 Task: Find connections with filter location Maspalomas with filter topic #SMMwith filter profile language German with filter current company Cognizant with filter school Samrat Ashok Technological Institute with filter industry Wholesale Recyclable Materials with filter service category Editing with filter keywords title Customer Service Manager
Action: Mouse moved to (614, 80)
Screenshot: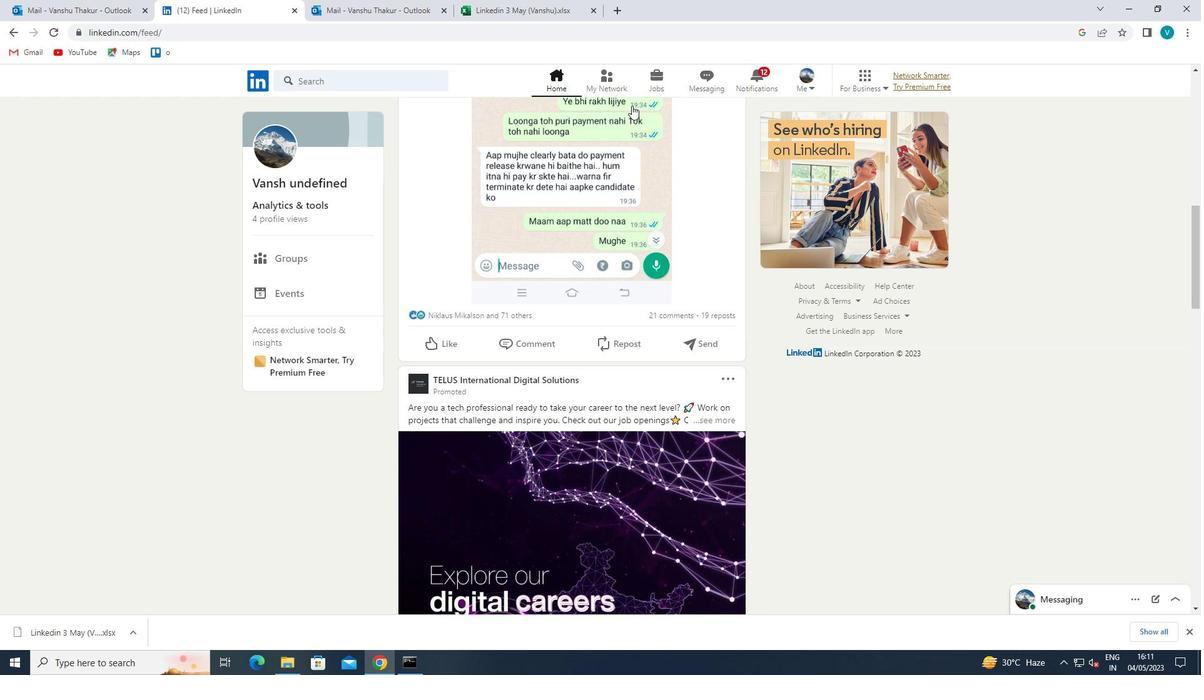 
Action: Mouse pressed left at (614, 80)
Screenshot: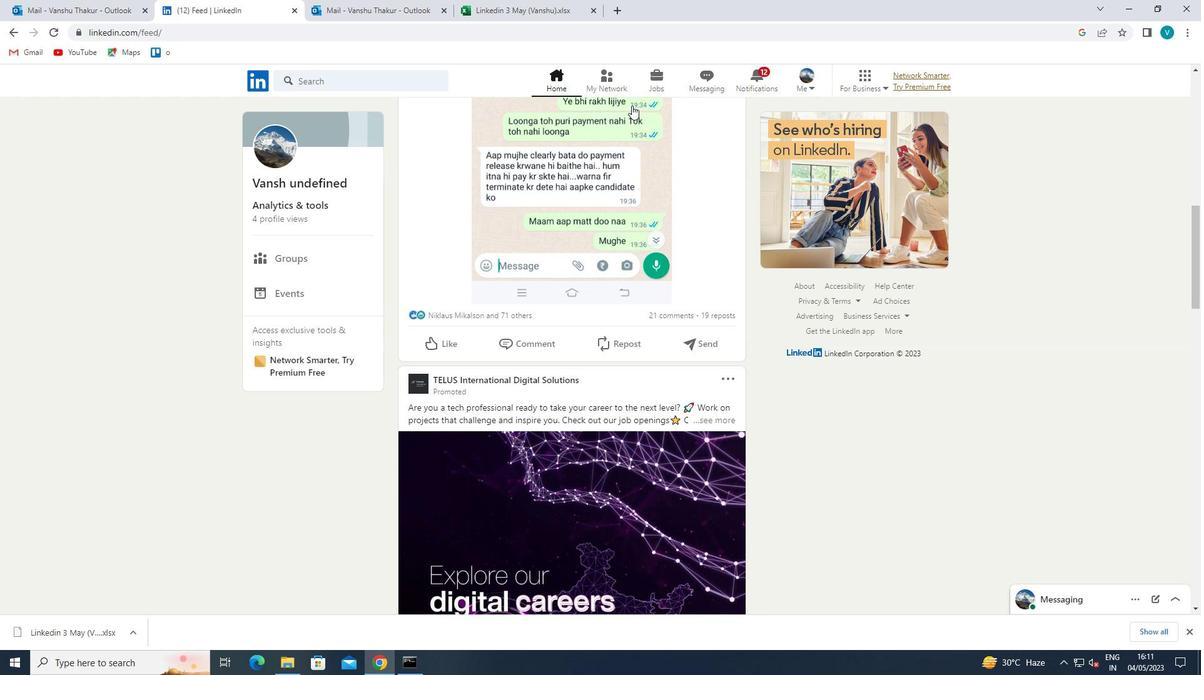 
Action: Mouse moved to (365, 143)
Screenshot: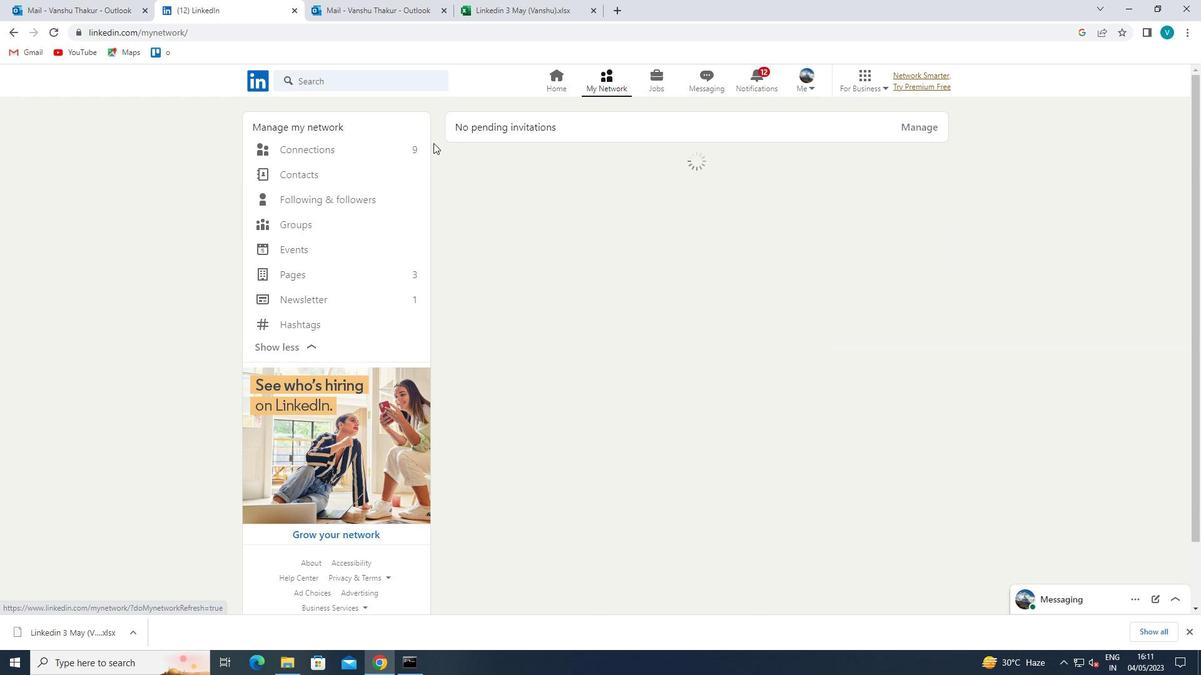 
Action: Mouse pressed left at (365, 143)
Screenshot: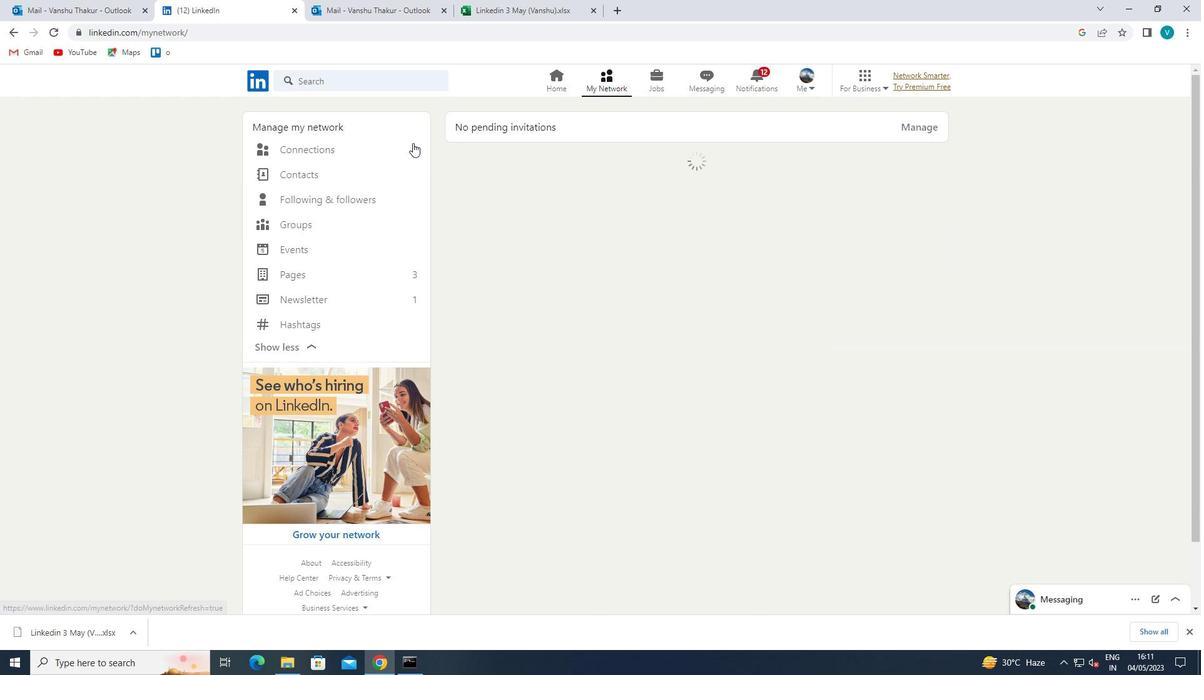 
Action: Mouse moved to (696, 147)
Screenshot: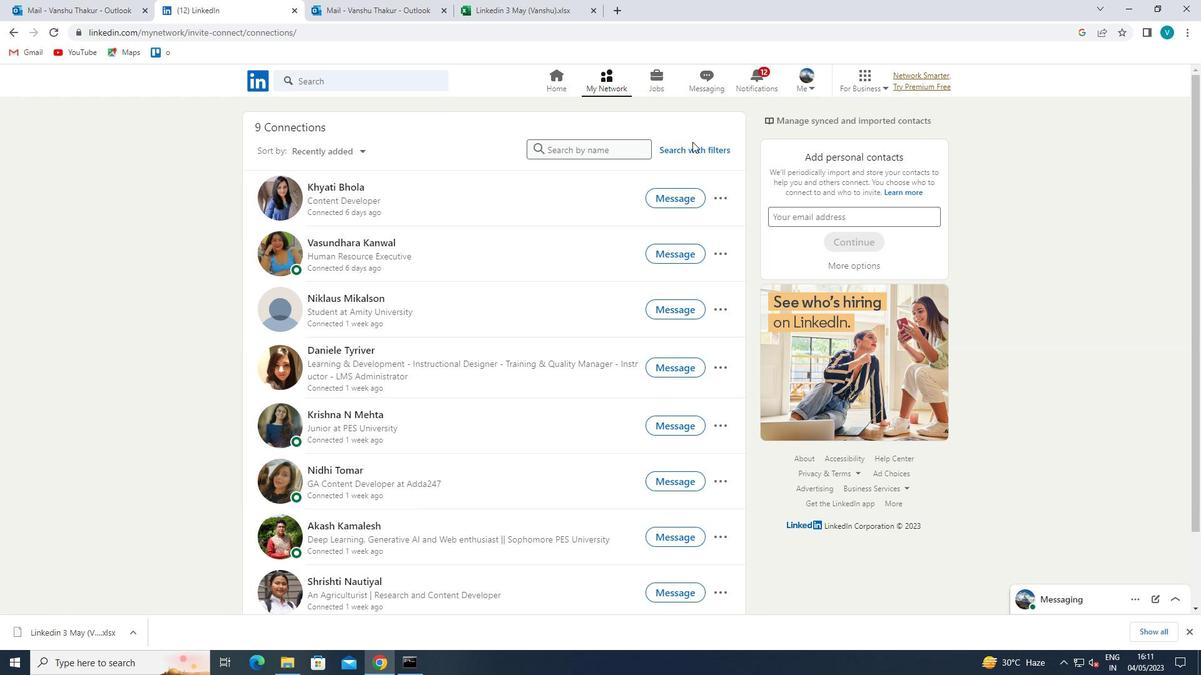 
Action: Mouse pressed left at (696, 147)
Screenshot: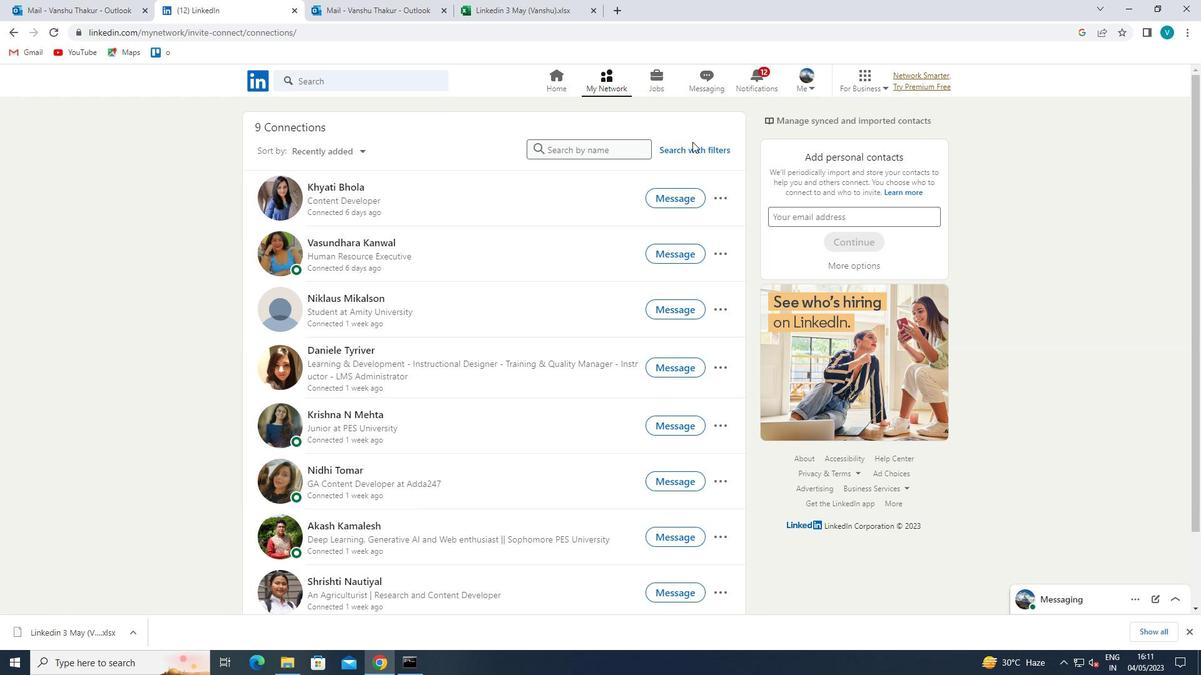 
Action: Mouse moved to (598, 114)
Screenshot: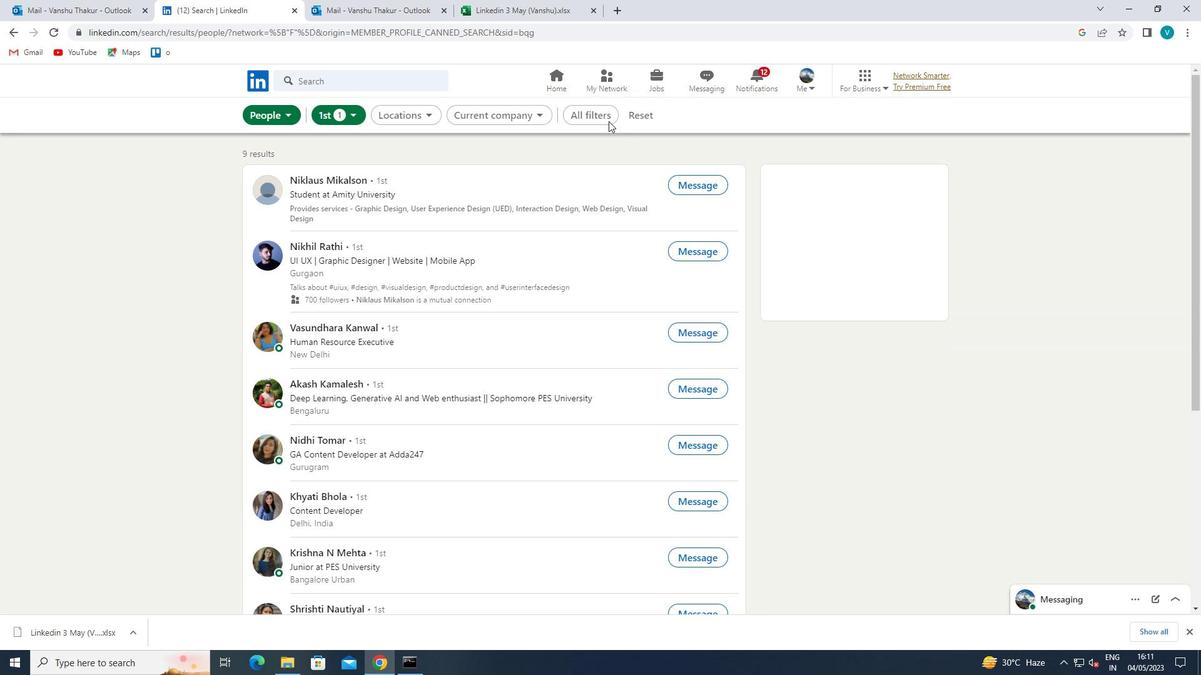 
Action: Mouse pressed left at (598, 114)
Screenshot: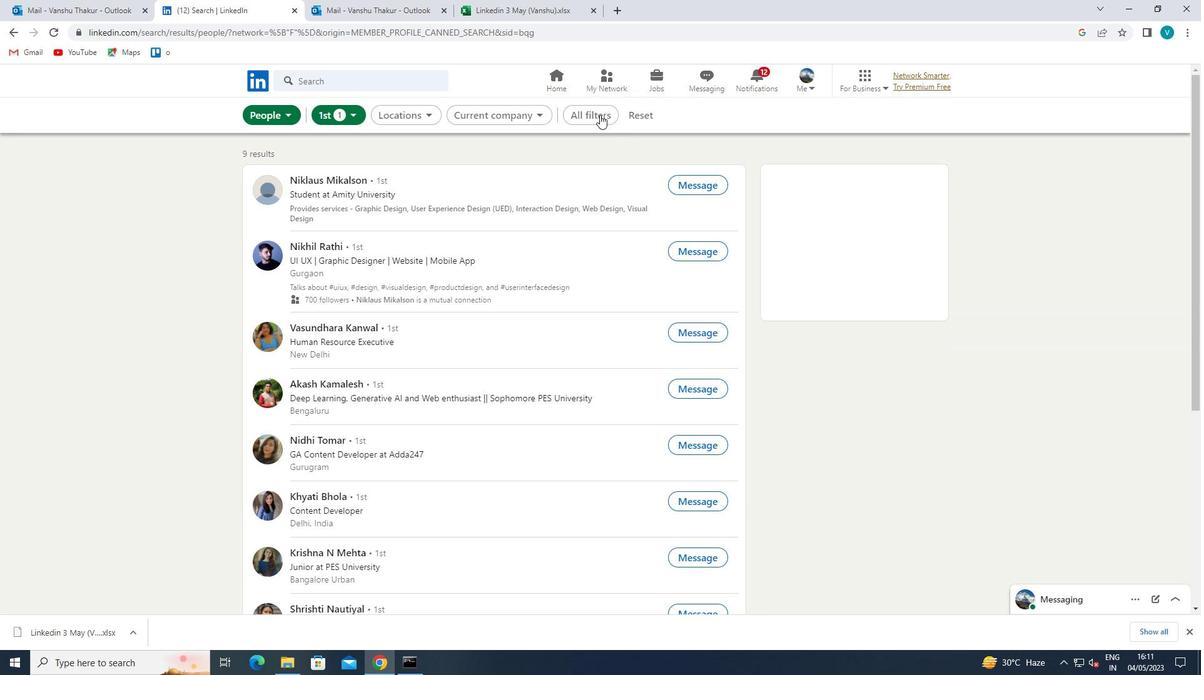 
Action: Mouse moved to (1004, 261)
Screenshot: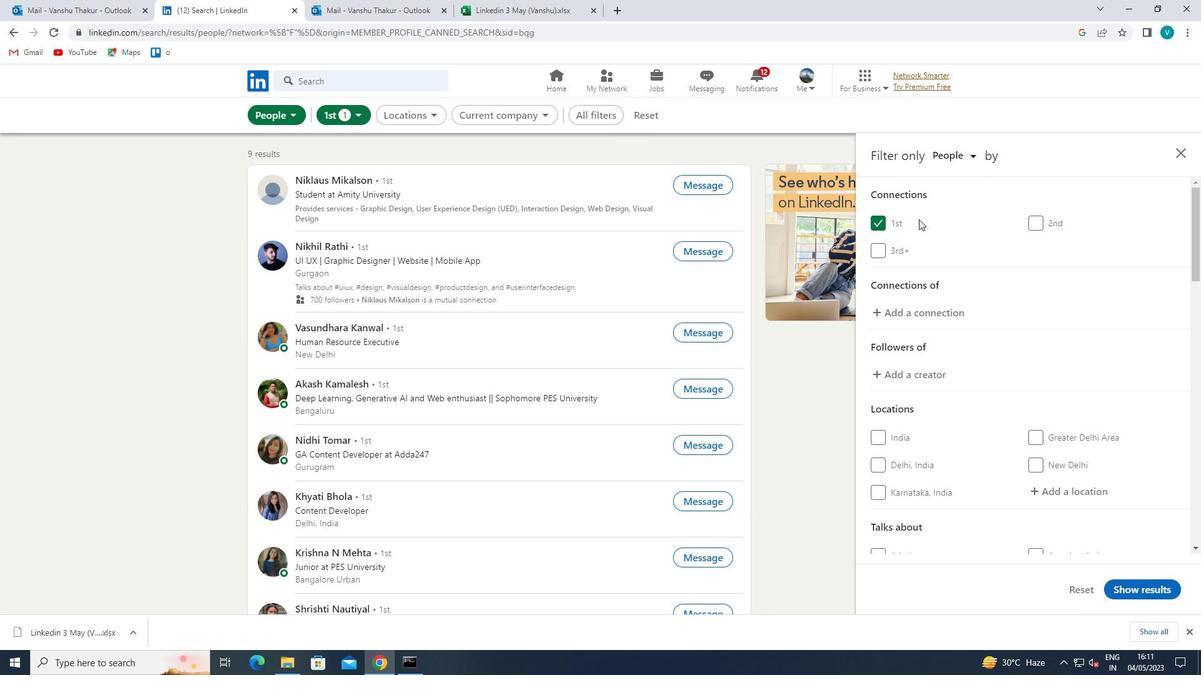 
Action: Mouse scrolled (1004, 260) with delta (0, 0)
Screenshot: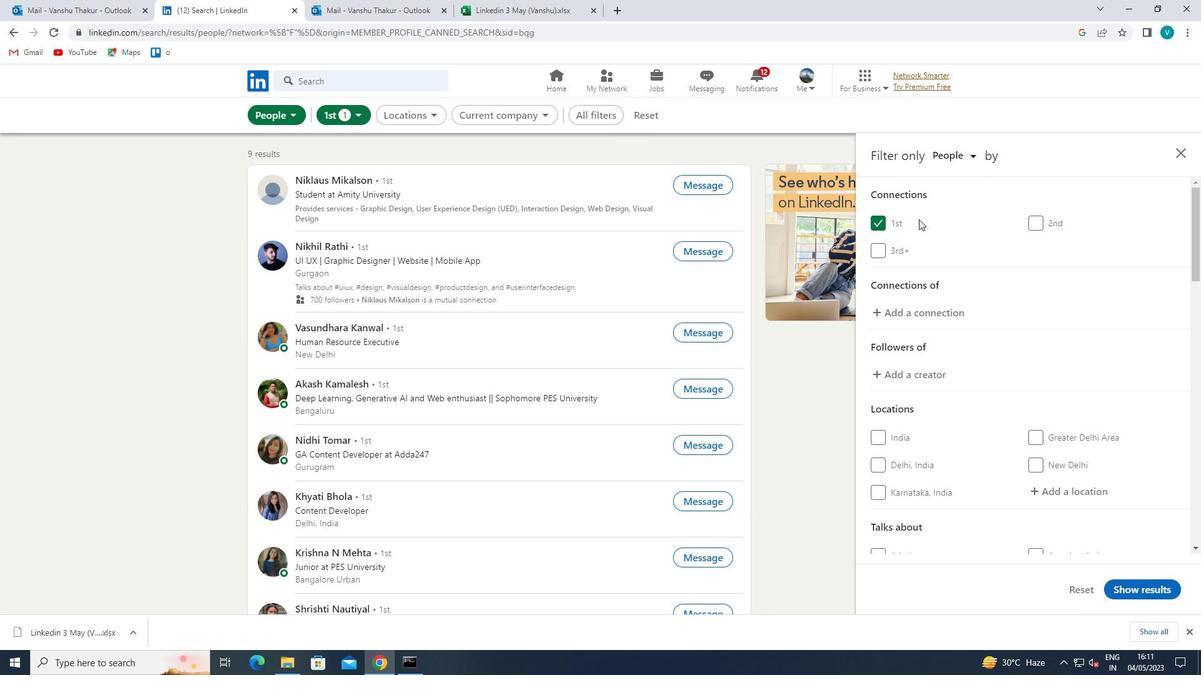 
Action: Mouse moved to (1014, 267)
Screenshot: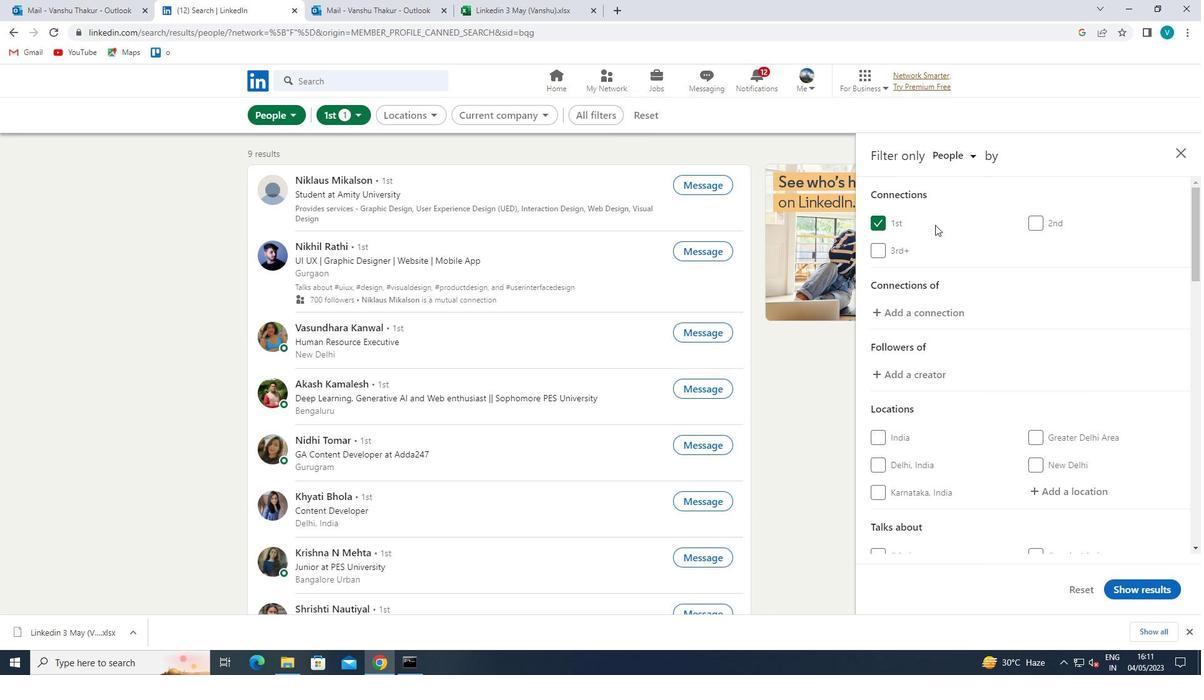 
Action: Mouse scrolled (1014, 267) with delta (0, 0)
Screenshot: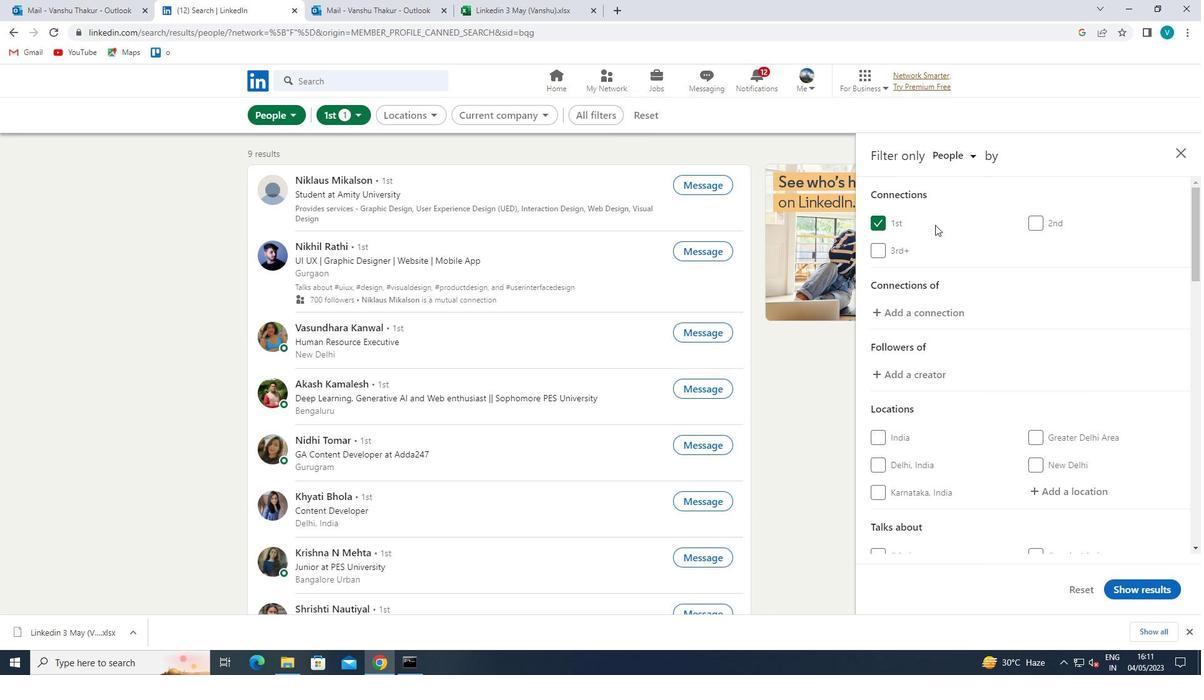 
Action: Mouse moved to (1067, 369)
Screenshot: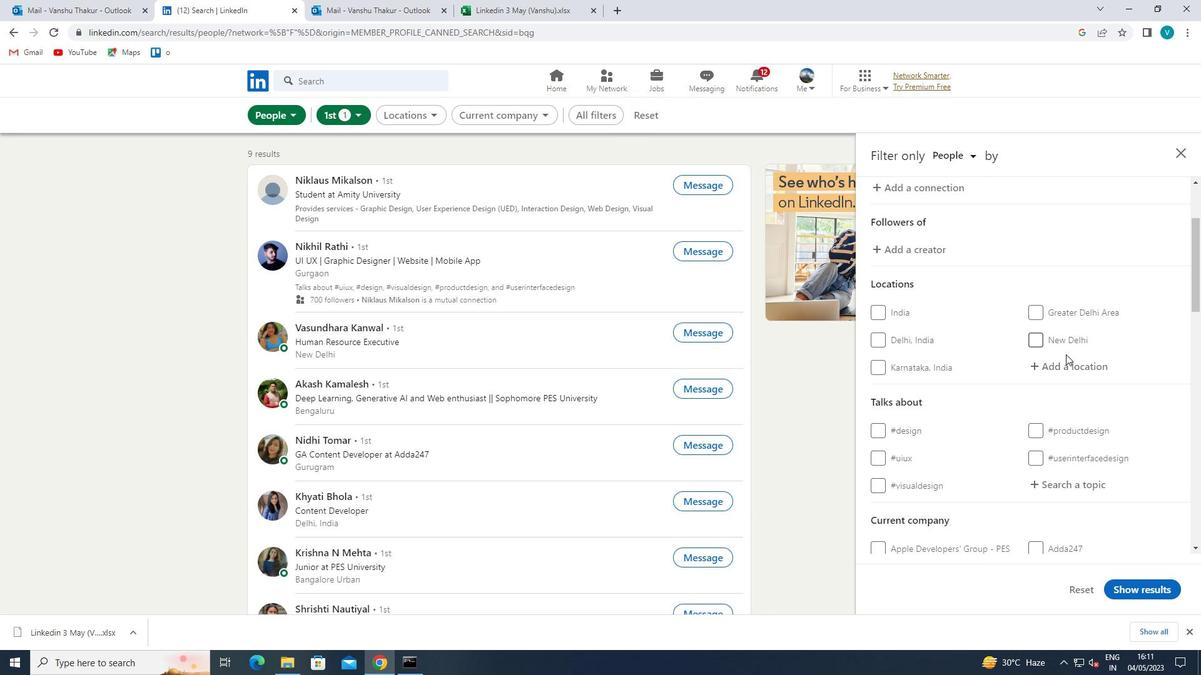 
Action: Mouse pressed left at (1067, 369)
Screenshot: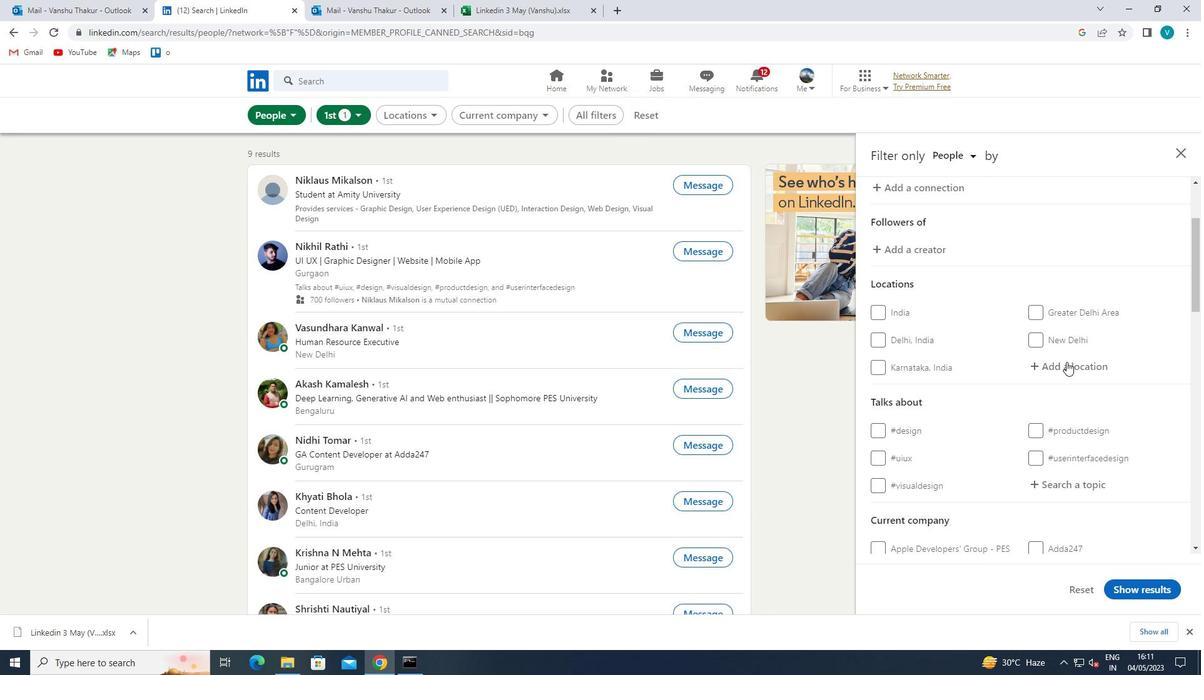 
Action: Mouse moved to (855, 243)
Screenshot: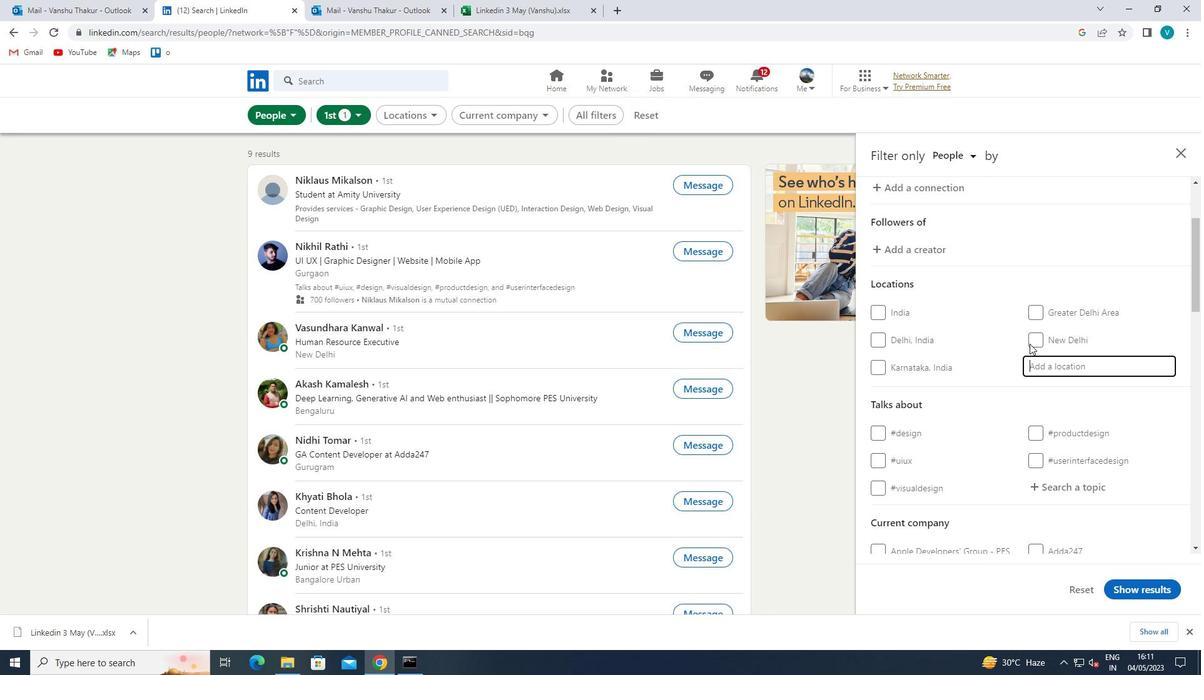 
Action: Key pressed <Key.shift>MASPAL
Screenshot: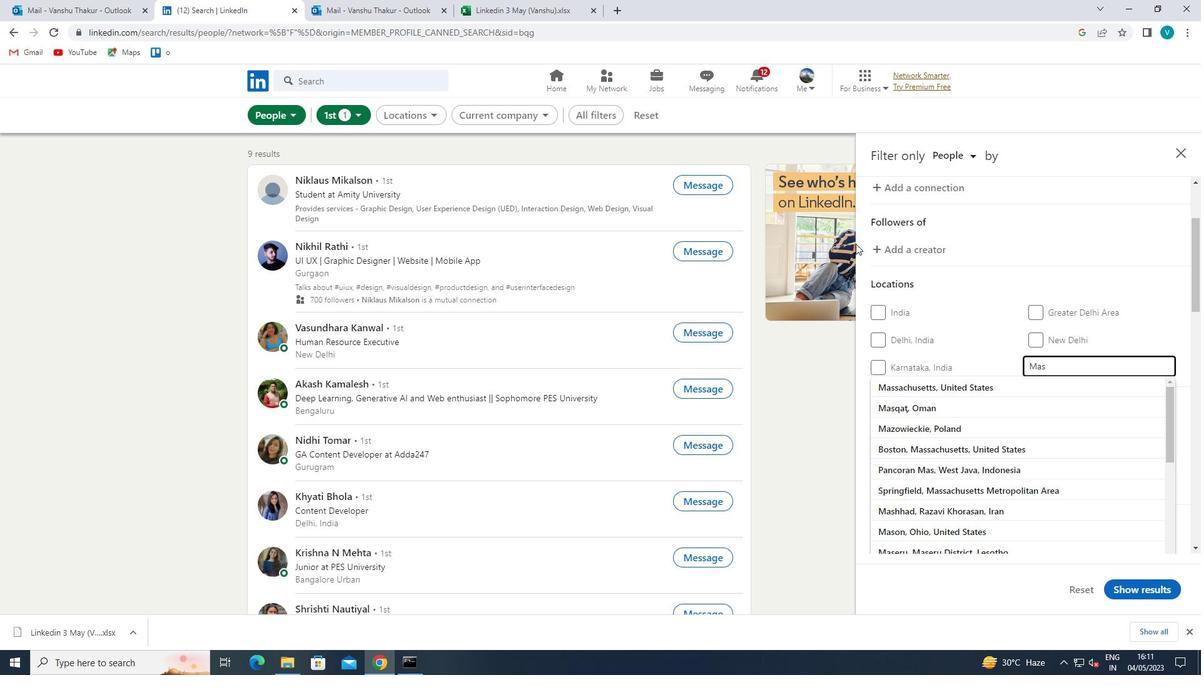 
Action: Mouse moved to (851, 252)
Screenshot: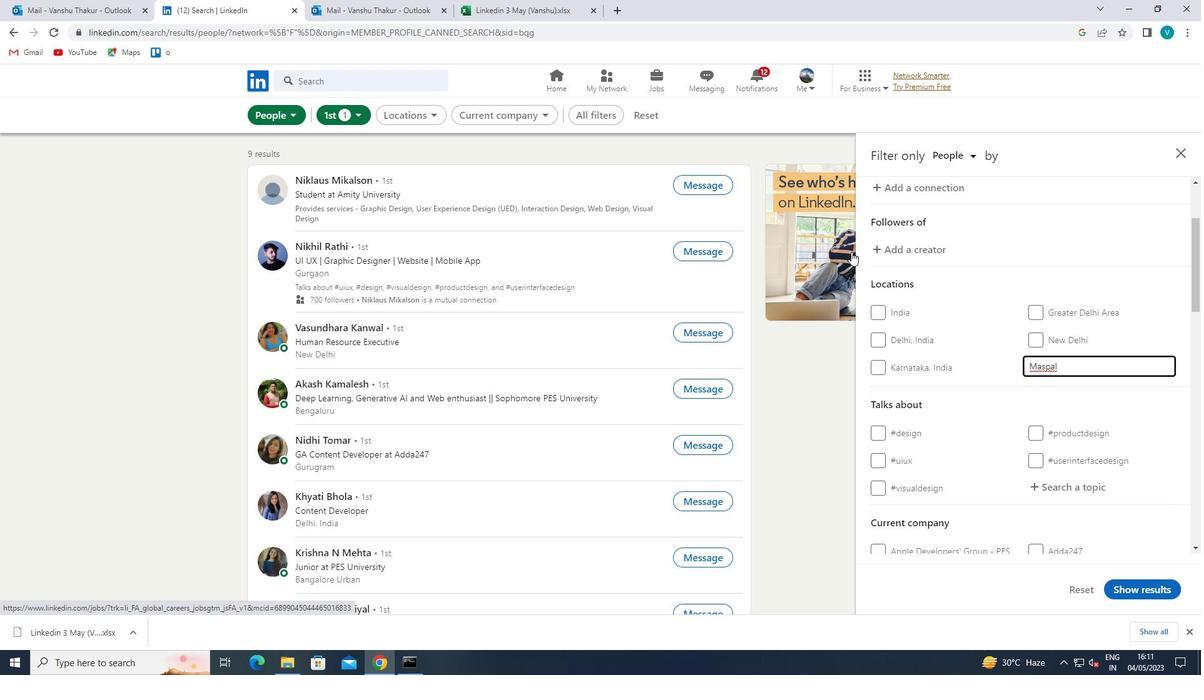 
Action: Key pressed OMAS
Screenshot: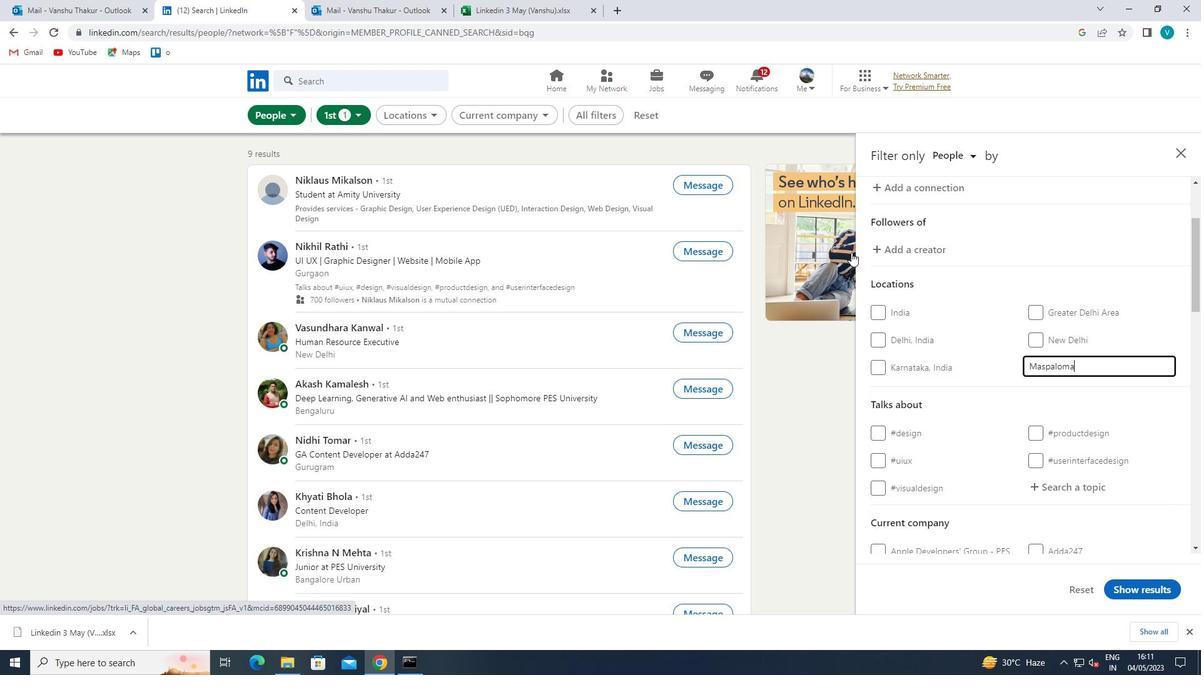 
Action: Mouse moved to (986, 362)
Screenshot: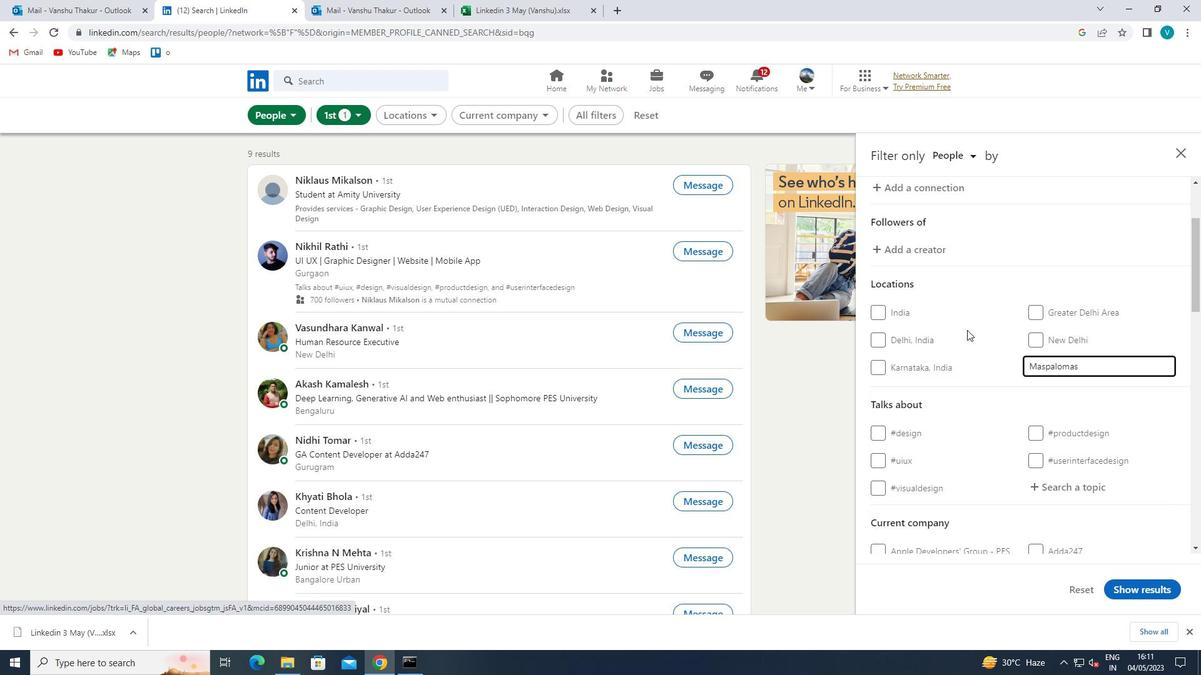 
Action: Mouse pressed left at (986, 362)
Screenshot: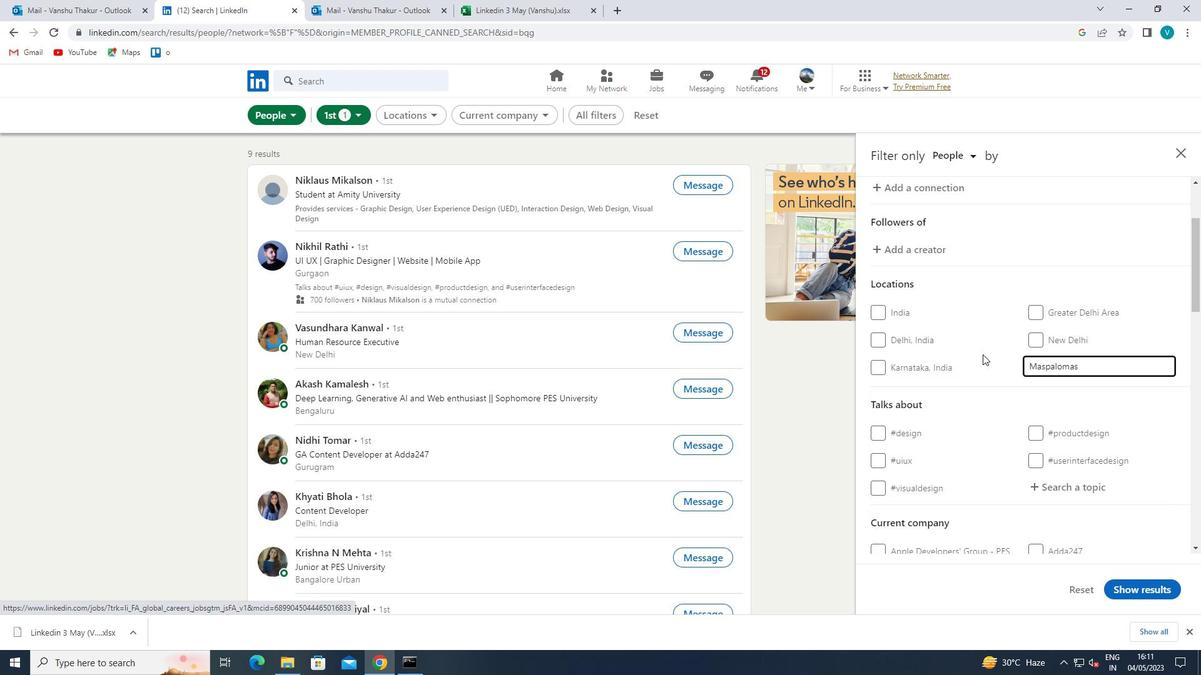 
Action: Mouse moved to (1013, 395)
Screenshot: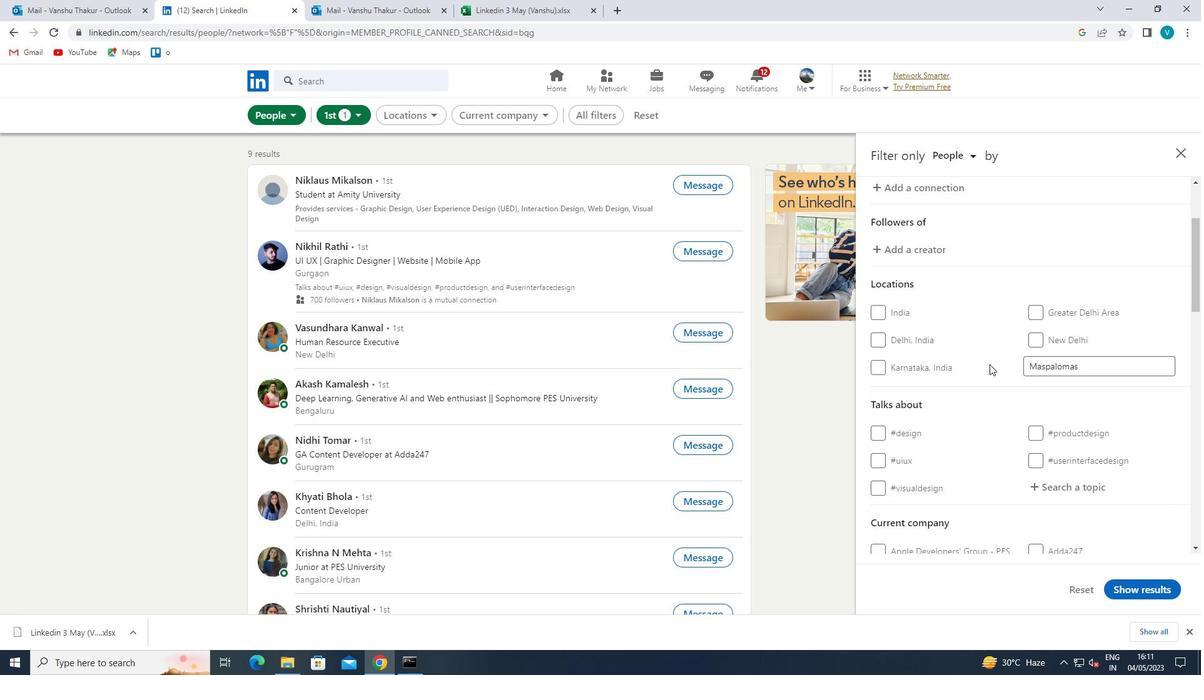 
Action: Mouse scrolled (1013, 394) with delta (0, 0)
Screenshot: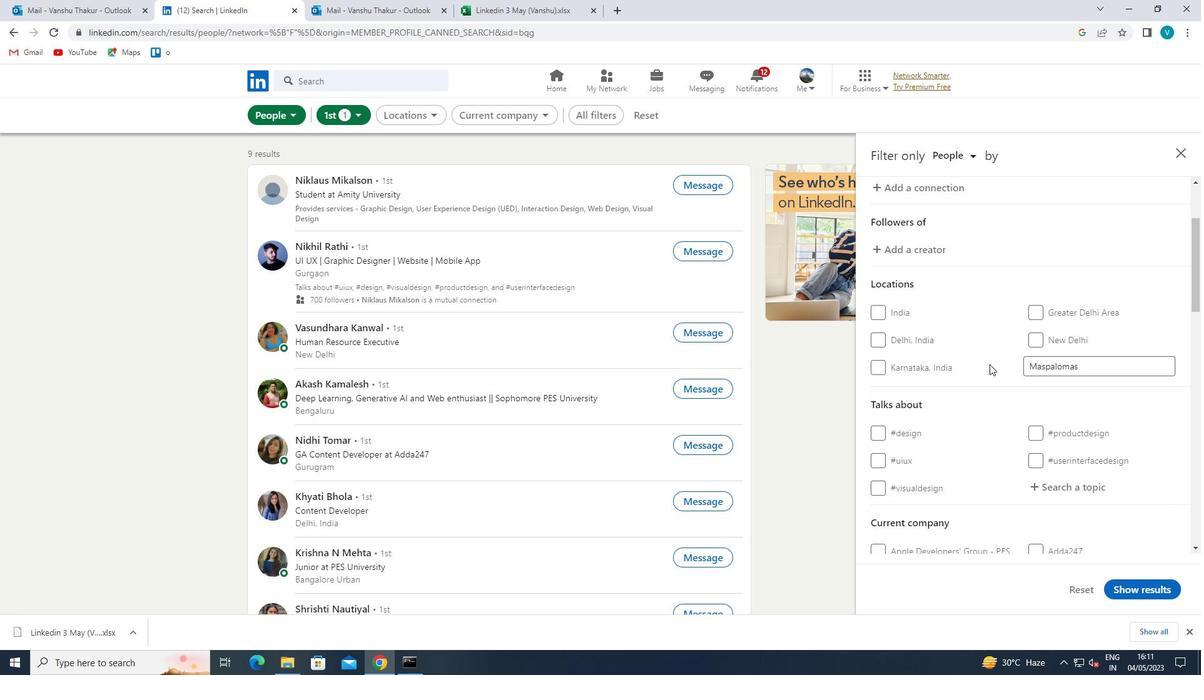 
Action: Mouse moved to (1023, 406)
Screenshot: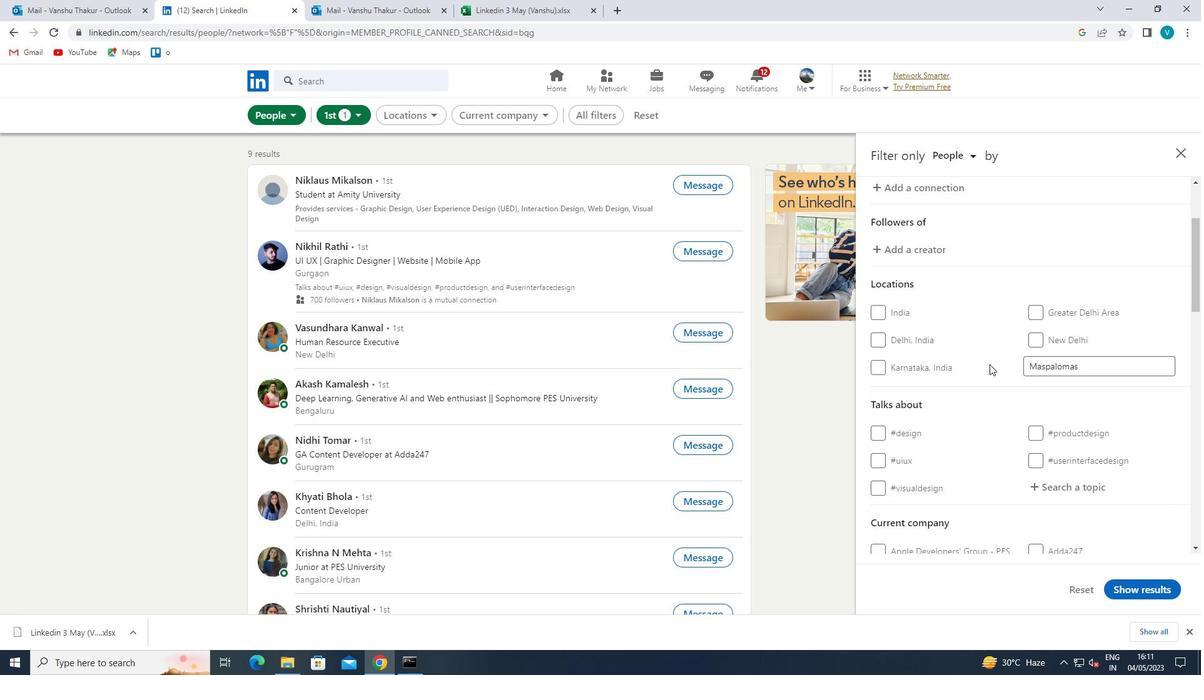 
Action: Mouse scrolled (1023, 405) with delta (0, 0)
Screenshot: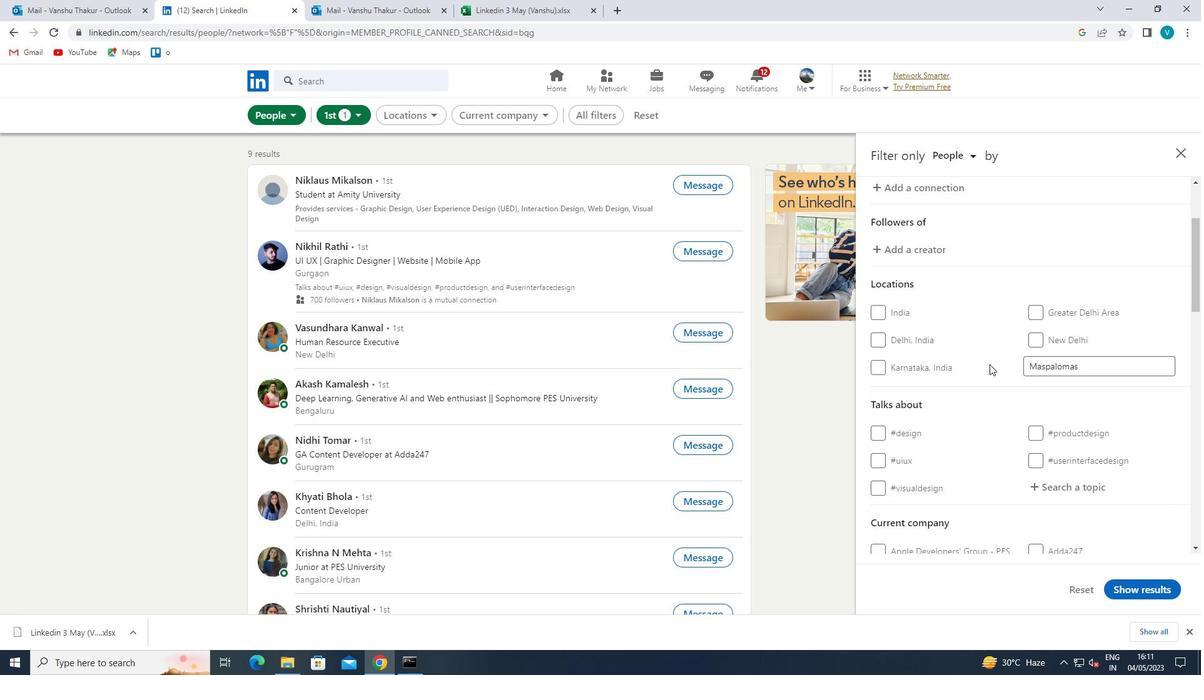 
Action: Mouse moved to (1065, 354)
Screenshot: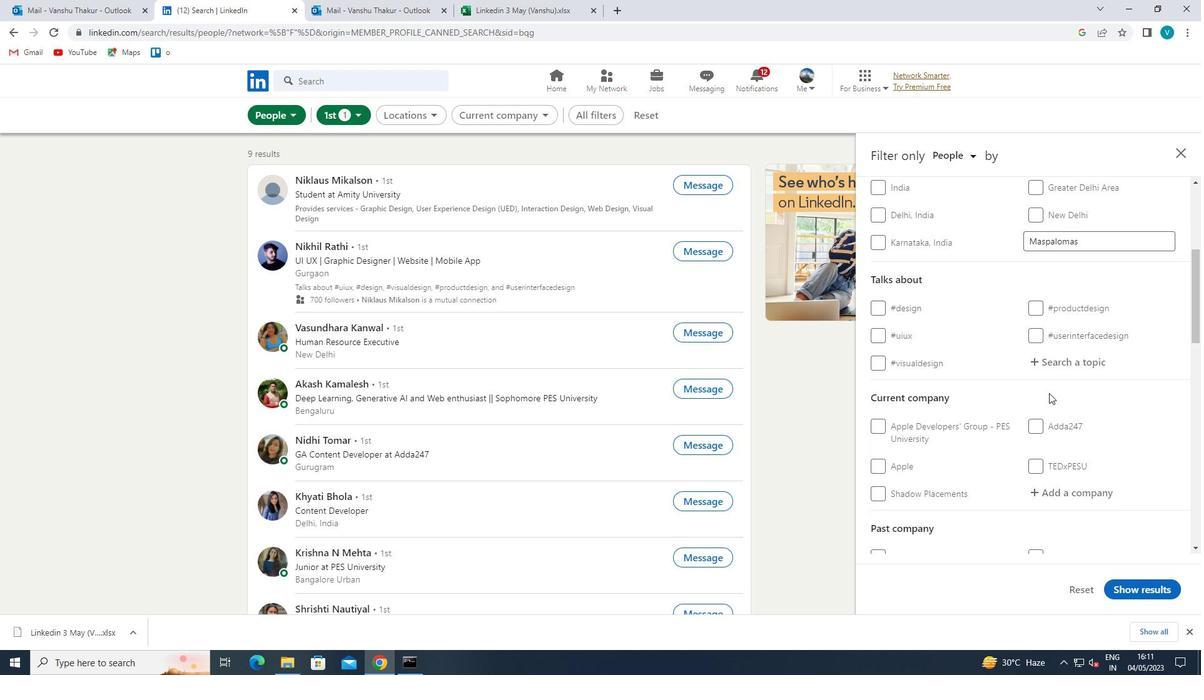 
Action: Mouse pressed left at (1065, 354)
Screenshot: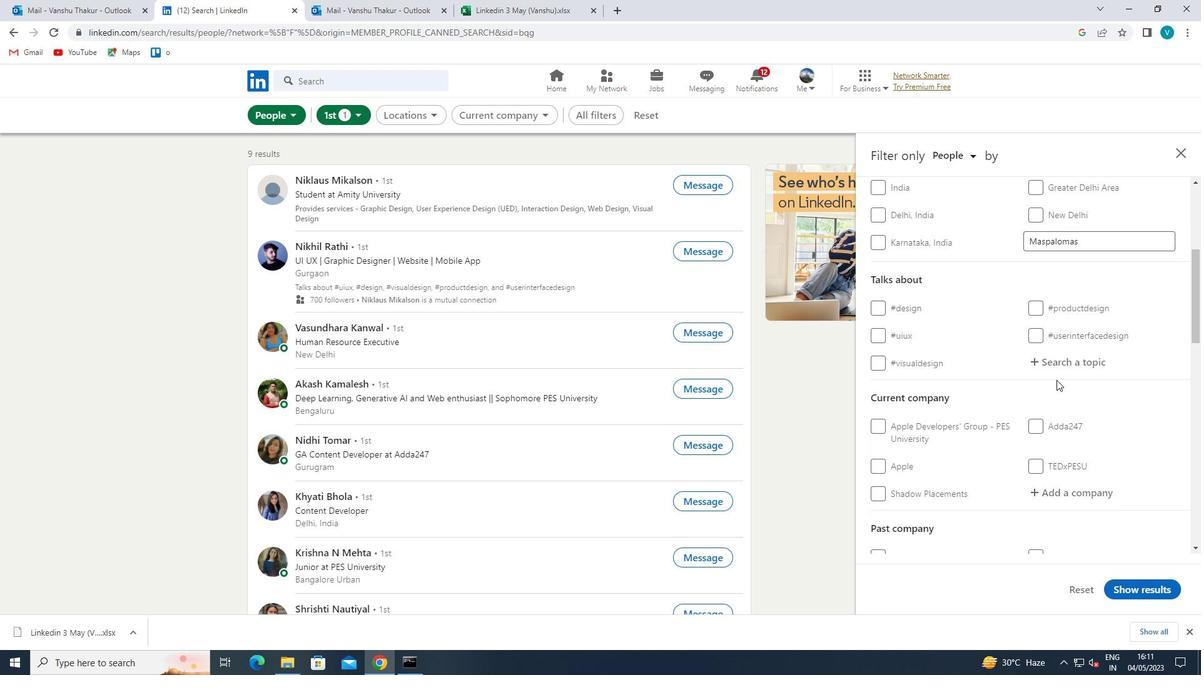 
Action: Mouse moved to (924, 270)
Screenshot: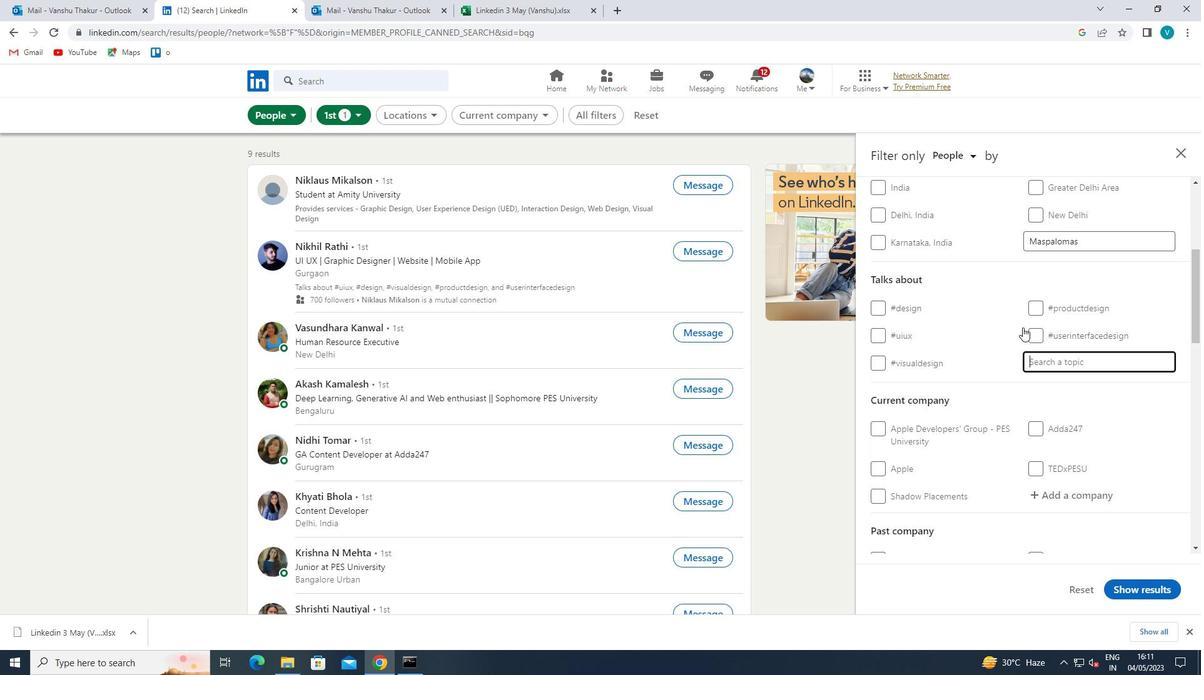 
Action: Key pressed <Key.shift>SMM
Screenshot: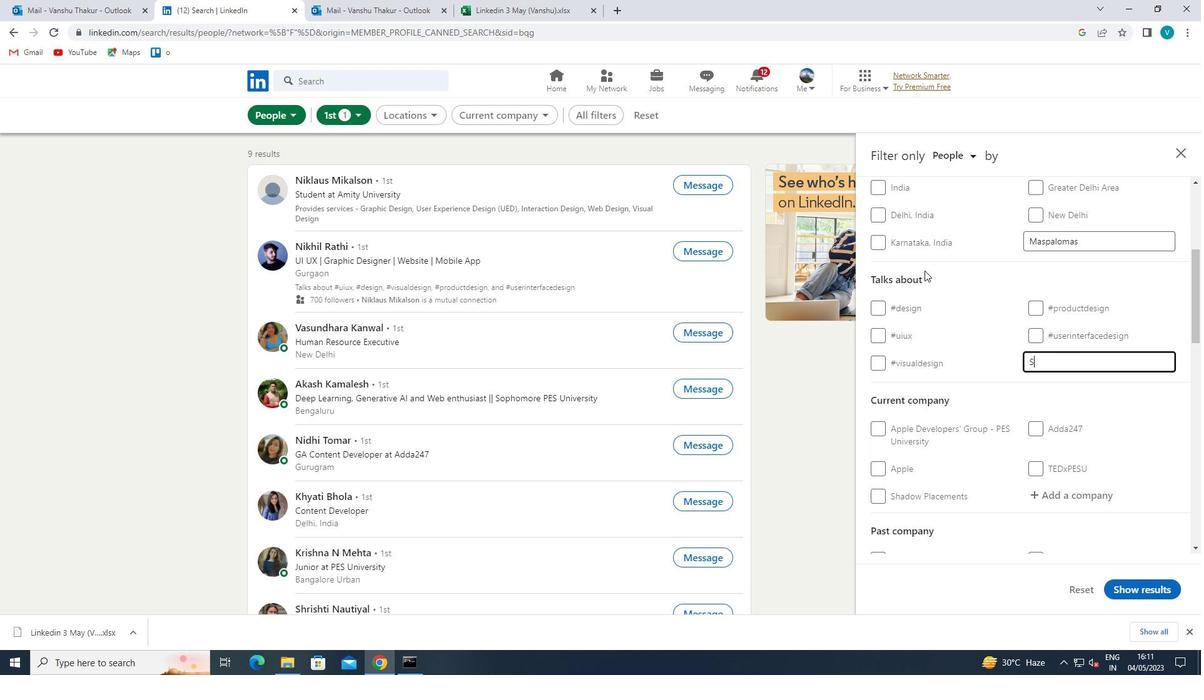 
Action: Mouse moved to (923, 375)
Screenshot: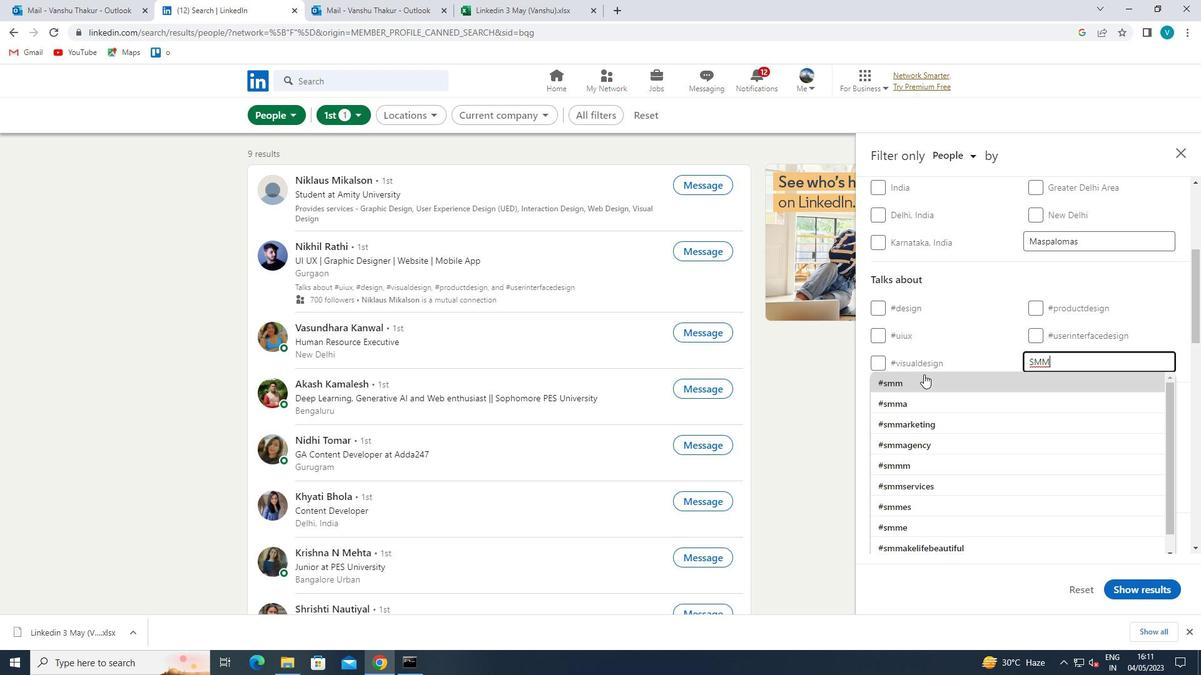 
Action: Mouse pressed left at (923, 375)
Screenshot: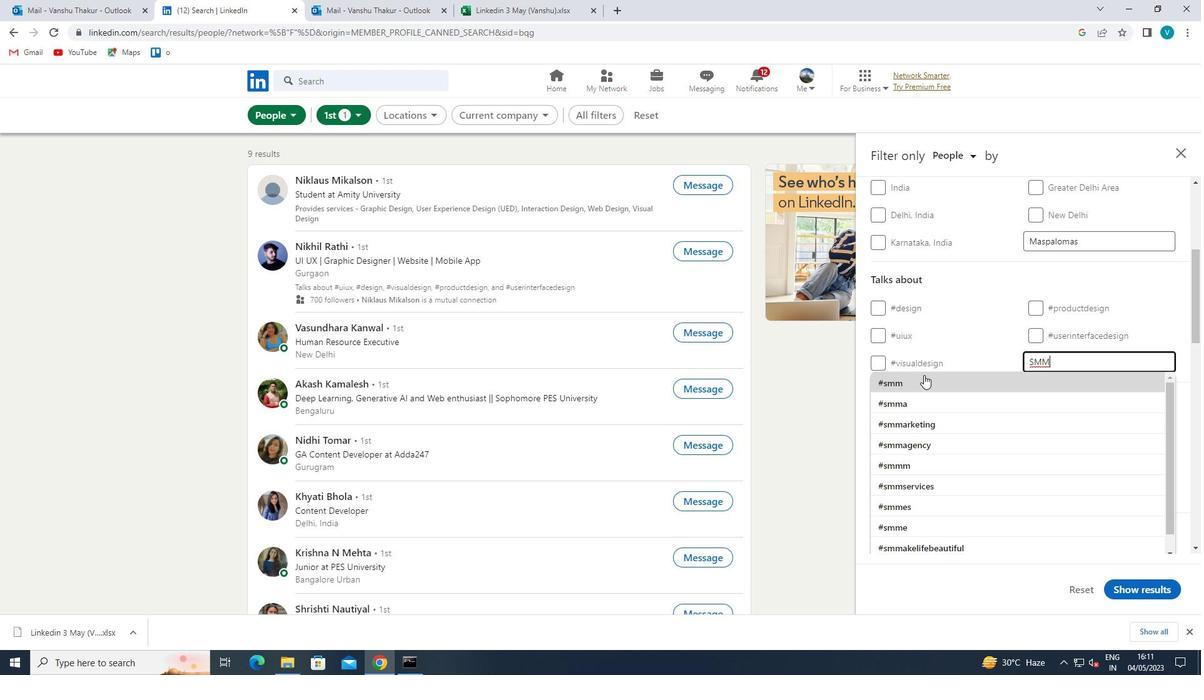 
Action: Mouse moved to (990, 370)
Screenshot: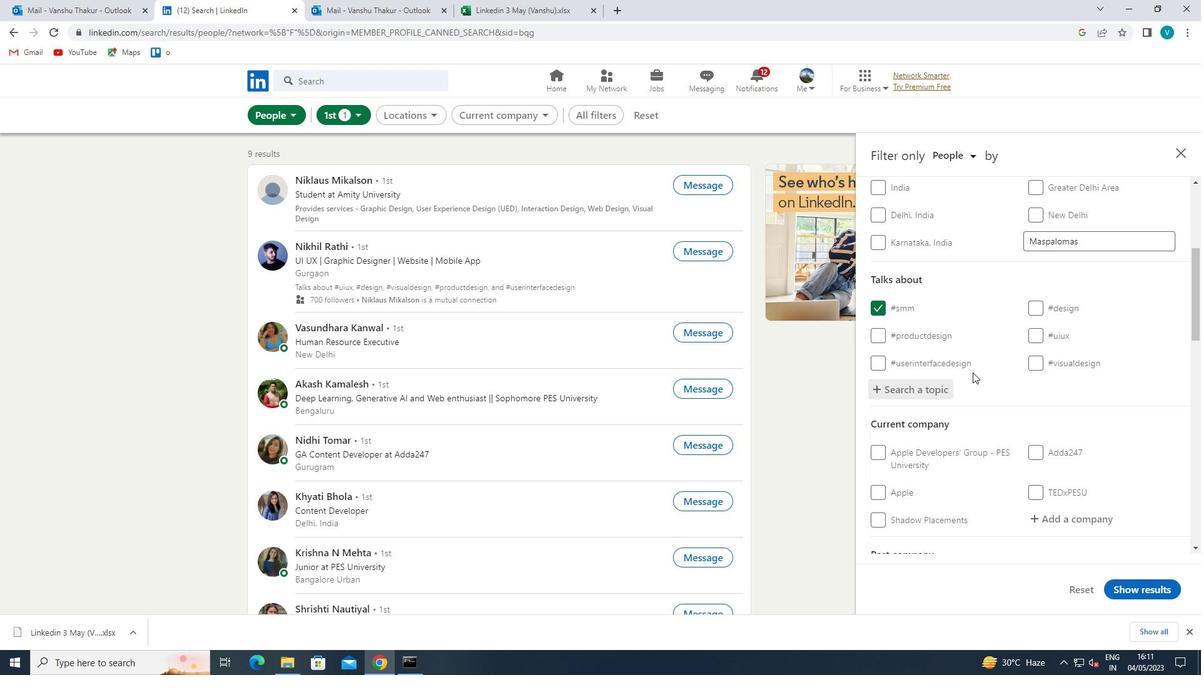 
Action: Mouse scrolled (990, 369) with delta (0, 0)
Screenshot: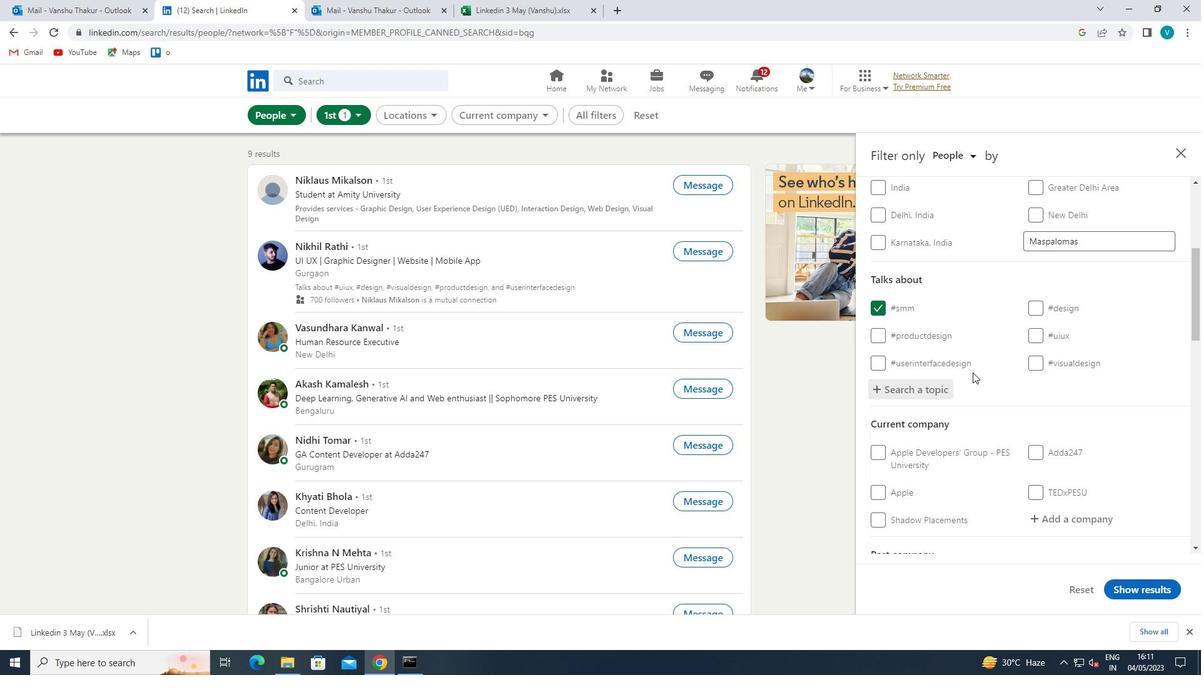 
Action: Mouse moved to (993, 369)
Screenshot: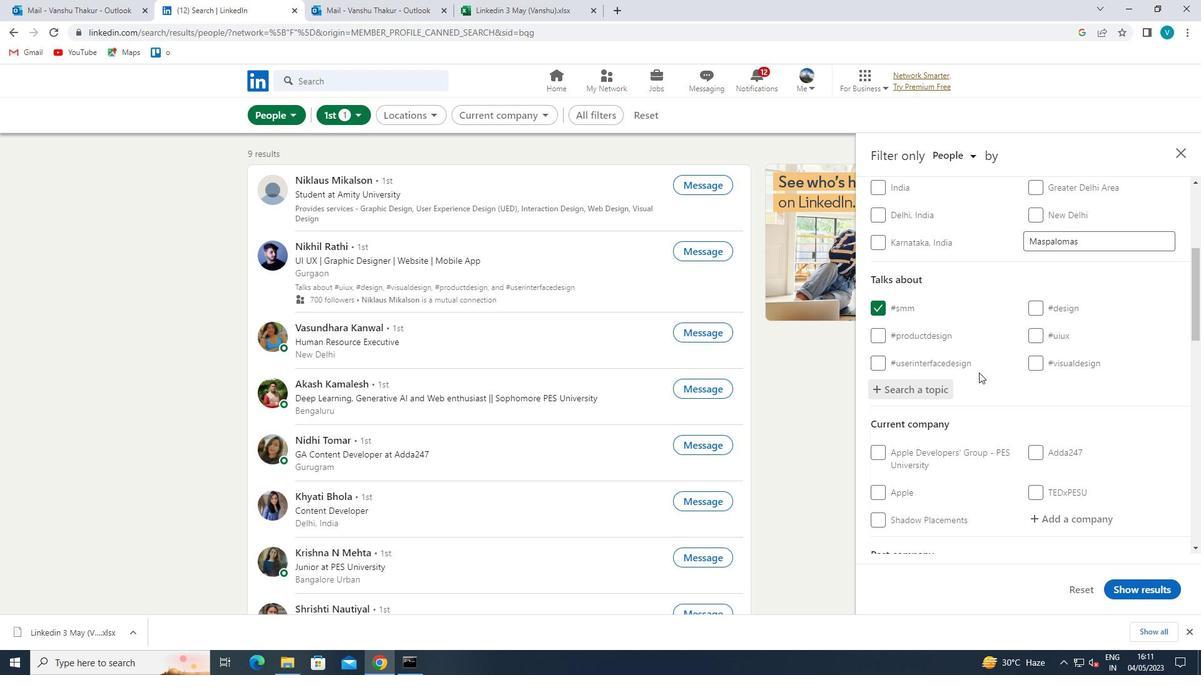 
Action: Mouse scrolled (993, 368) with delta (0, 0)
Screenshot: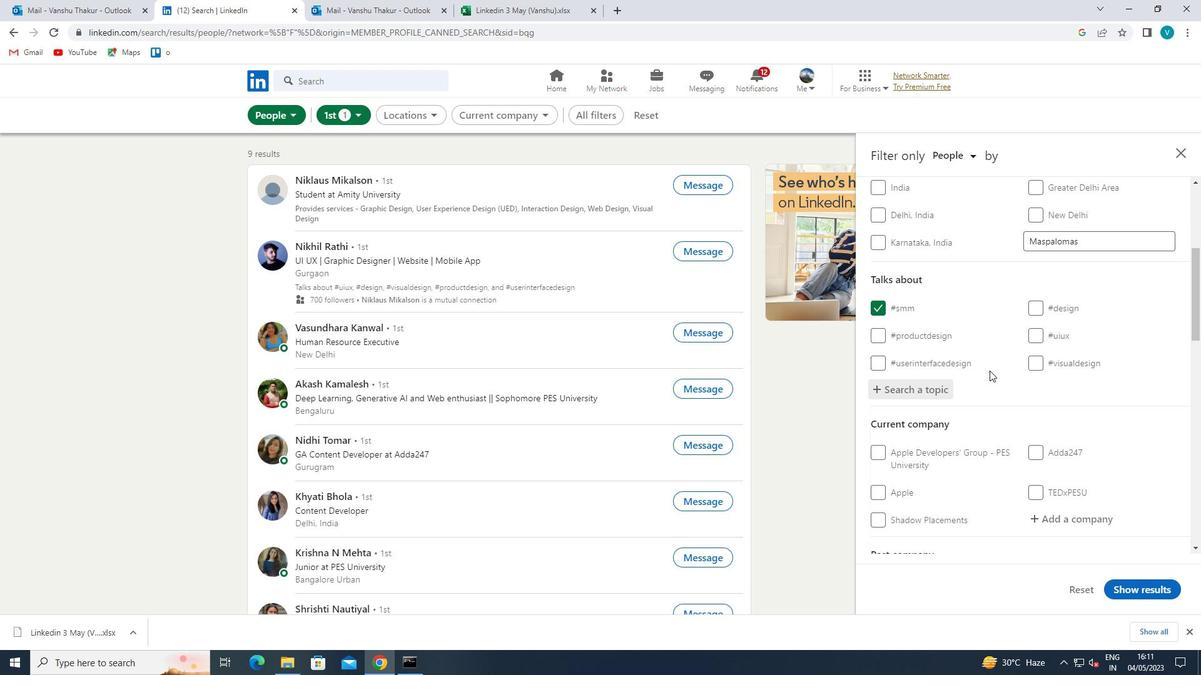 
Action: Mouse moved to (993, 369)
Screenshot: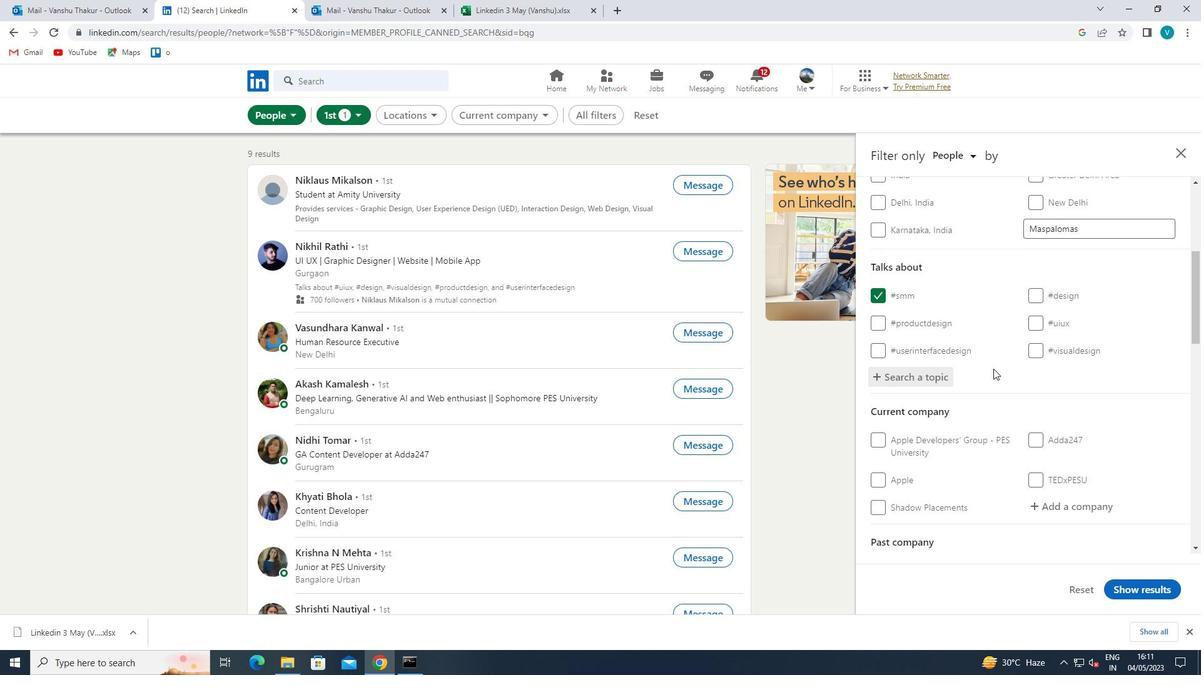 
Action: Mouse scrolled (993, 368) with delta (0, 0)
Screenshot: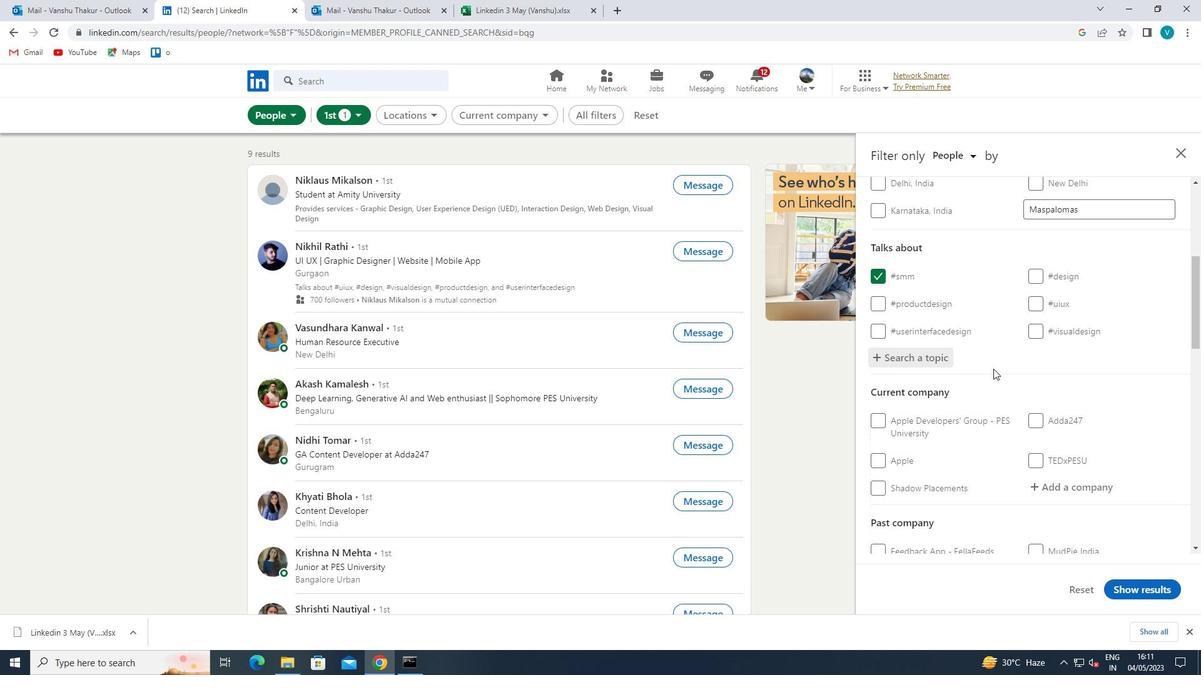 
Action: Mouse moved to (1058, 338)
Screenshot: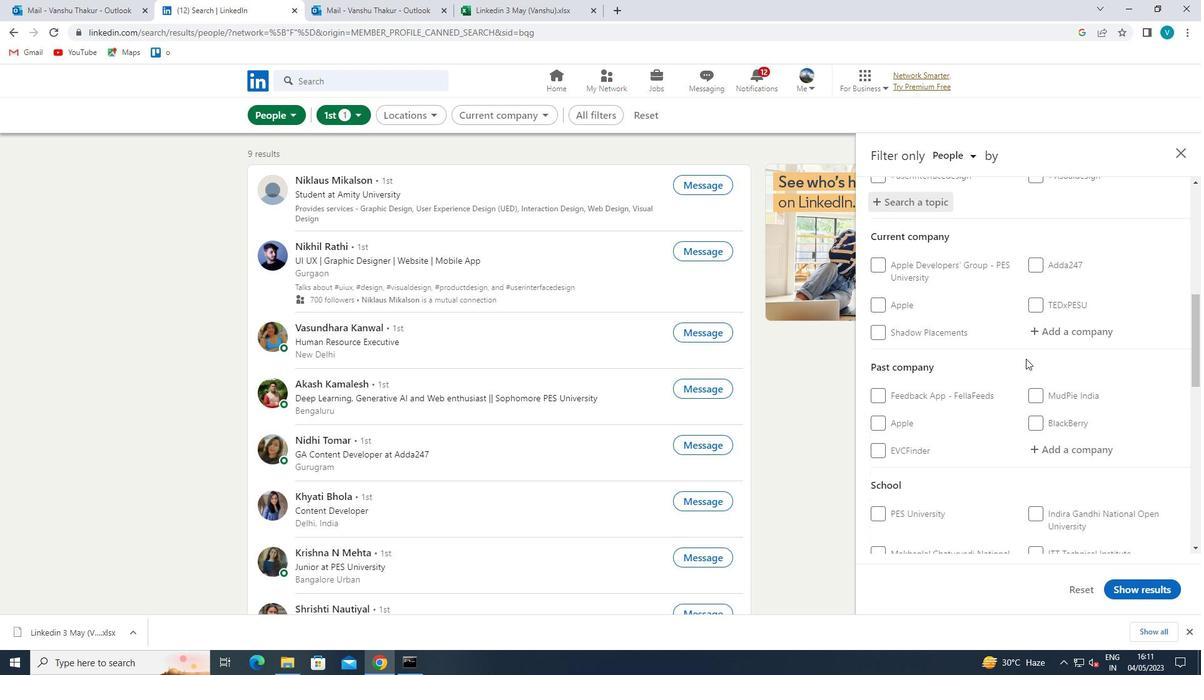 
Action: Mouse pressed left at (1058, 338)
Screenshot: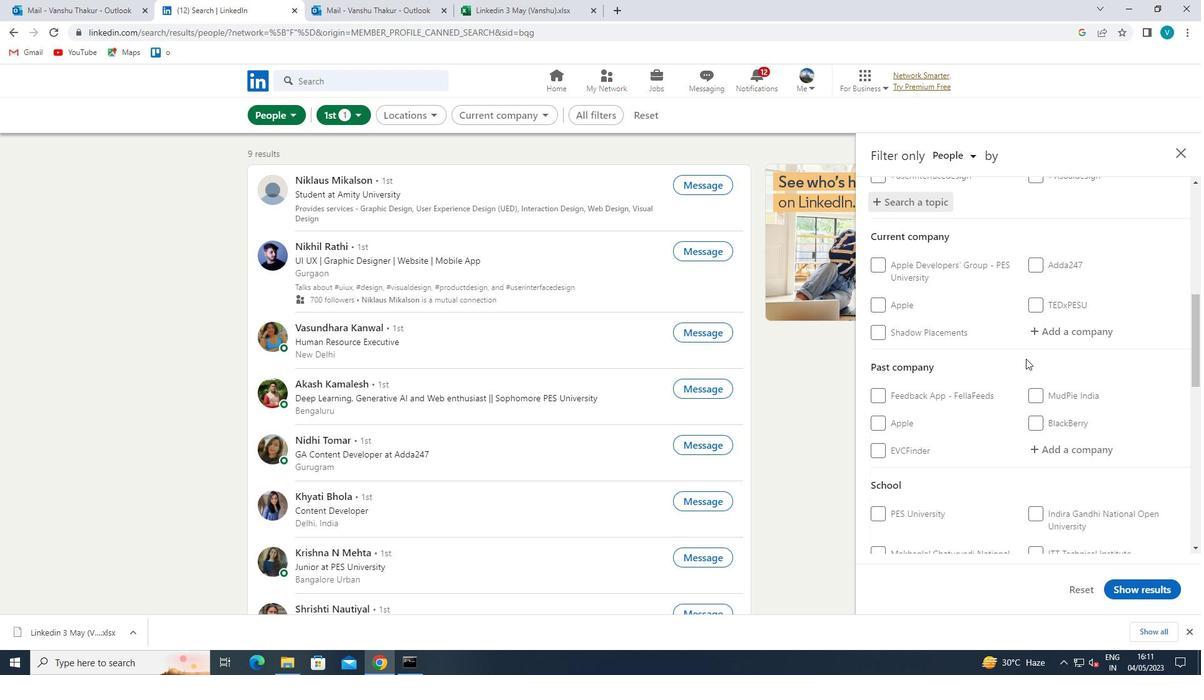 
Action: Mouse moved to (973, 287)
Screenshot: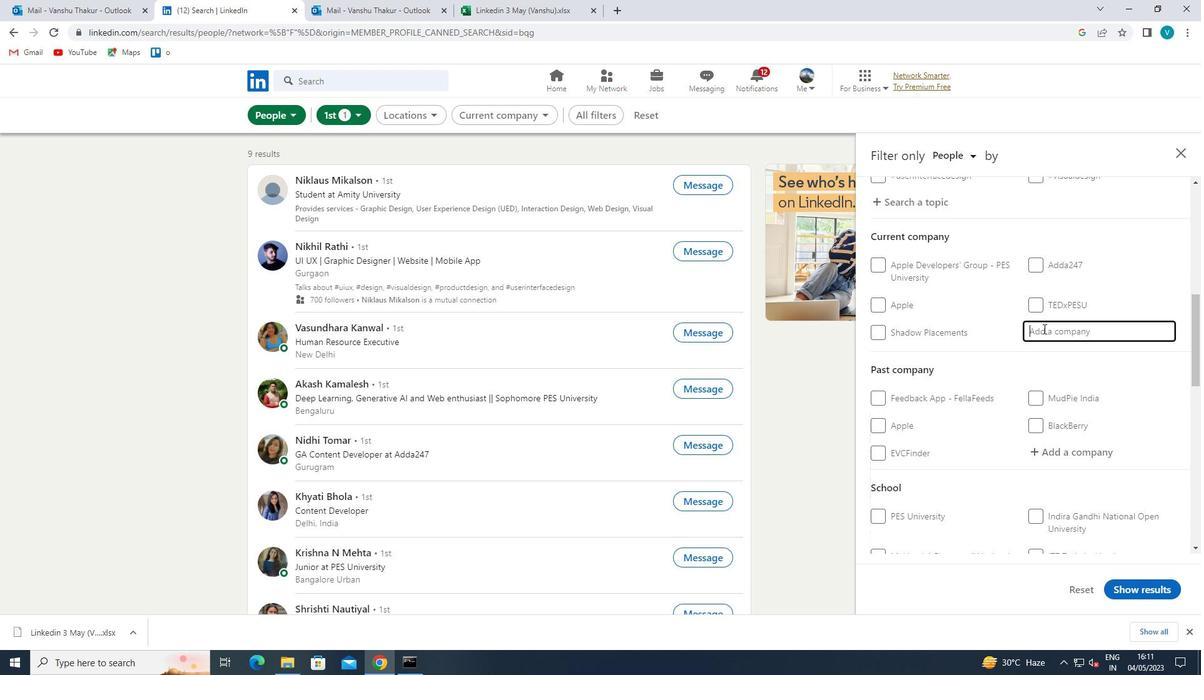 
Action: Key pressed <Key.shift><Key.shift><Key.shift><Key.shift><Key.shift><Key.shift><Key.shift><Key.shift><Key.shift><Key.shift><Key.shift><Key.shift><Key.shift><Key.shift><Key.shift><Key.shift><Key.shift><Key.shift><Key.shift><Key.shift><Key.shift><Key.shift><Key.shift><Key.shift><Key.shift><Key.shift><Key.shift><Key.shift><Key.shift><Key.shift><Key.shift><Key.shift><Key.shift><Key.shift><Key.shift><Key.shift><Key.shift><Key.shift><Key.shift><Key.shift>COGNIZANT<Key.space>
Screenshot: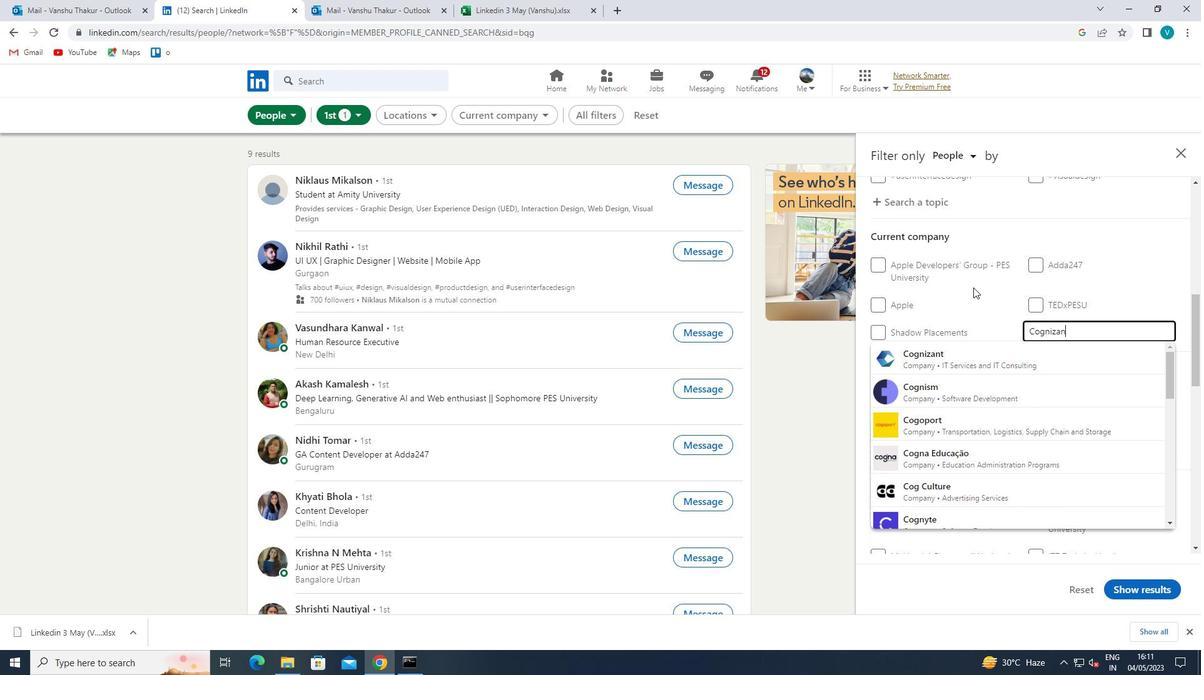 
Action: Mouse moved to (972, 344)
Screenshot: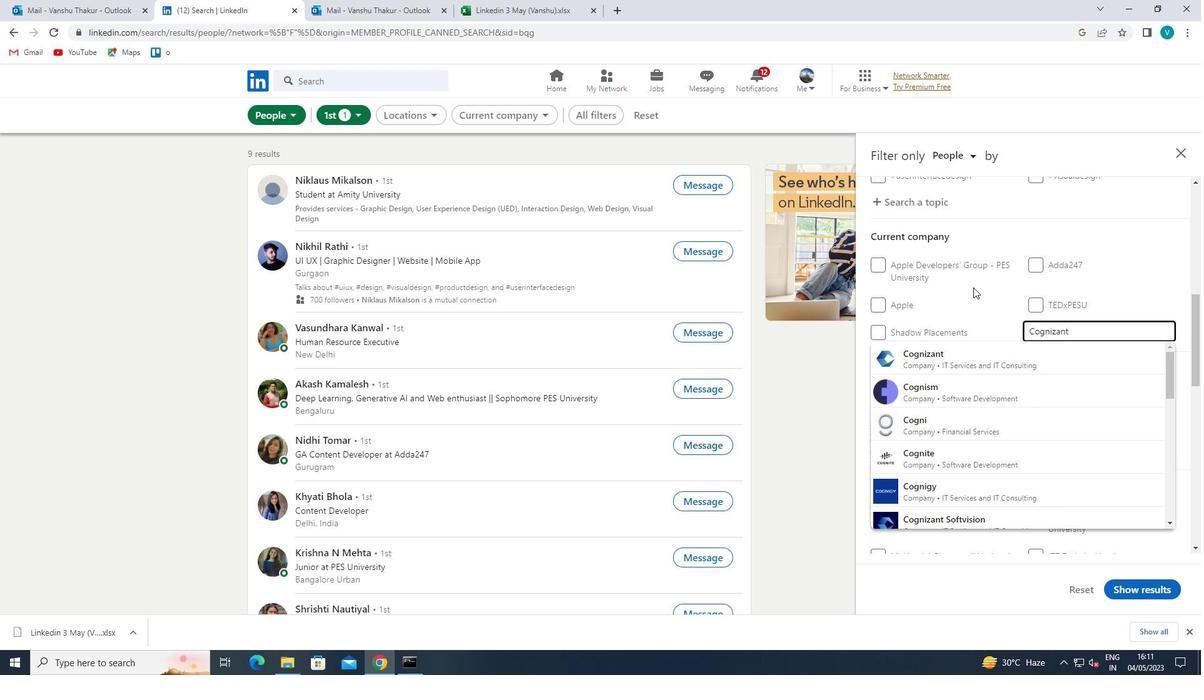 
Action: Mouse pressed left at (972, 344)
Screenshot: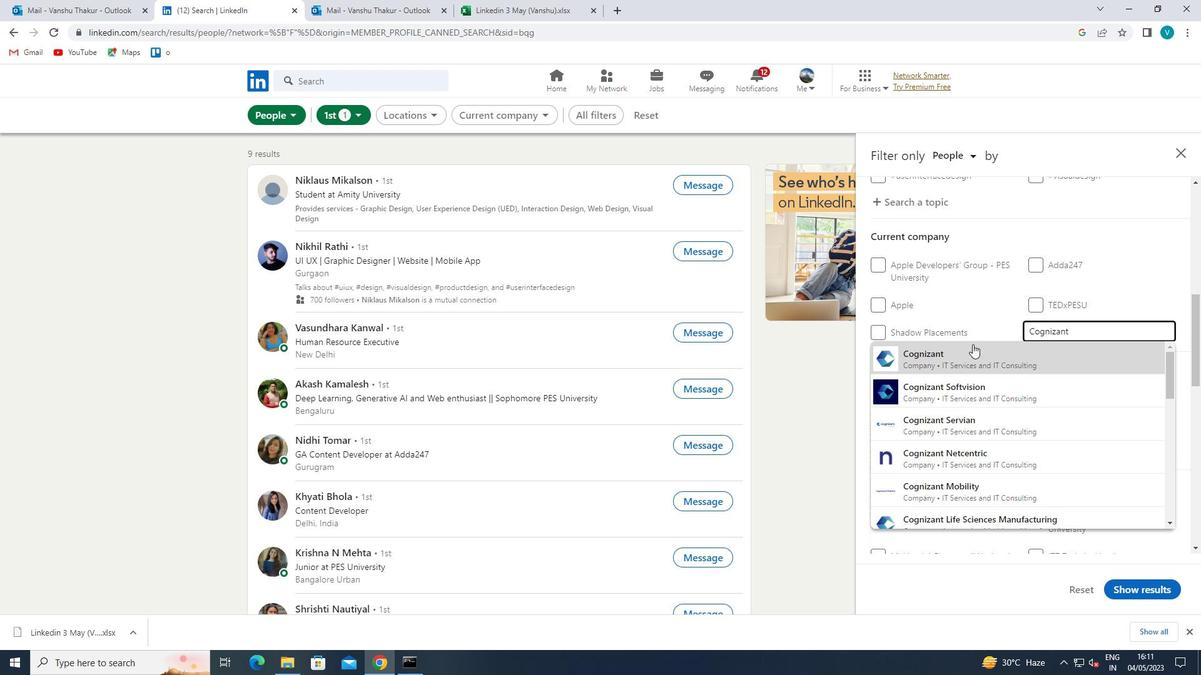 
Action: Mouse scrolled (972, 344) with delta (0, 0)
Screenshot: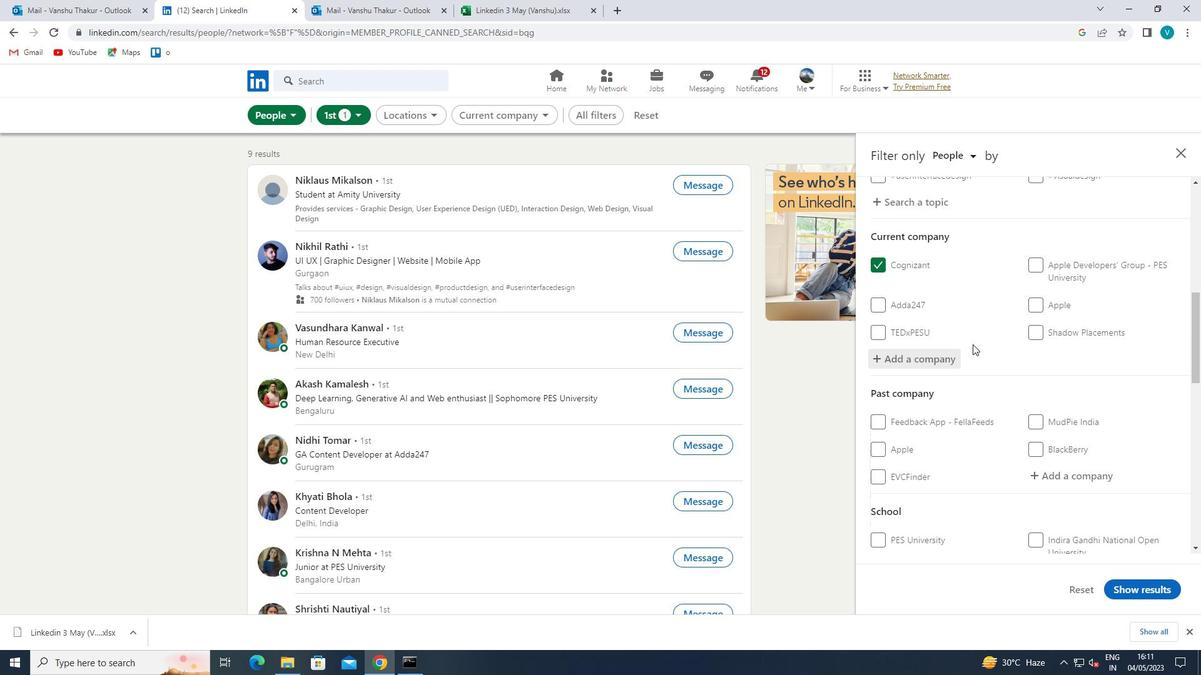
Action: Mouse scrolled (972, 344) with delta (0, 0)
Screenshot: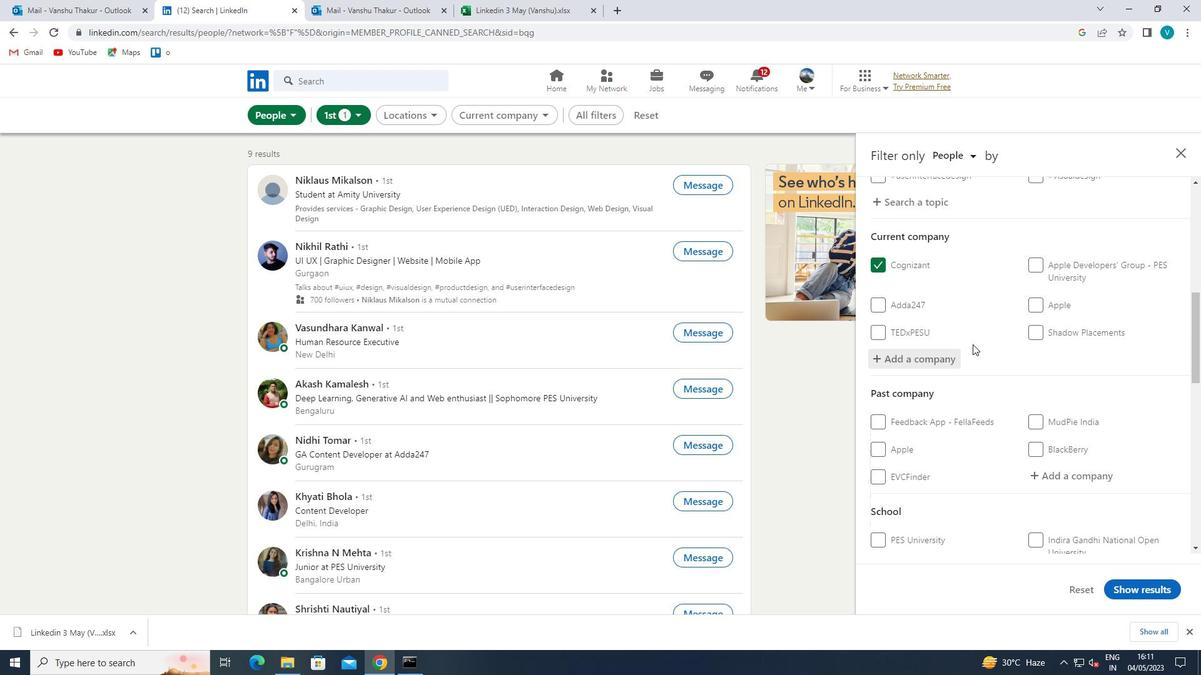 
Action: Mouse scrolled (972, 344) with delta (0, 0)
Screenshot: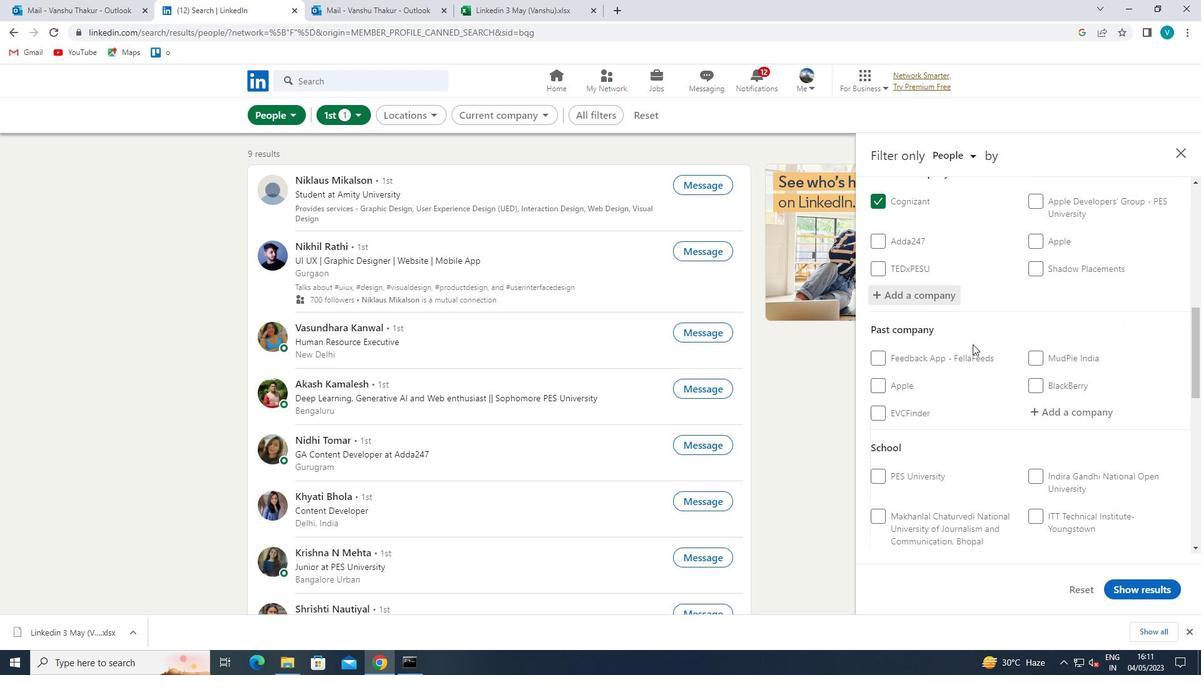 
Action: Mouse moved to (973, 355)
Screenshot: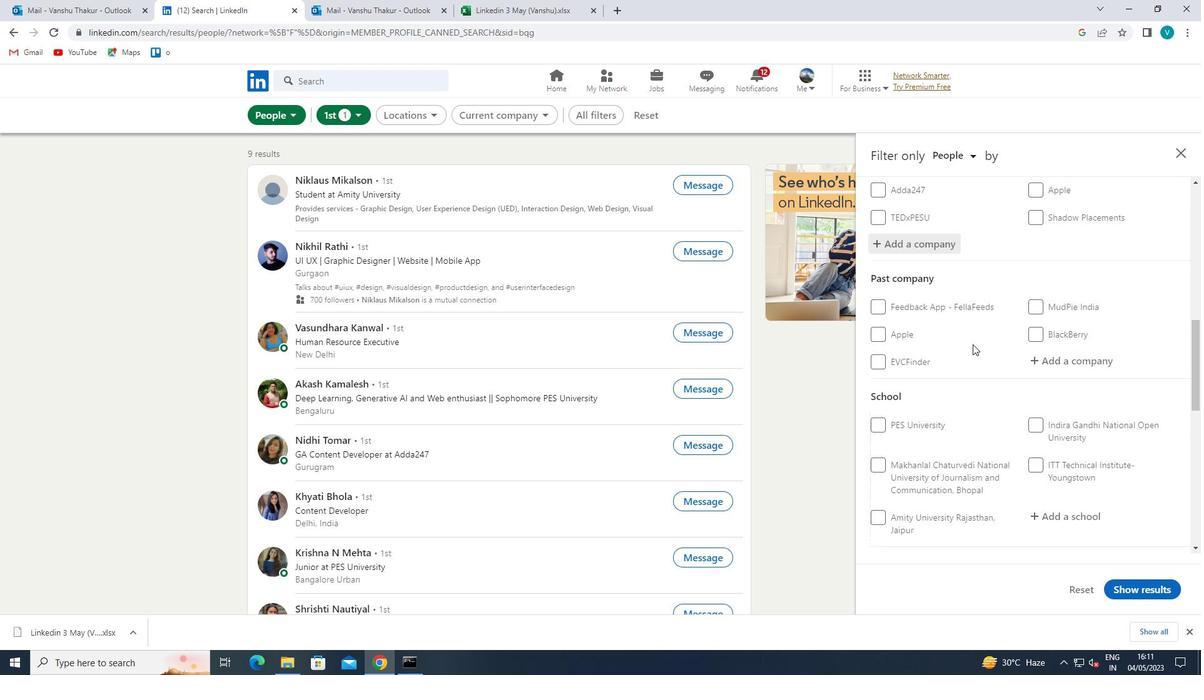 
Action: Mouse scrolled (973, 355) with delta (0, 0)
Screenshot: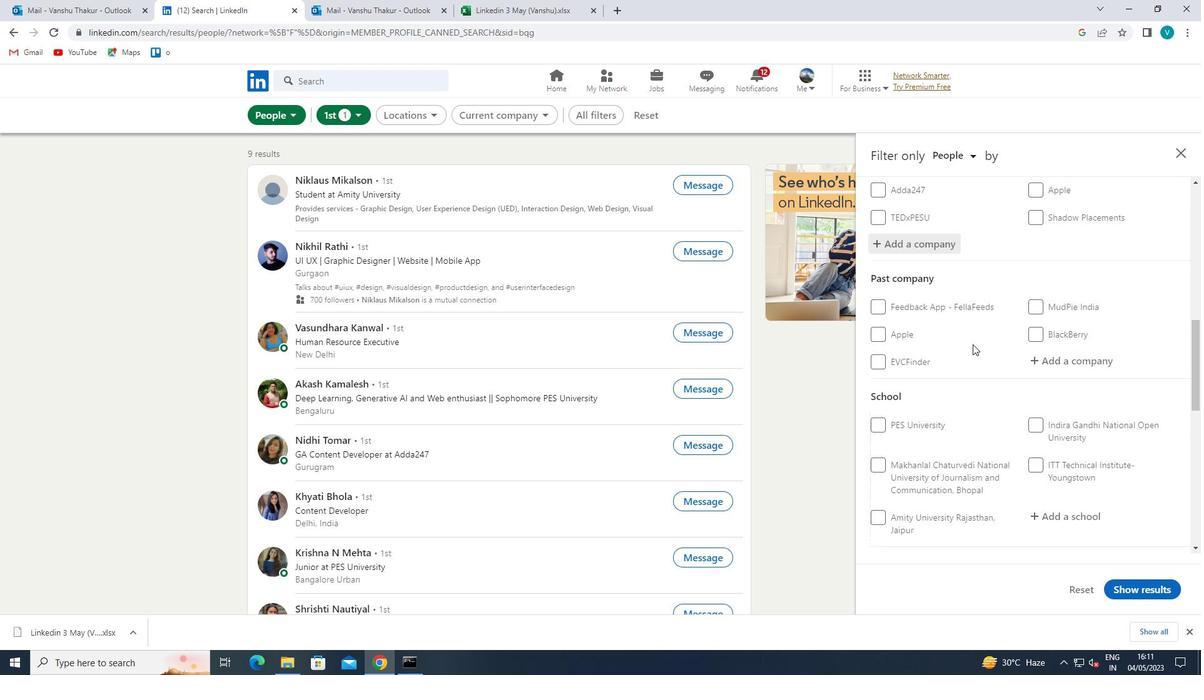 
Action: Mouse moved to (1058, 378)
Screenshot: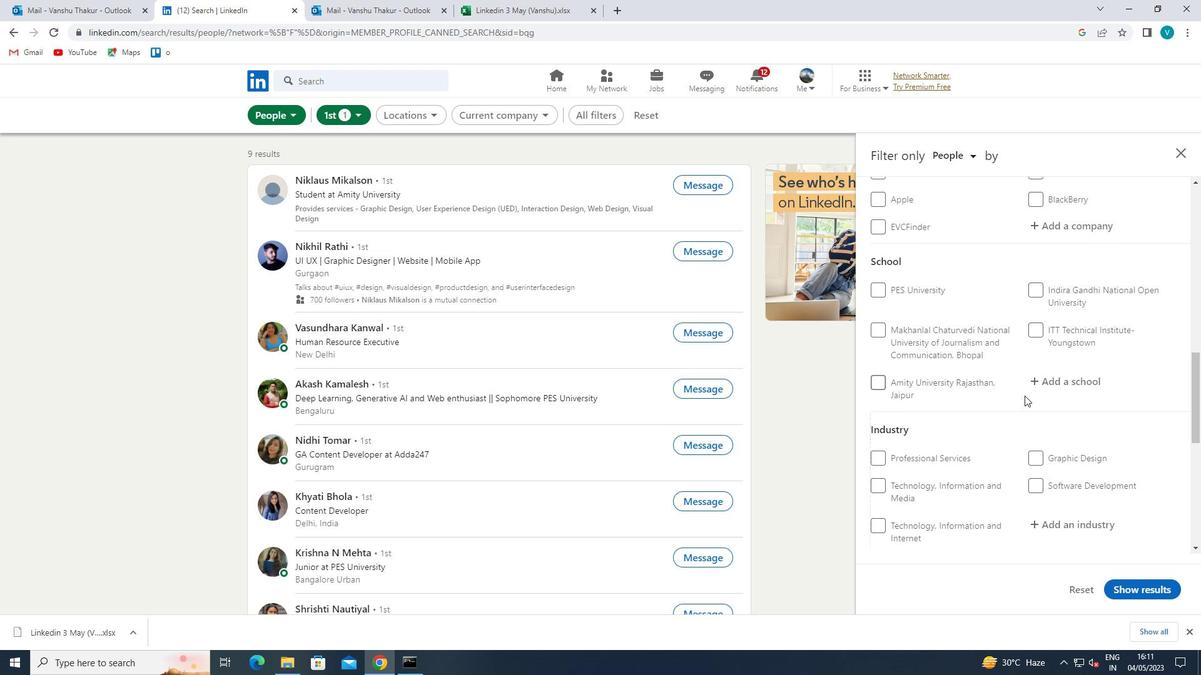 
Action: Mouse pressed left at (1058, 378)
Screenshot: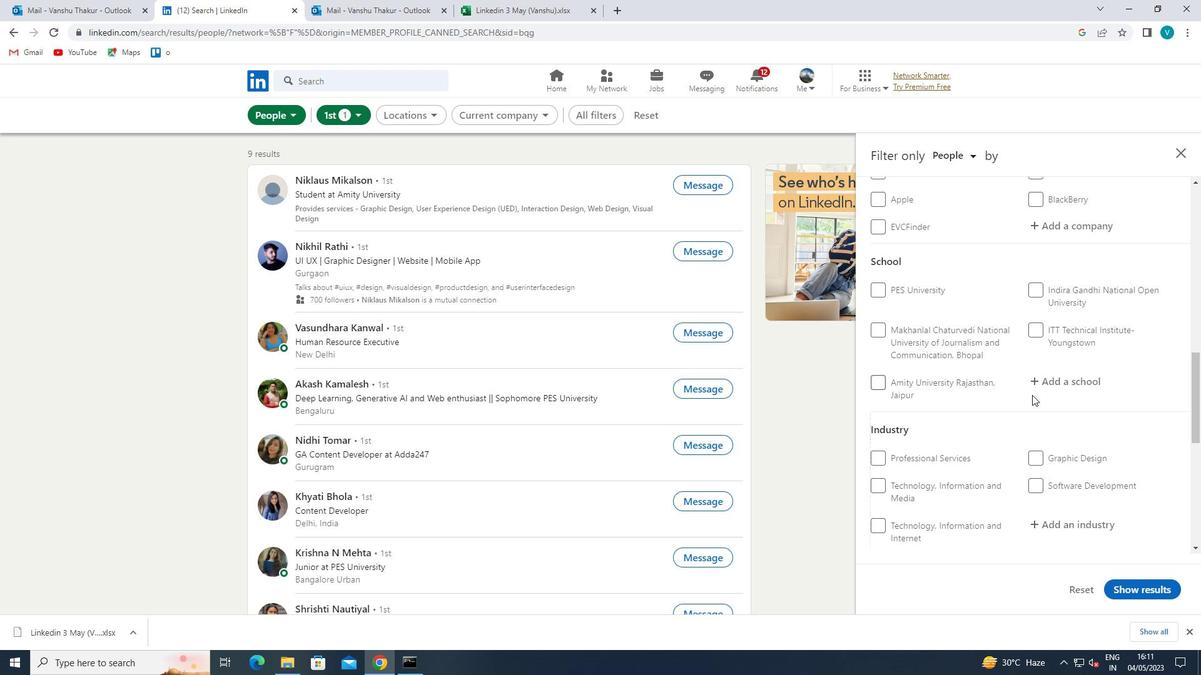 
Action: Mouse moved to (1025, 359)
Screenshot: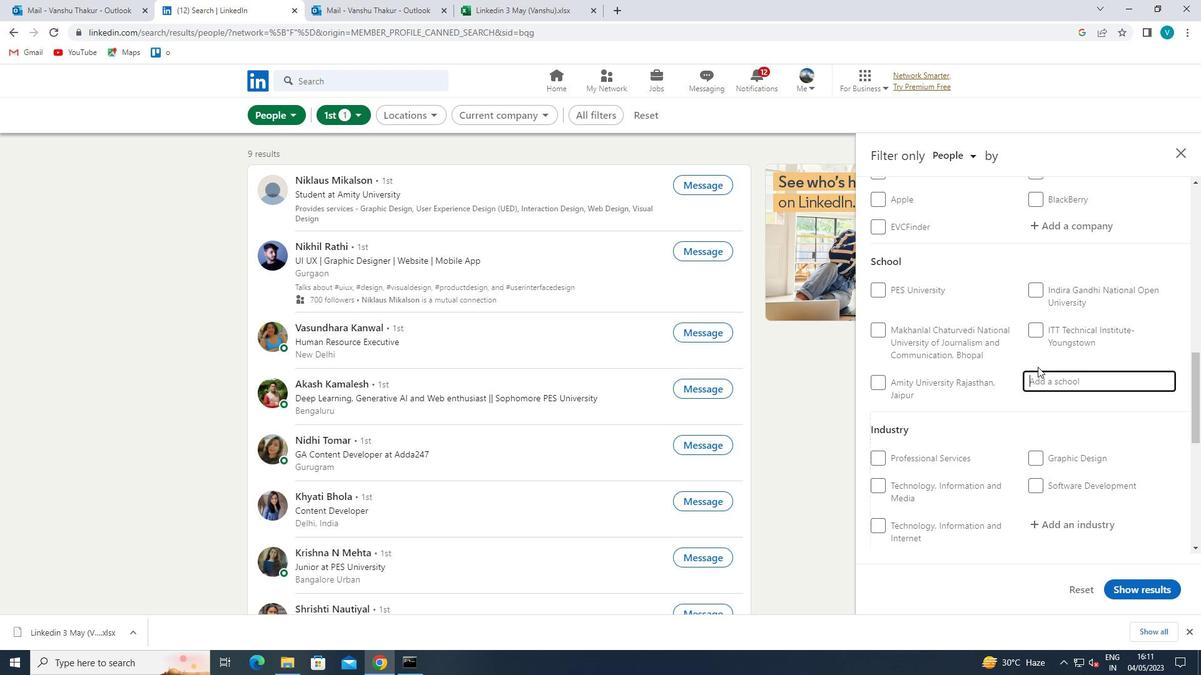 
Action: Key pressed <Key.shift>SAMRAT
Screenshot: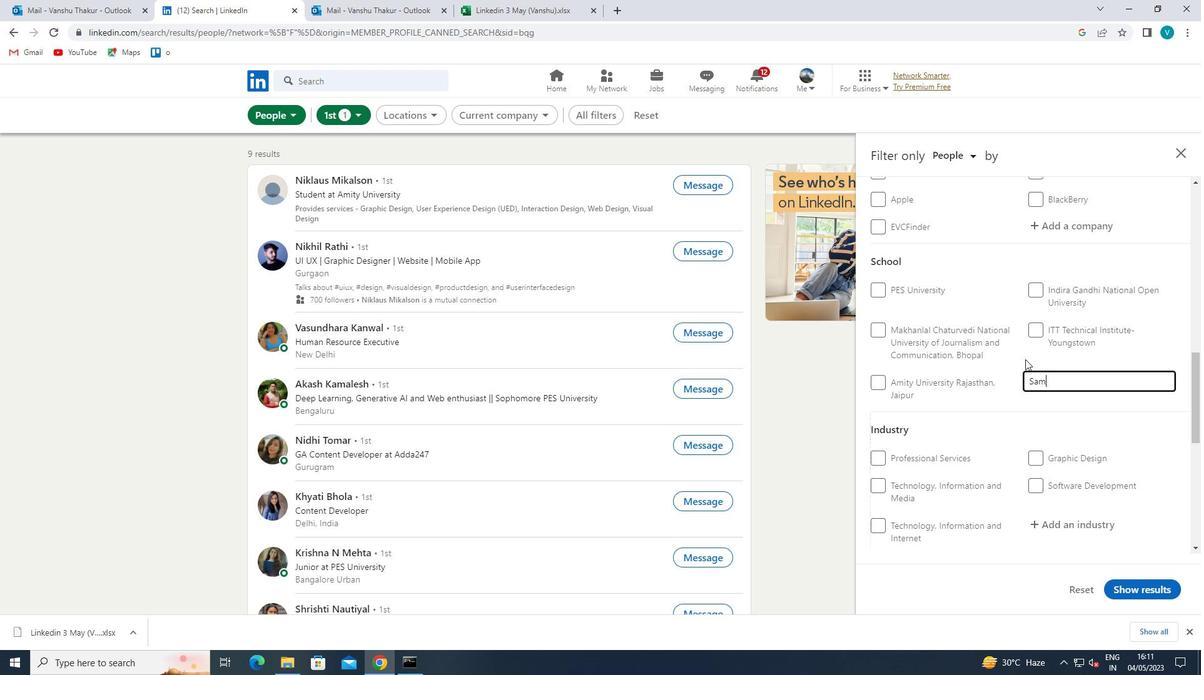 
Action: Mouse moved to (1018, 398)
Screenshot: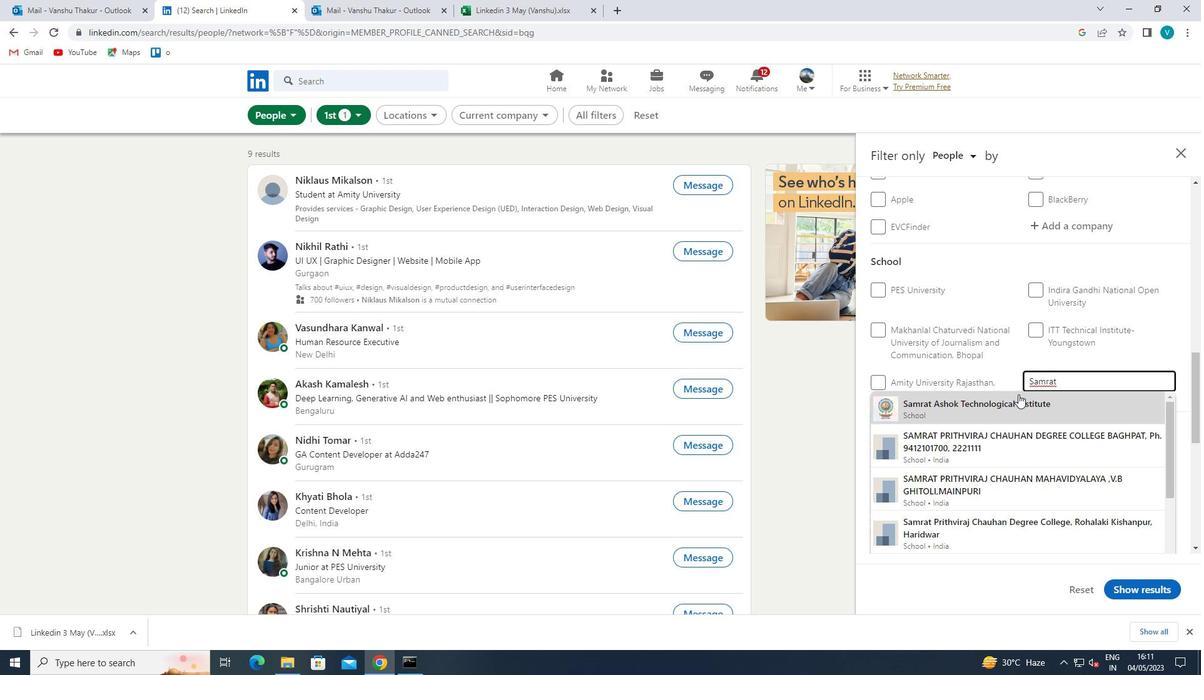 
Action: Mouse pressed left at (1018, 398)
Screenshot: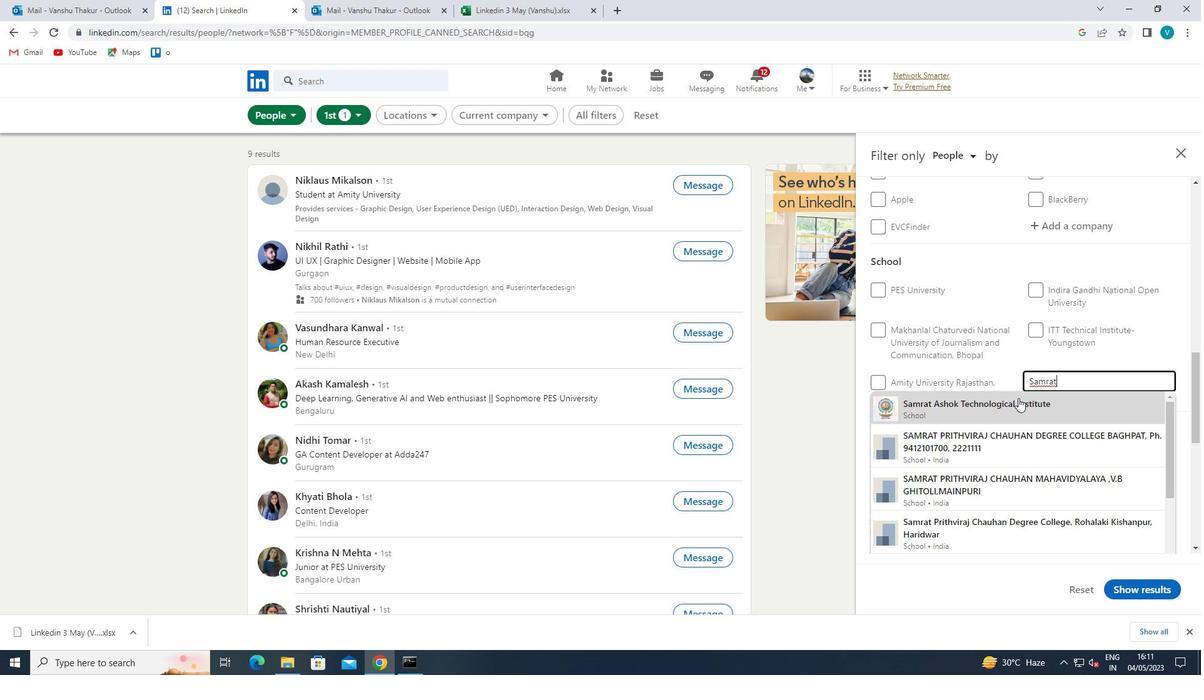 
Action: Mouse scrolled (1018, 397) with delta (0, 0)
Screenshot: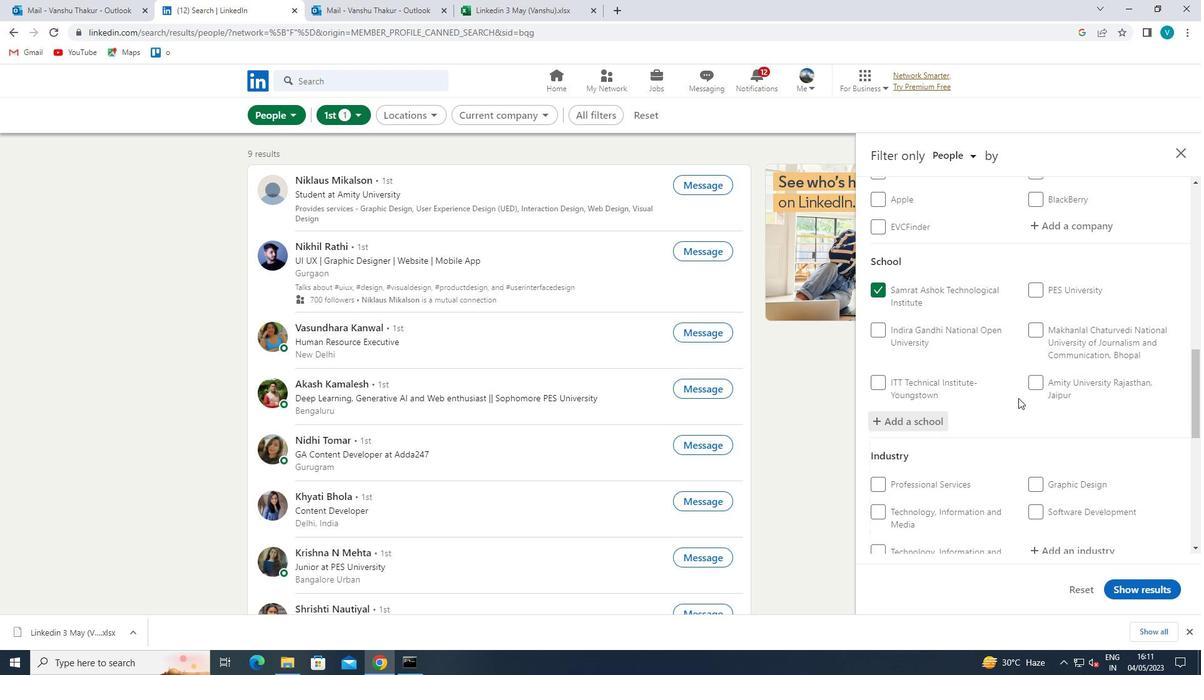 
Action: Mouse moved to (1018, 399)
Screenshot: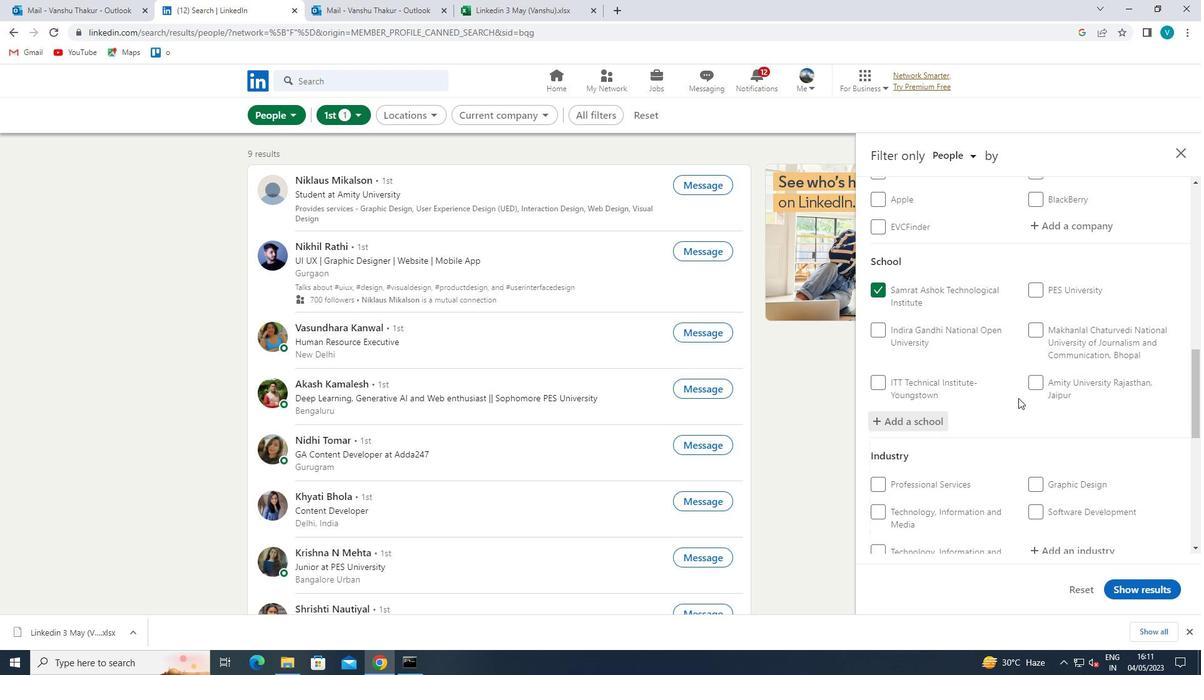 
Action: Mouse scrolled (1018, 399) with delta (0, 0)
Screenshot: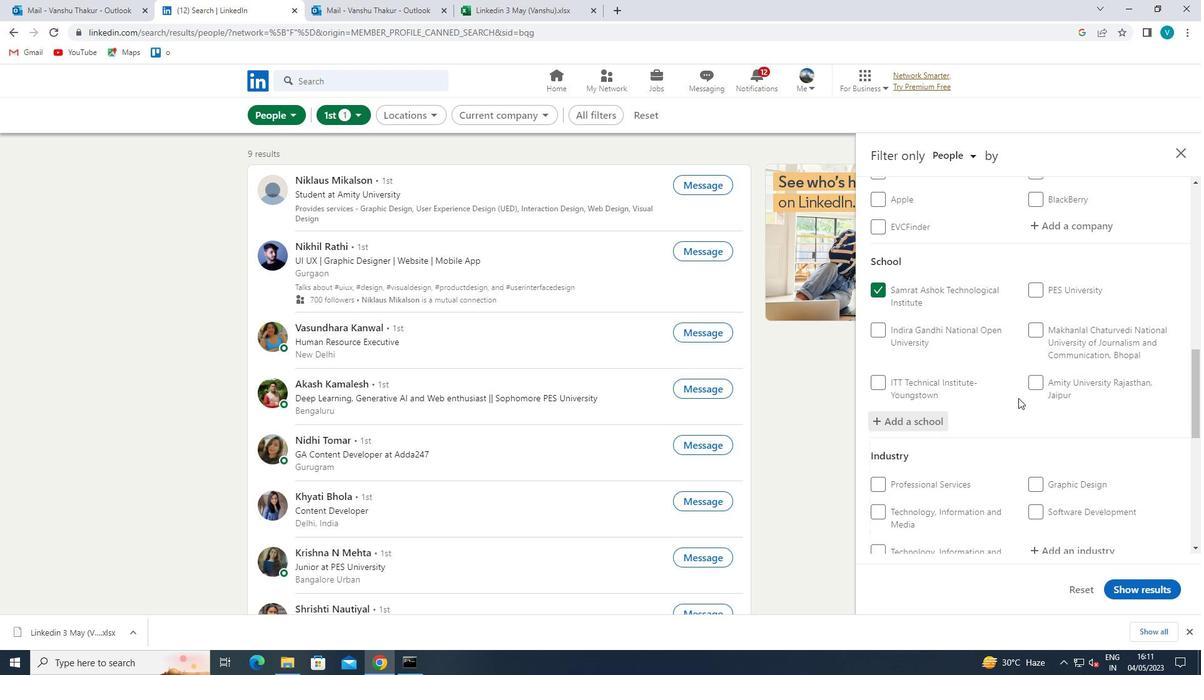 
Action: Mouse moved to (1019, 399)
Screenshot: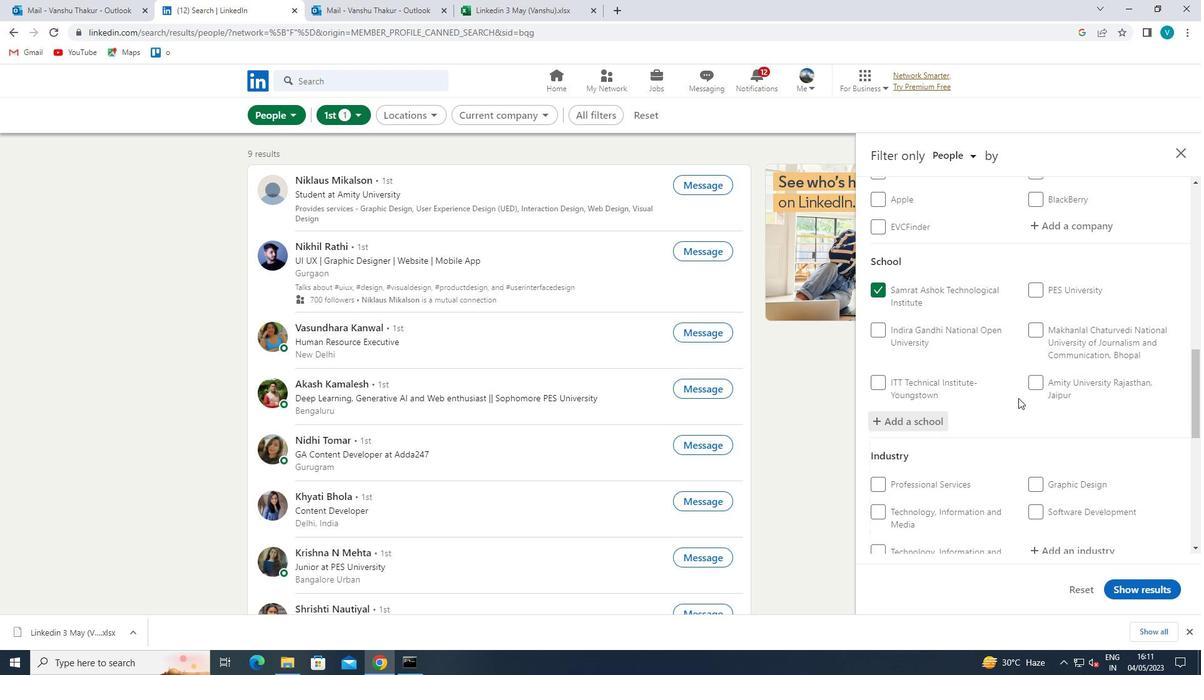 
Action: Mouse scrolled (1019, 399) with delta (0, 0)
Screenshot: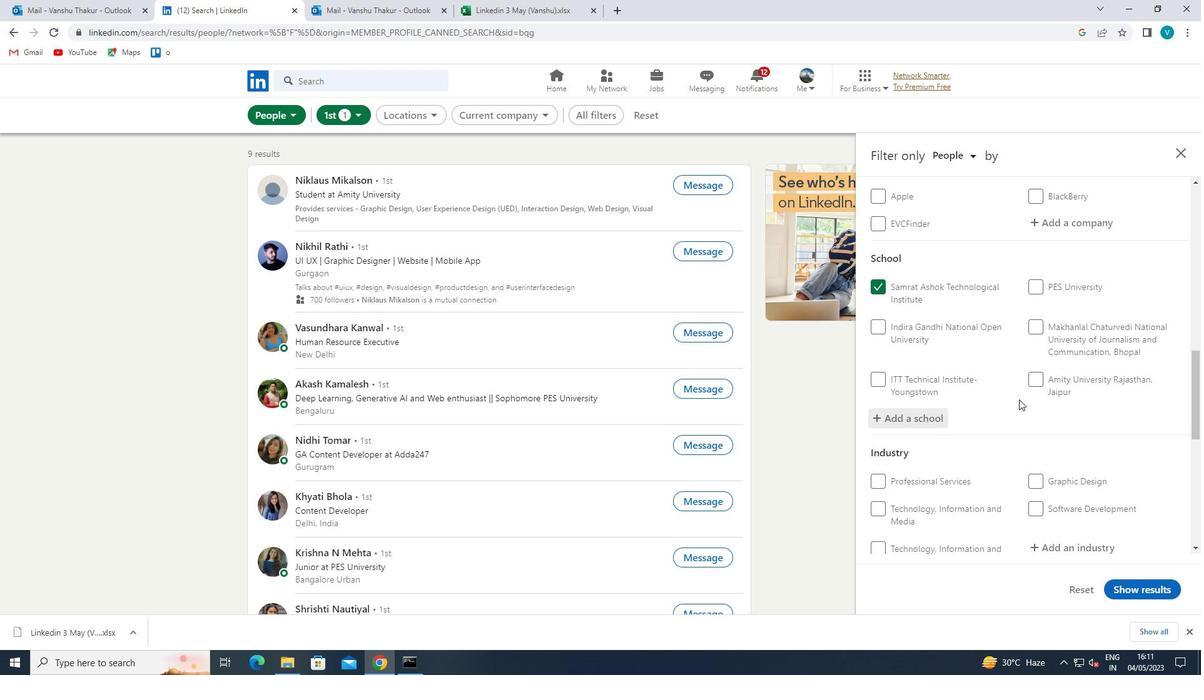 
Action: Mouse moved to (1052, 381)
Screenshot: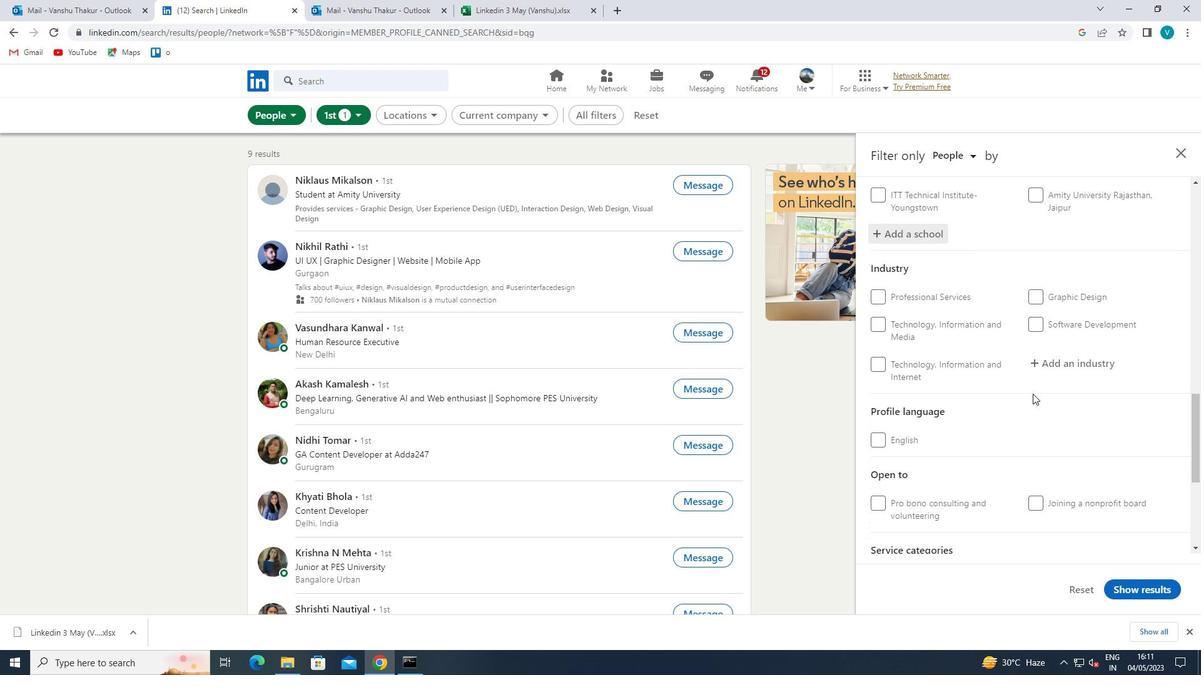 
Action: Mouse pressed left at (1052, 381)
Screenshot: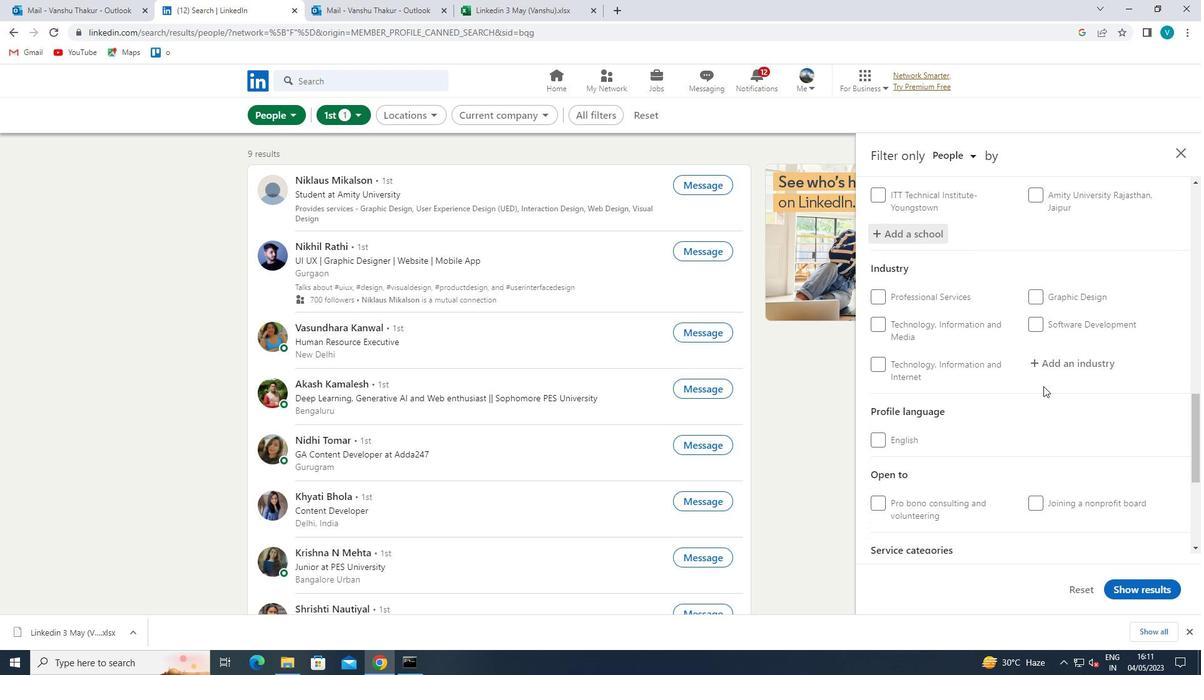 
Action: Mouse moved to (1063, 370)
Screenshot: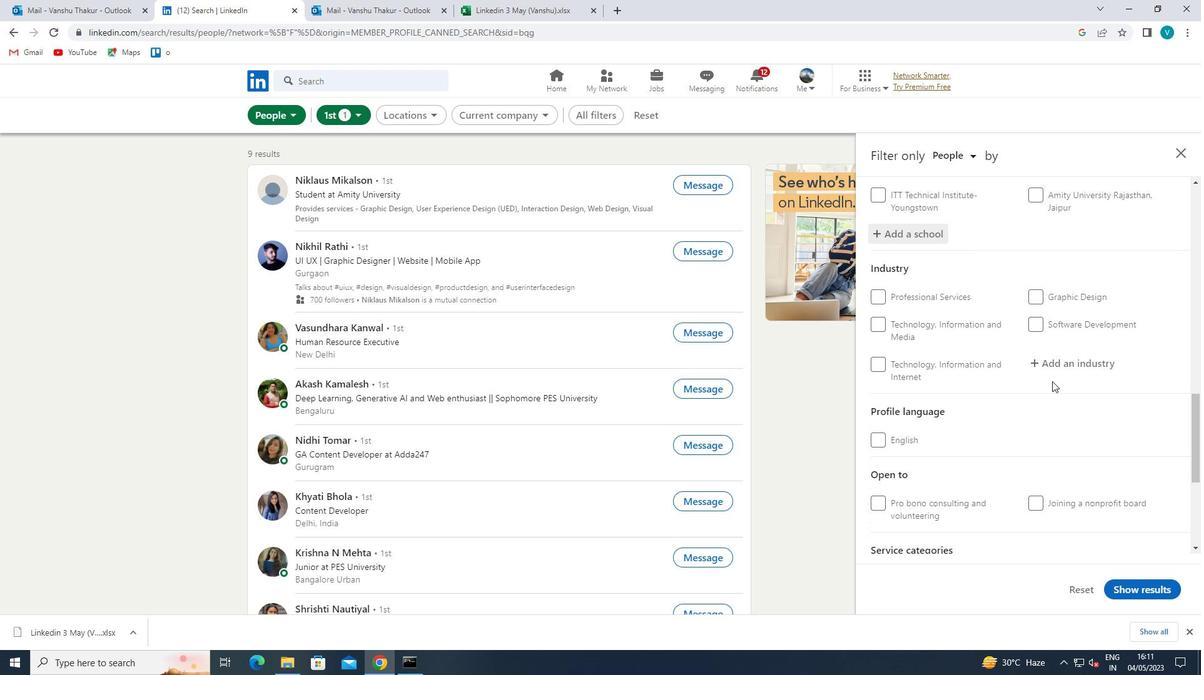 
Action: Mouse pressed left at (1063, 370)
Screenshot: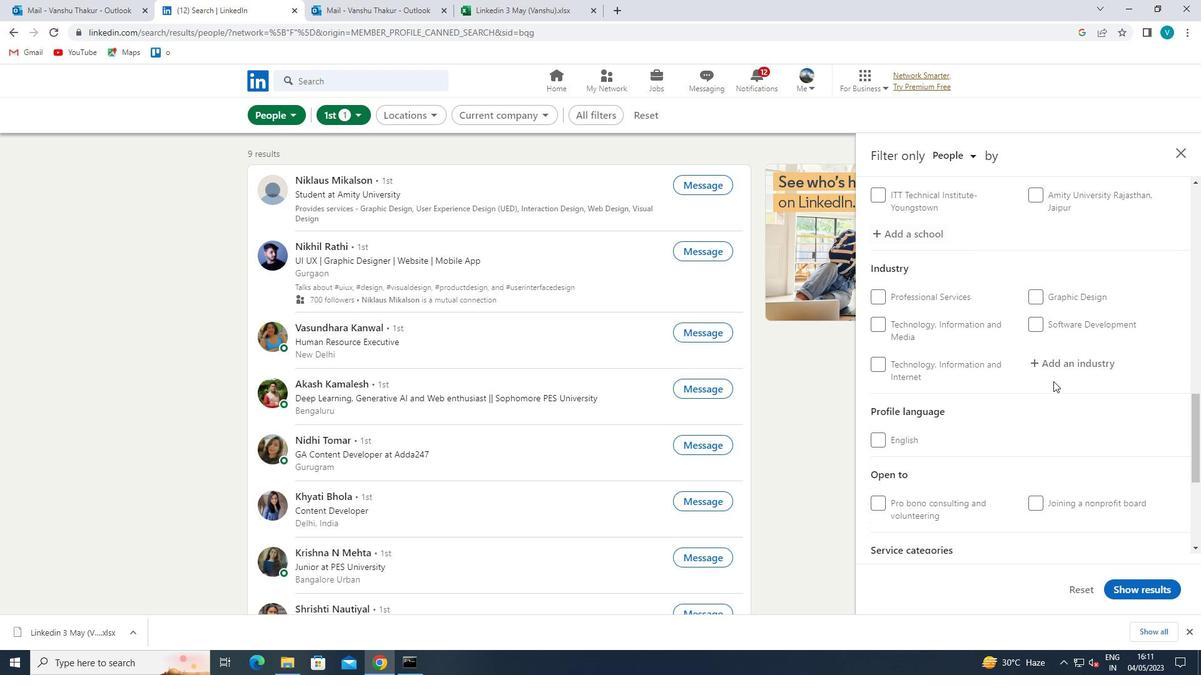 
Action: Mouse moved to (1064, 369)
Screenshot: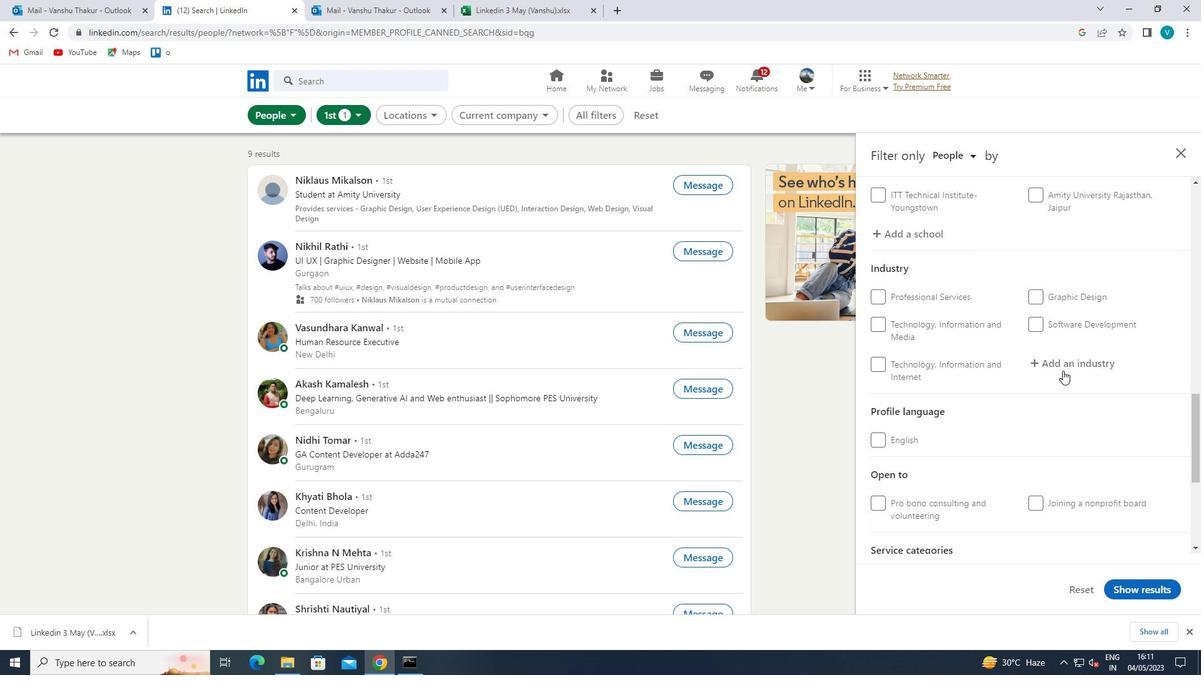 
Action: Key pressed <Key.shift>WHOLESALE
Screenshot: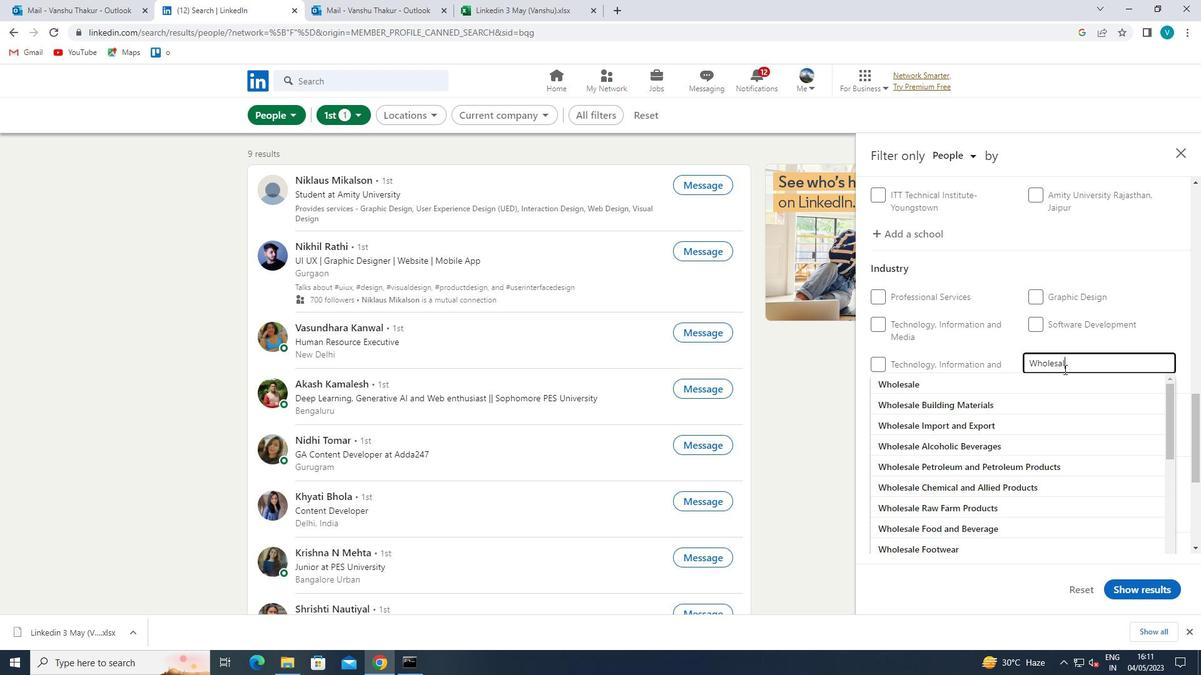 
Action: Mouse moved to (1057, 388)
Screenshot: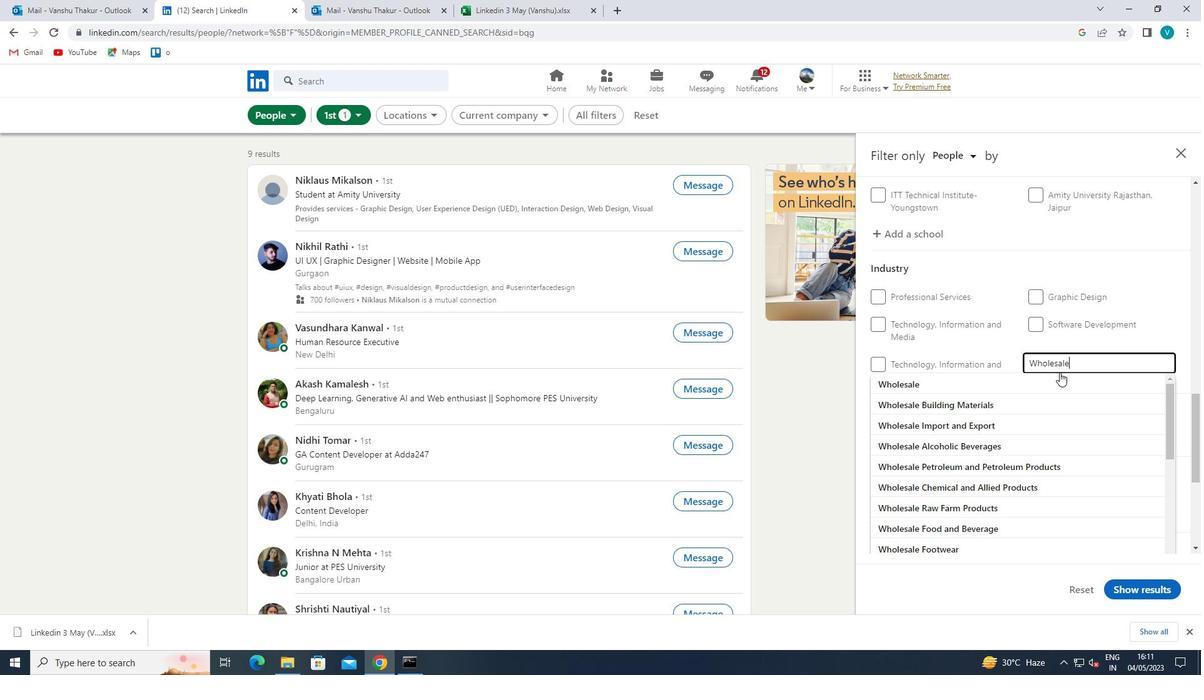 
Action: Key pressed <Key.space><Key.shift>RE
Screenshot: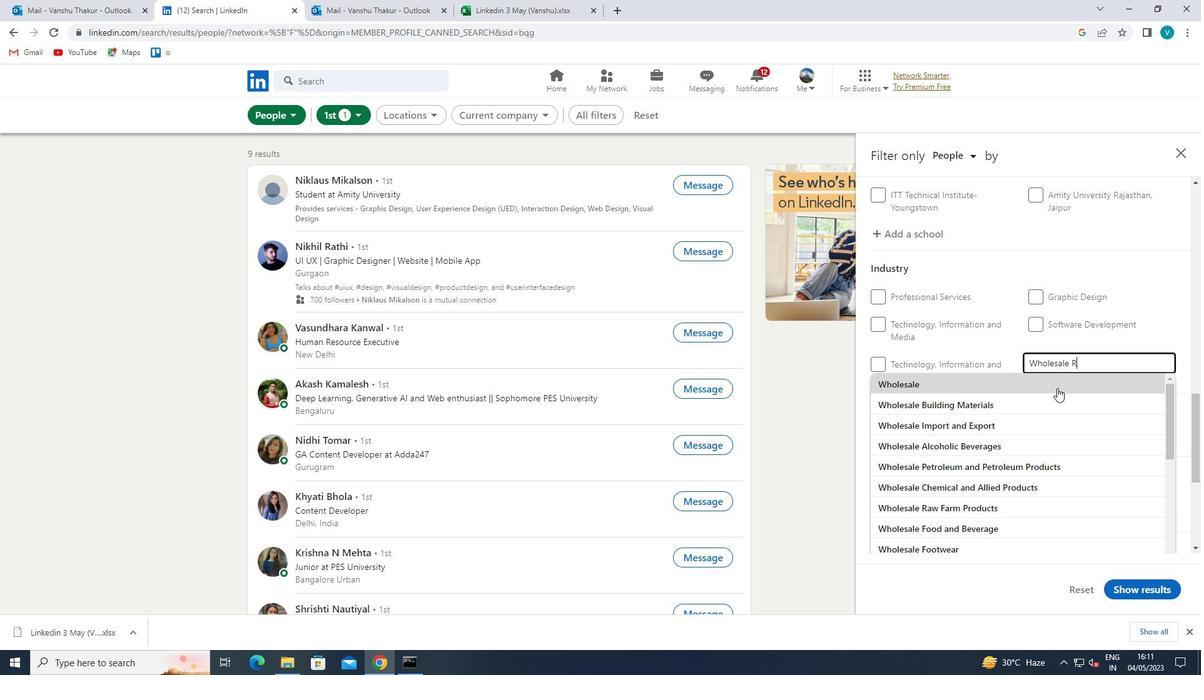 
Action: Mouse moved to (1057, 388)
Screenshot: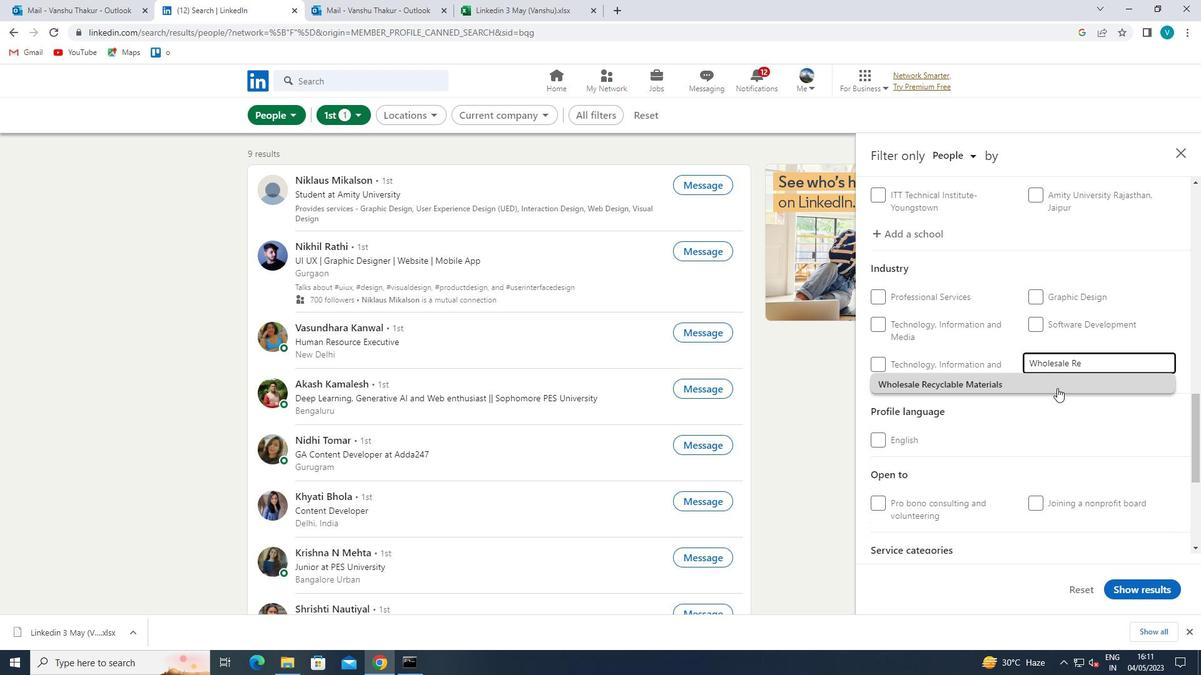 
Action: Mouse pressed left at (1057, 388)
Screenshot: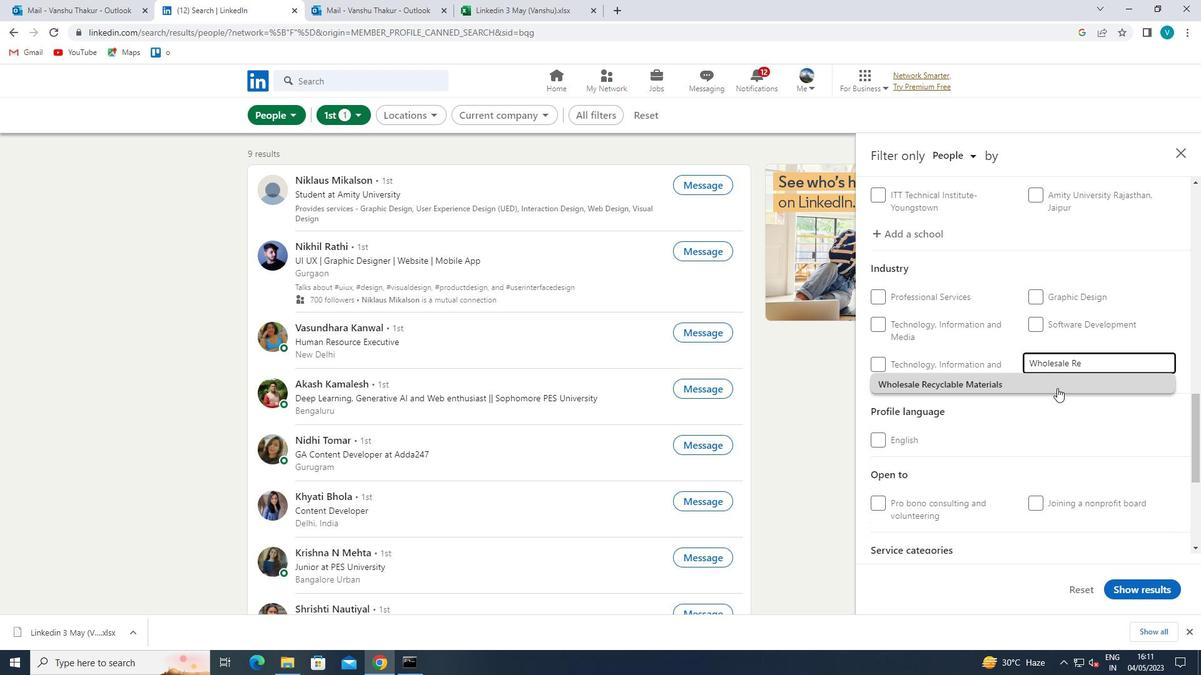 
Action: Mouse scrolled (1057, 387) with delta (0, 0)
Screenshot: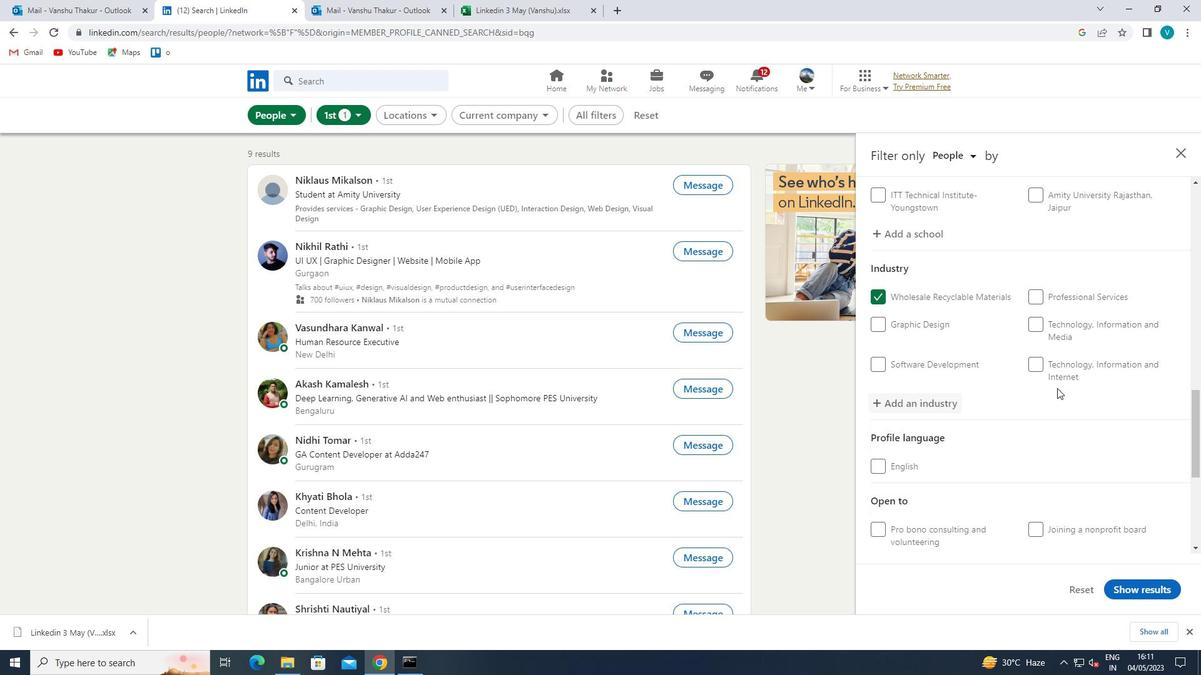 
Action: Mouse scrolled (1057, 387) with delta (0, 0)
Screenshot: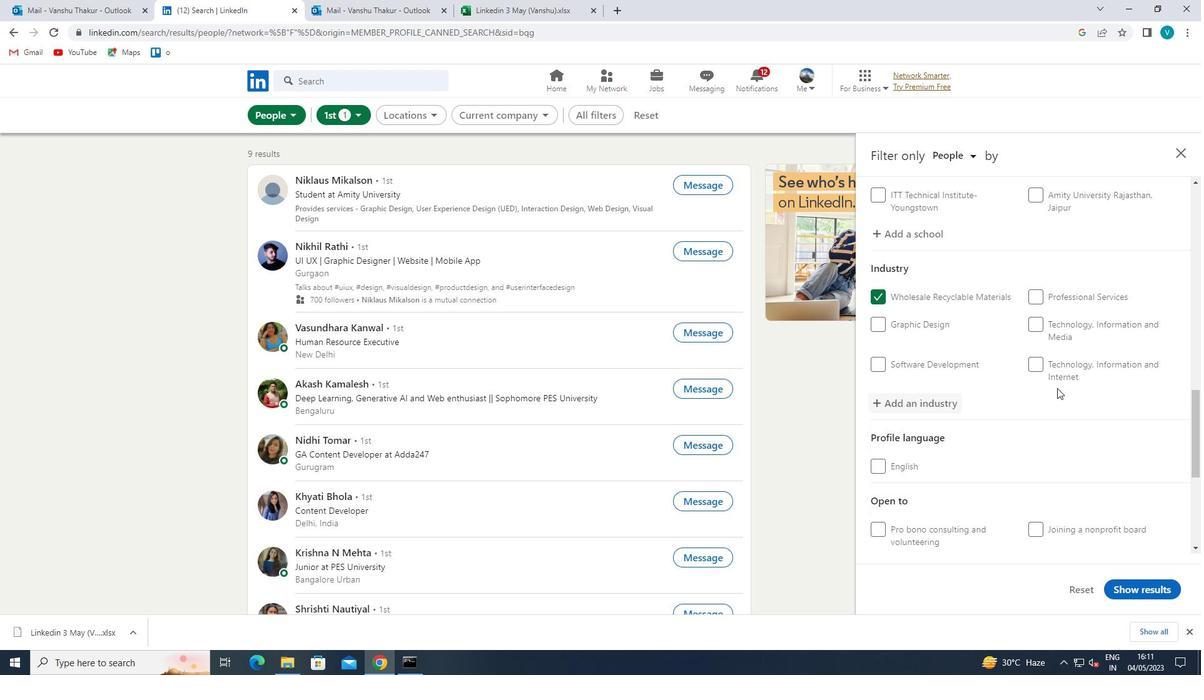 
Action: Mouse scrolled (1057, 387) with delta (0, 0)
Screenshot: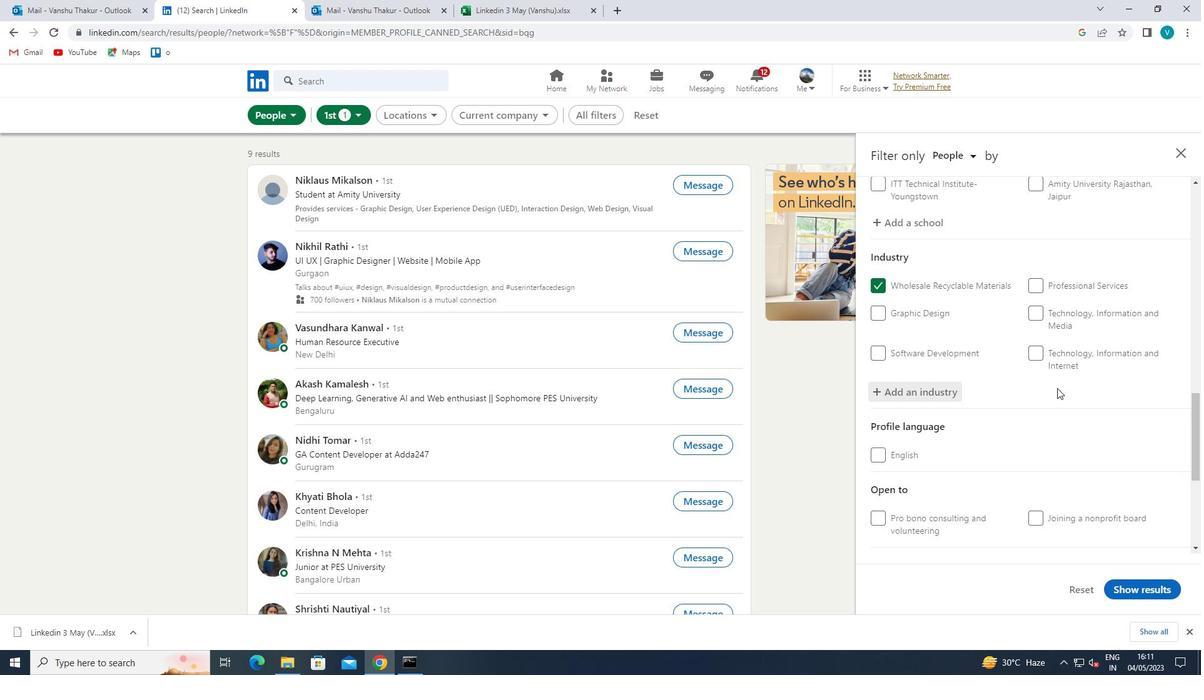 
Action: Mouse scrolled (1057, 387) with delta (0, 0)
Screenshot: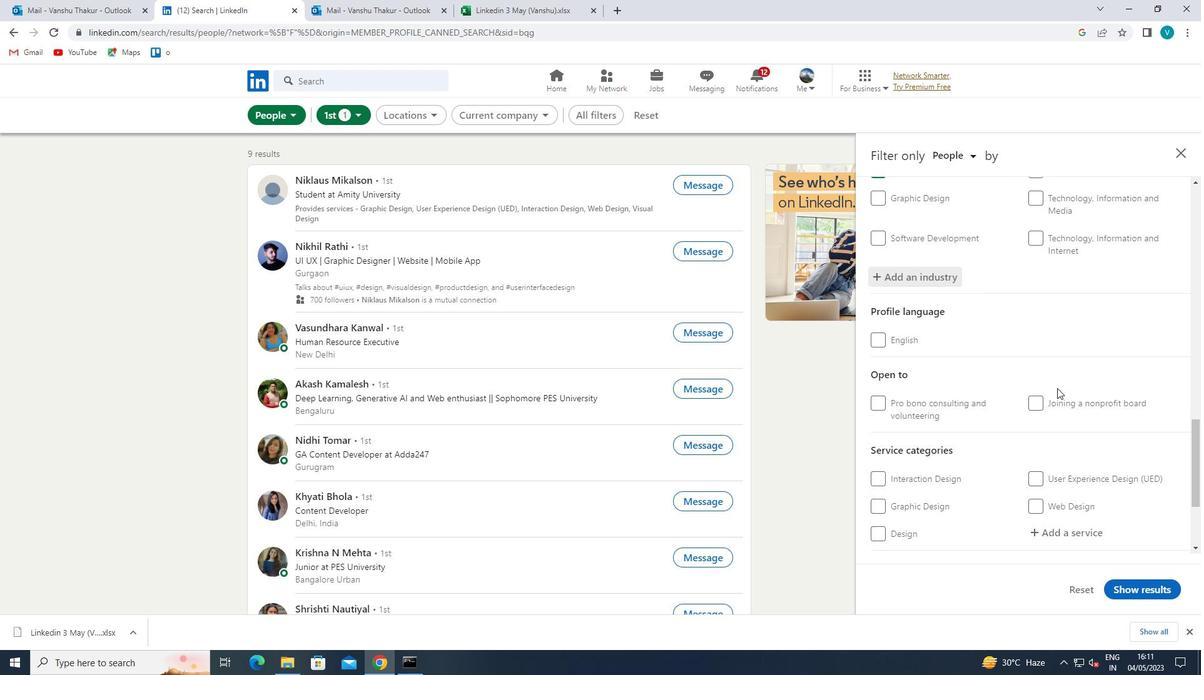 
Action: Mouse moved to (1065, 414)
Screenshot: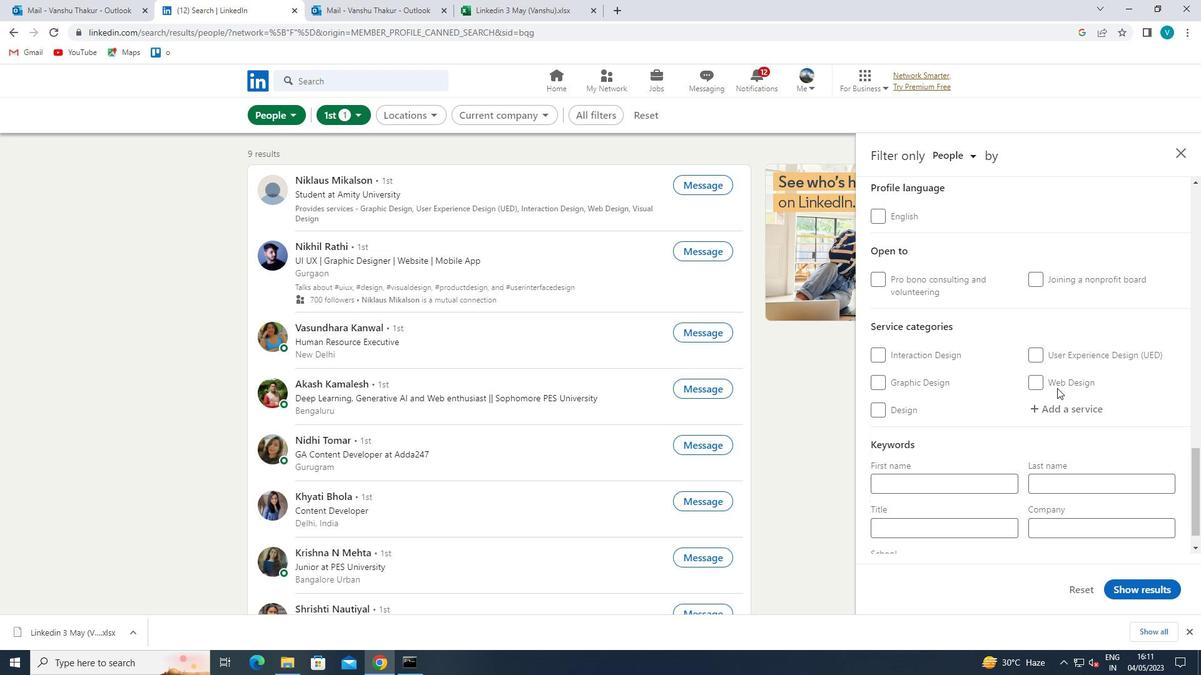 
Action: Mouse pressed left at (1065, 414)
Screenshot: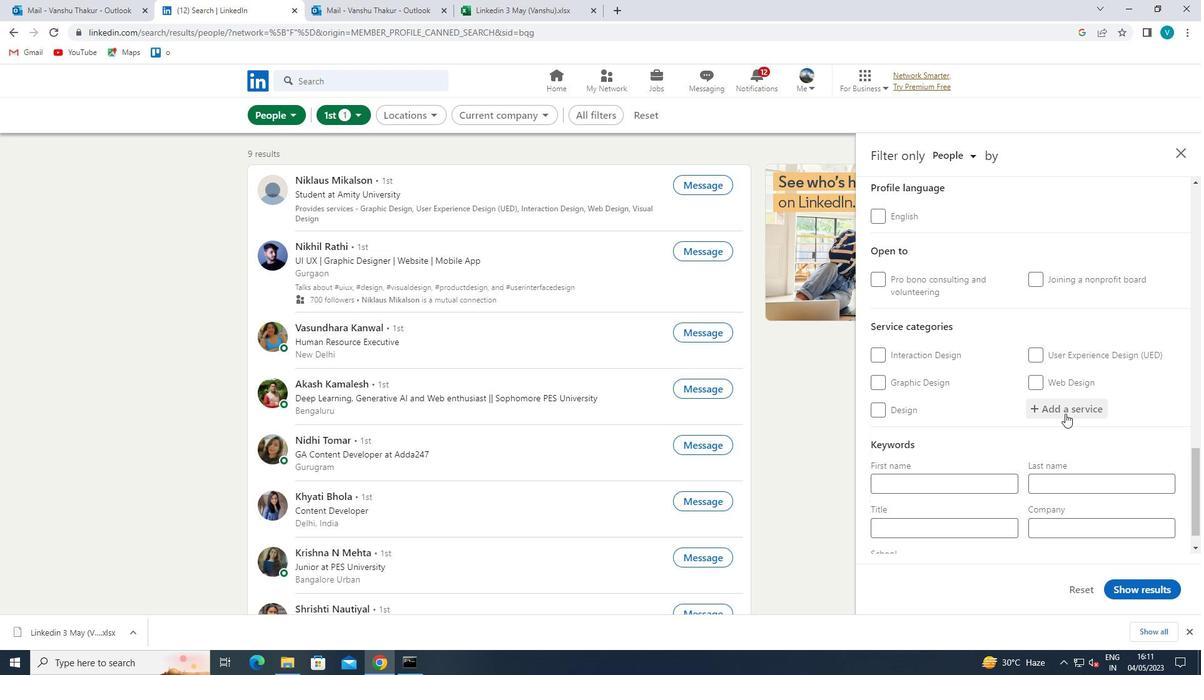 
Action: Key pressed <Key.shift>EDITING
Screenshot: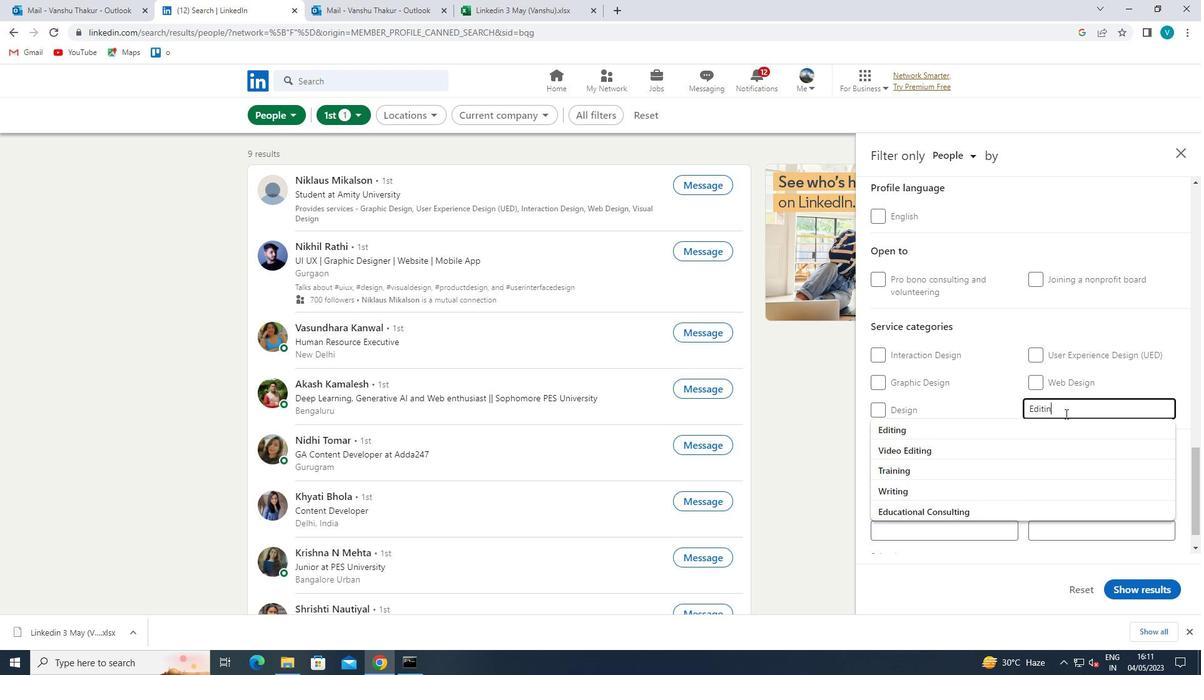 
Action: Mouse moved to (1023, 424)
Screenshot: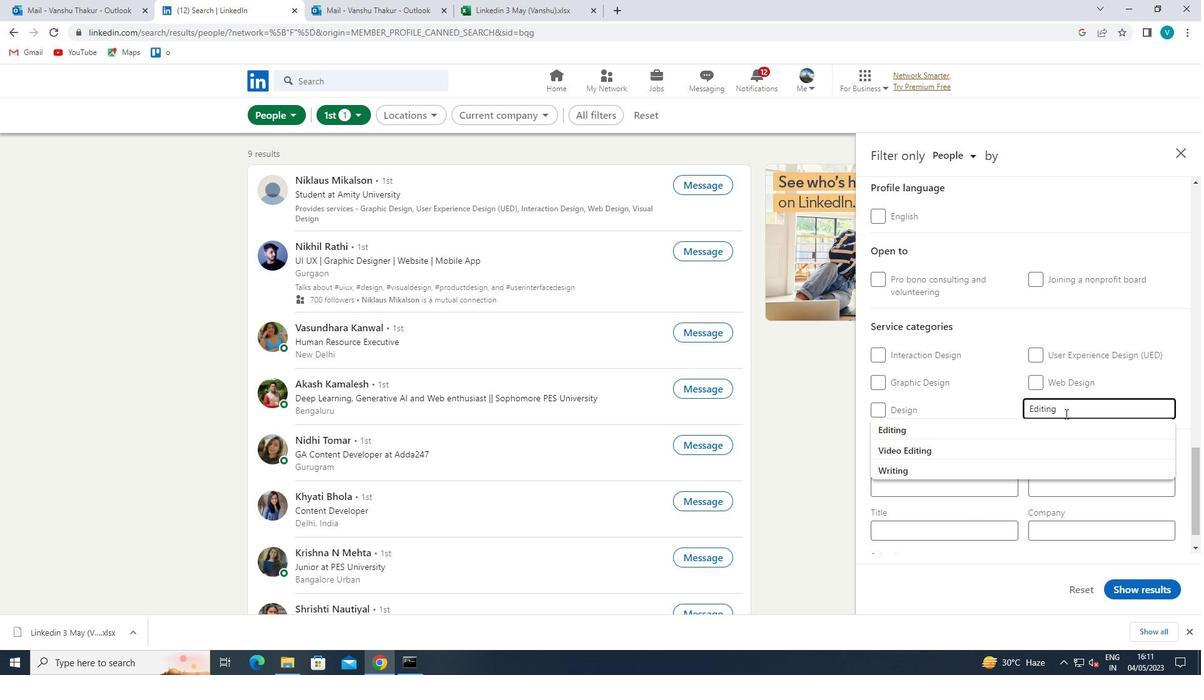 
Action: Mouse pressed left at (1023, 424)
Screenshot: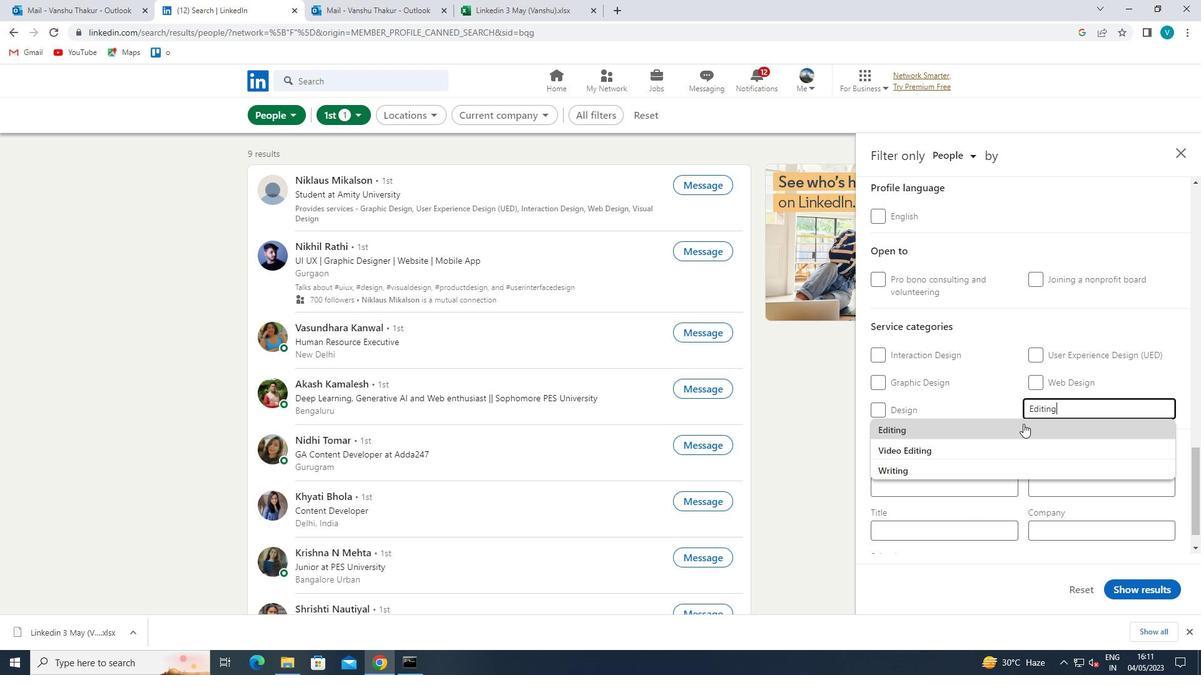 
Action: Mouse scrolled (1023, 423) with delta (0, 0)
Screenshot: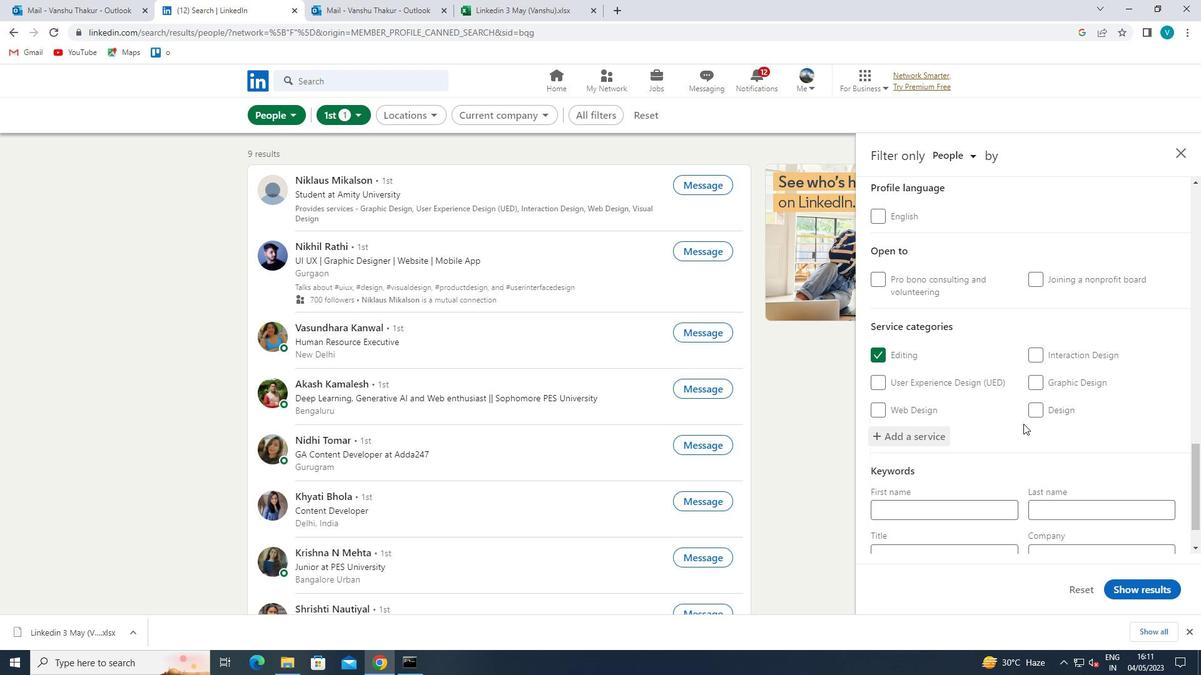 
Action: Mouse scrolled (1023, 423) with delta (0, 0)
Screenshot: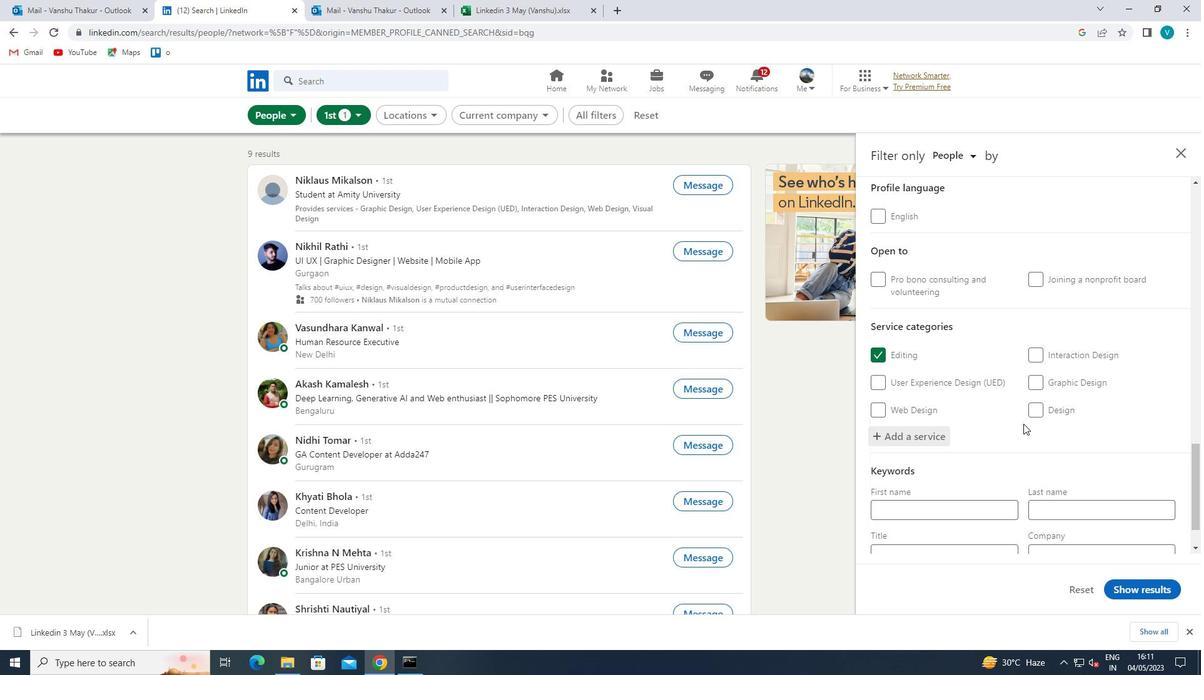 
Action: Mouse scrolled (1023, 423) with delta (0, 0)
Screenshot: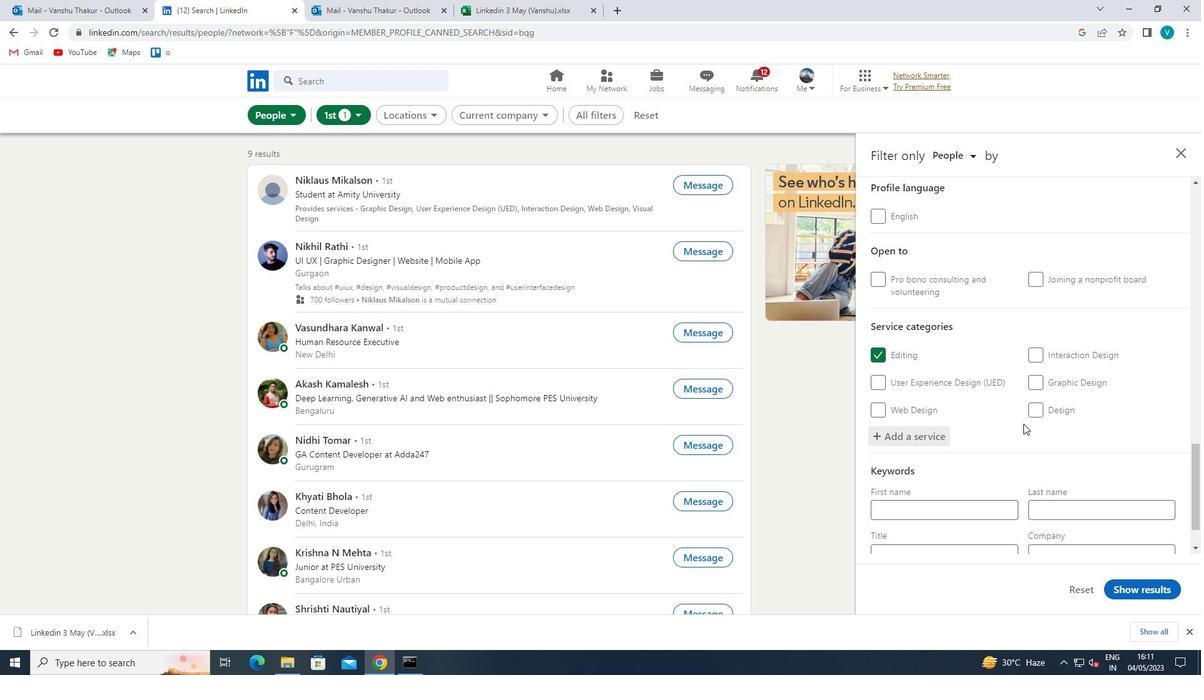 
Action: Mouse moved to (1022, 424)
Screenshot: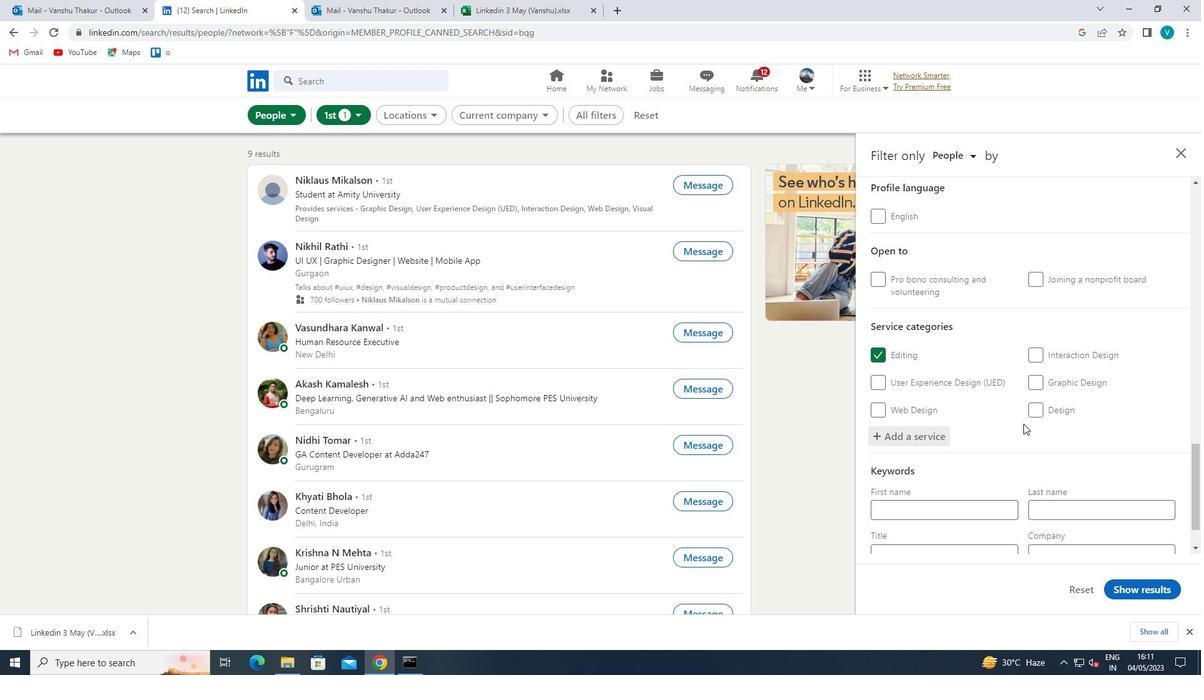 
Action: Mouse scrolled (1022, 423) with delta (0, 0)
Screenshot: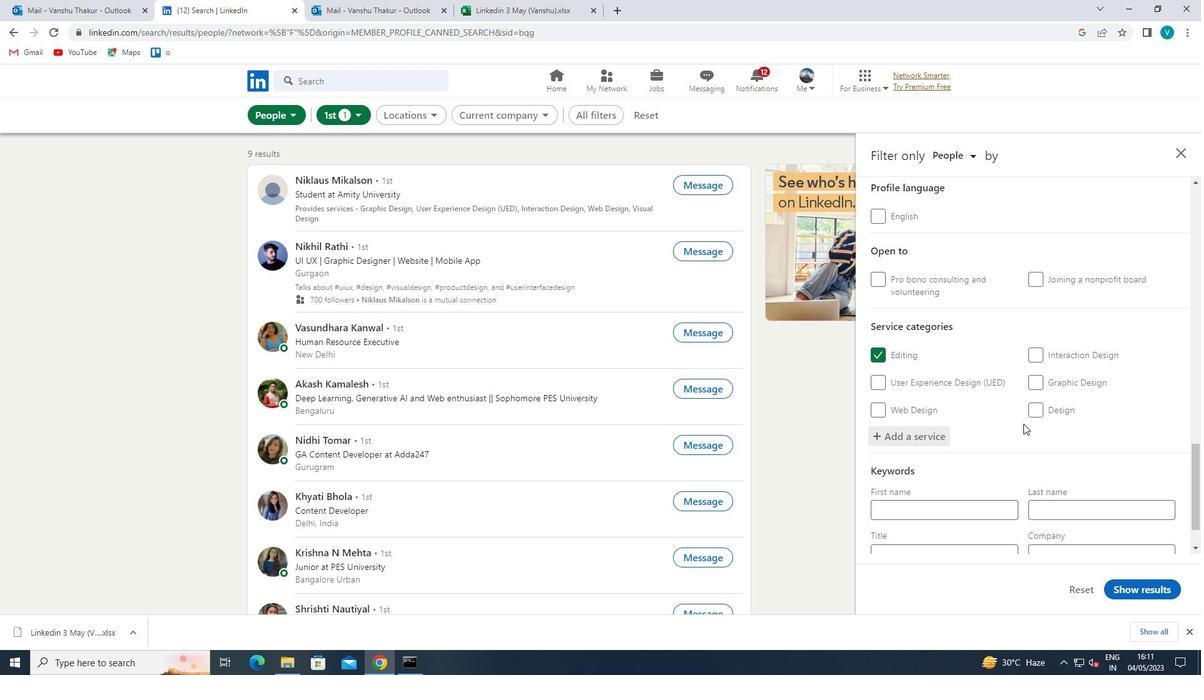 
Action: Mouse moved to (1021, 424)
Screenshot: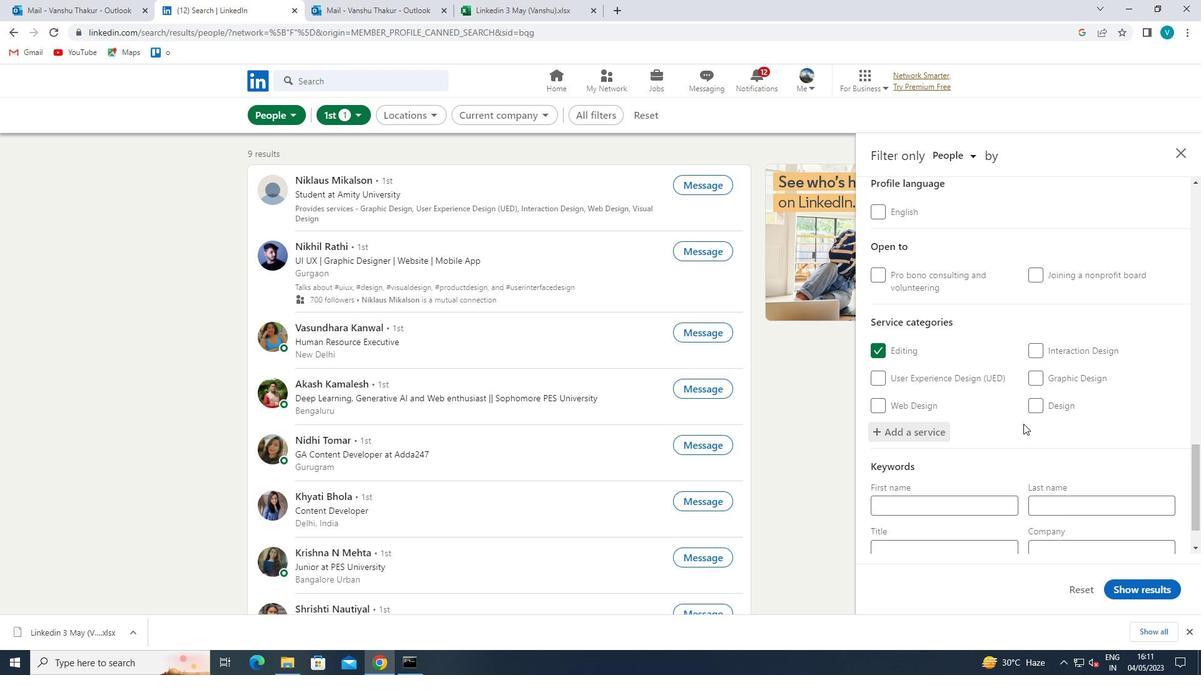 
Action: Mouse scrolled (1021, 423) with delta (0, 0)
Screenshot: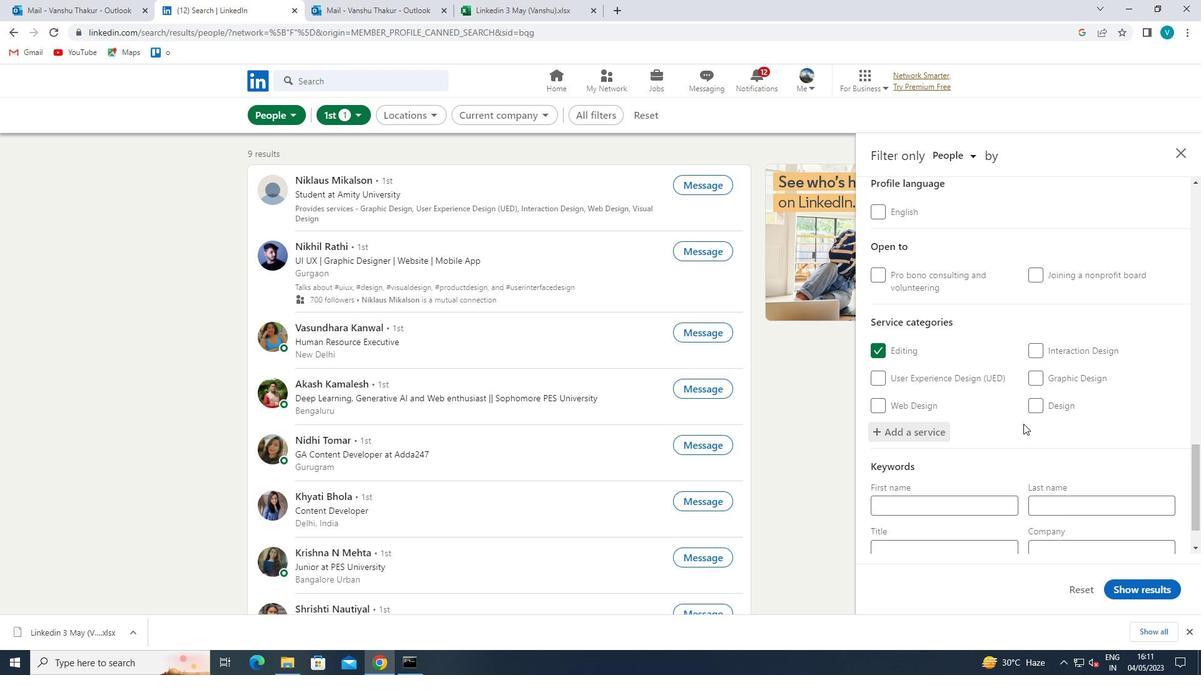 
Action: Mouse moved to (984, 497)
Screenshot: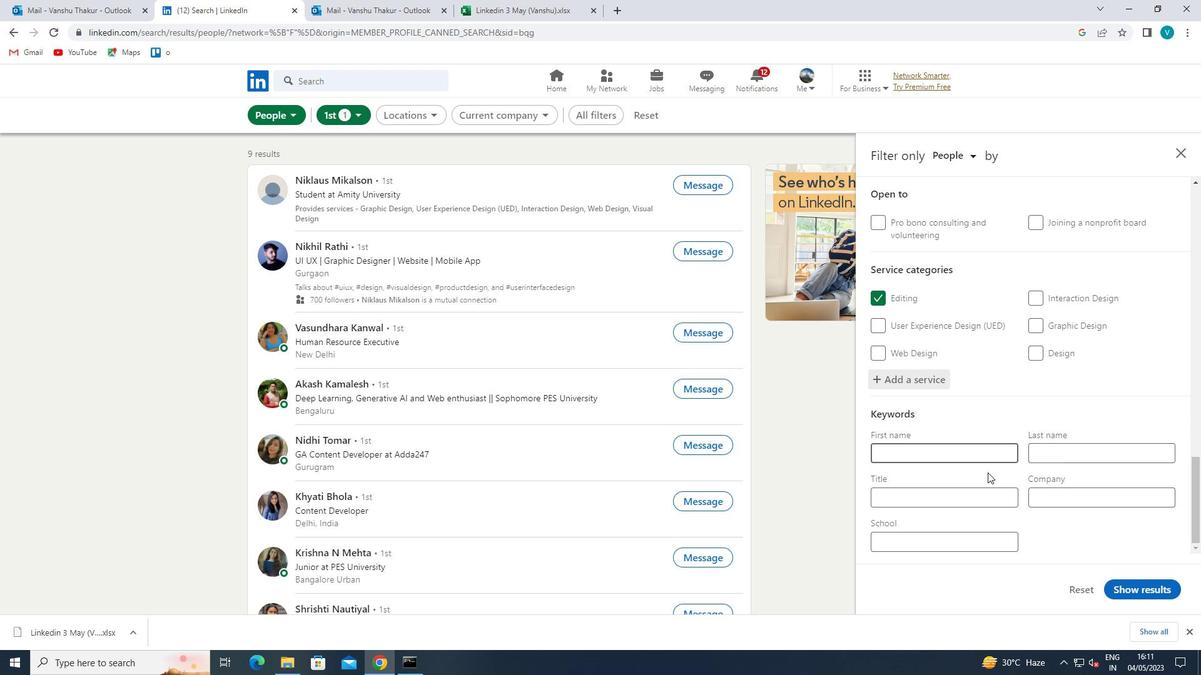 
Action: Mouse pressed left at (984, 497)
Screenshot: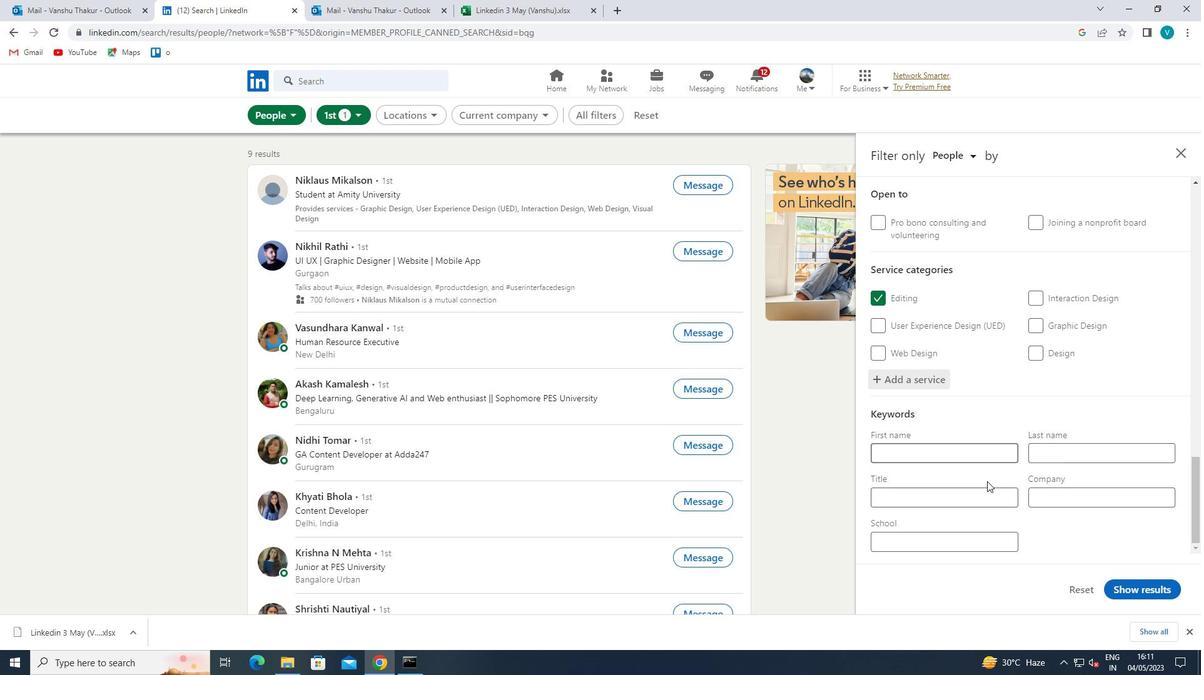 
Action: Mouse moved to (987, 499)
Screenshot: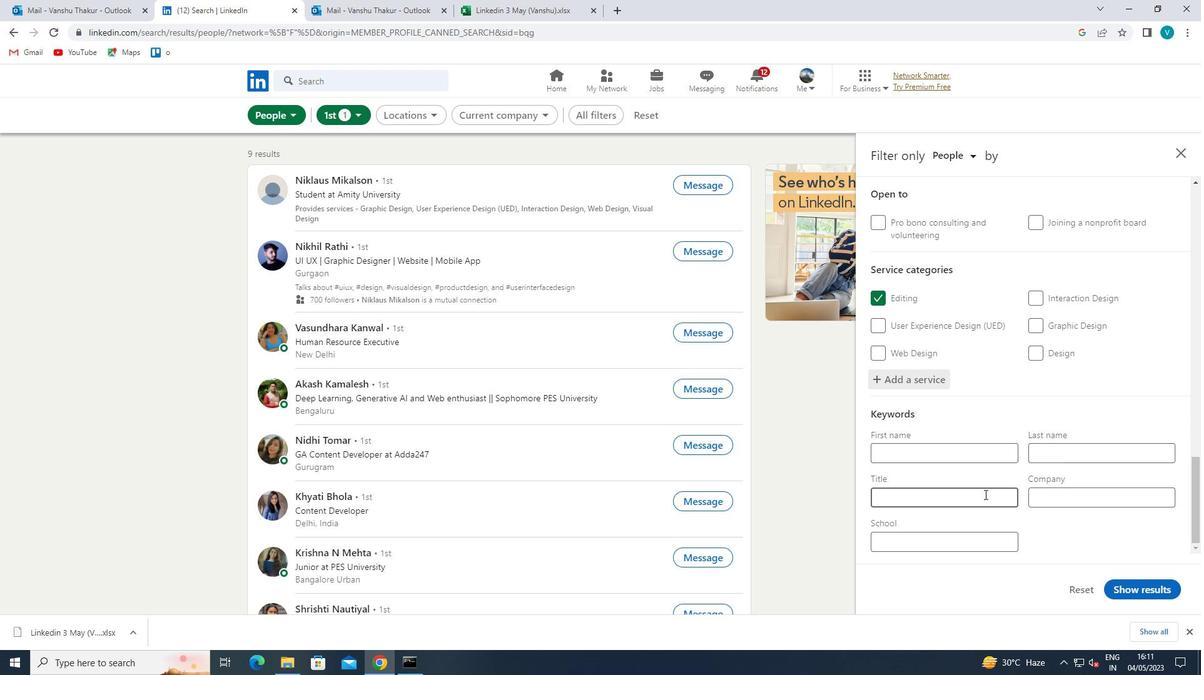 
Action: Key pressed <Key.shift>CUSTOMER<Key.space><Key.shift>SERVICE<Key.space>
Screenshot: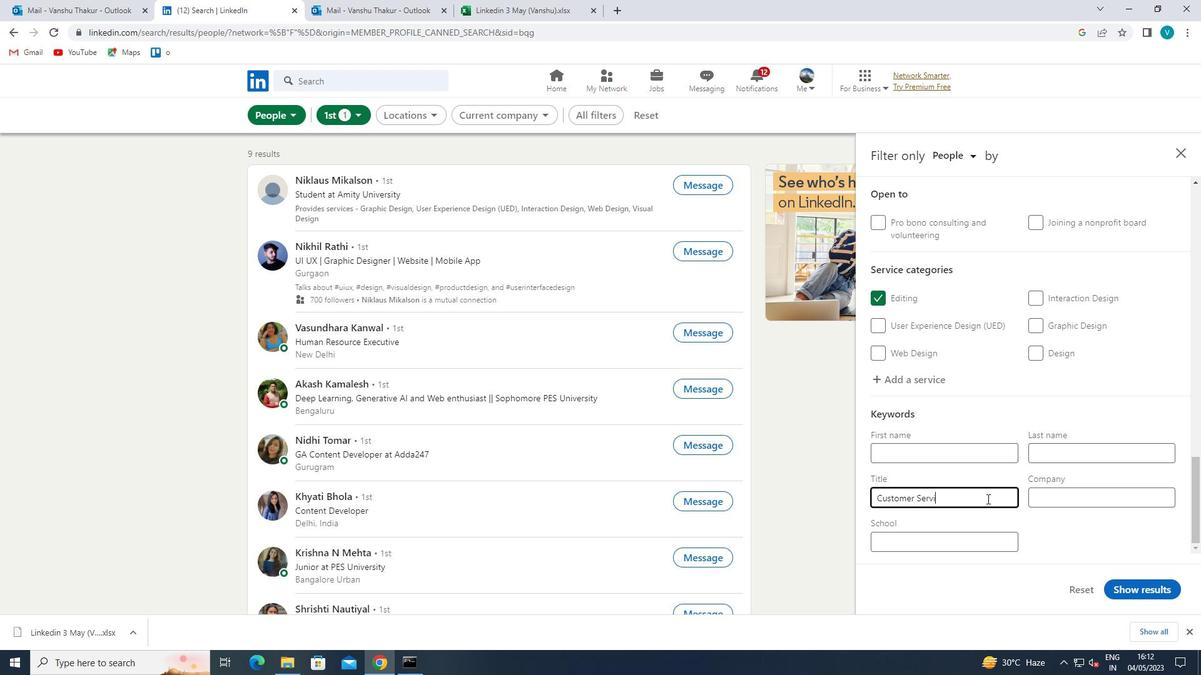
Action: Mouse moved to (983, 511)
Screenshot: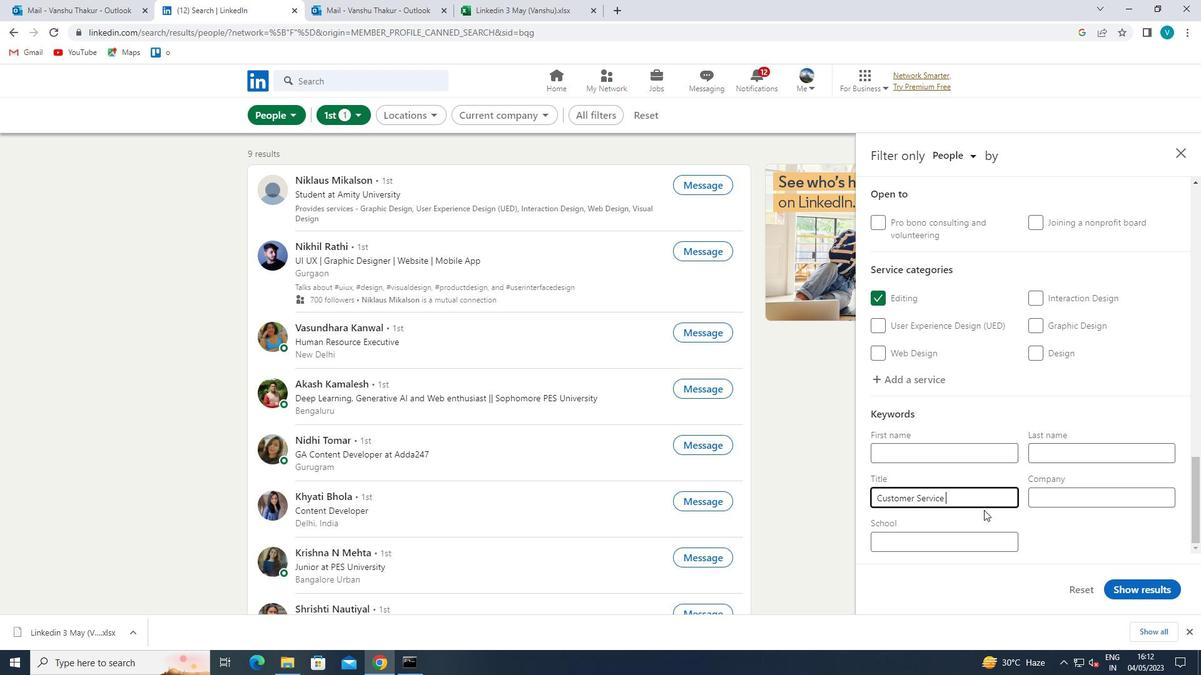 
Action: Key pressed <Key.shift>MANGER<Key.space>
Screenshot: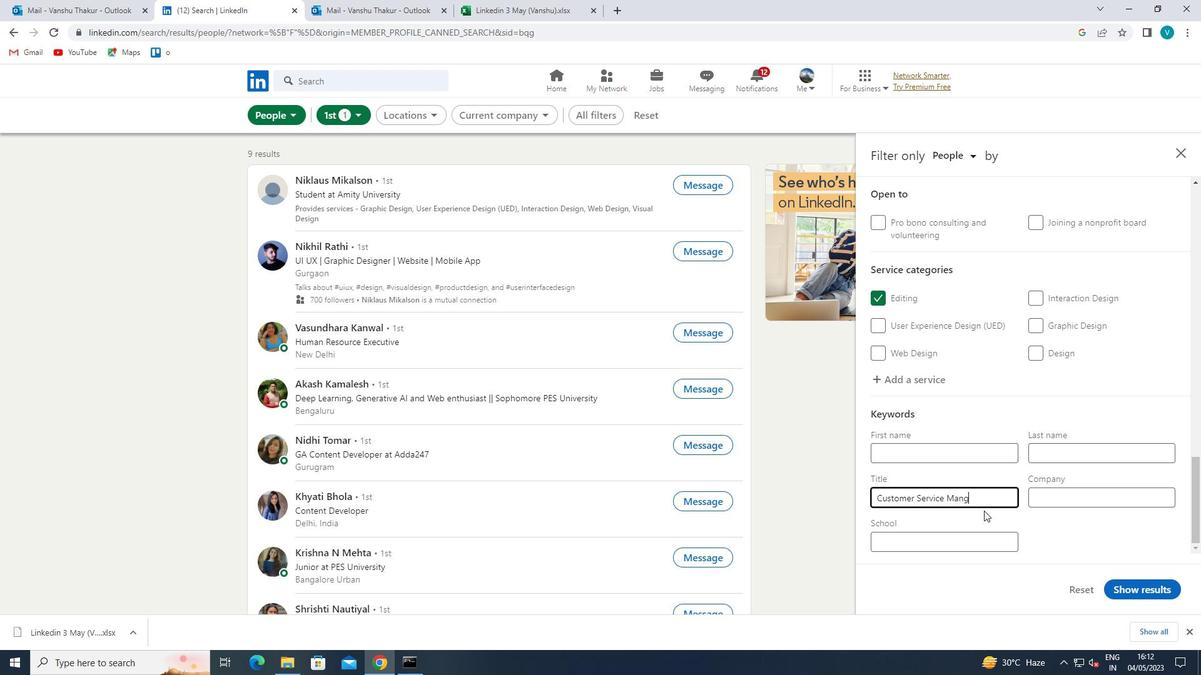 
Action: Mouse moved to (965, 499)
Screenshot: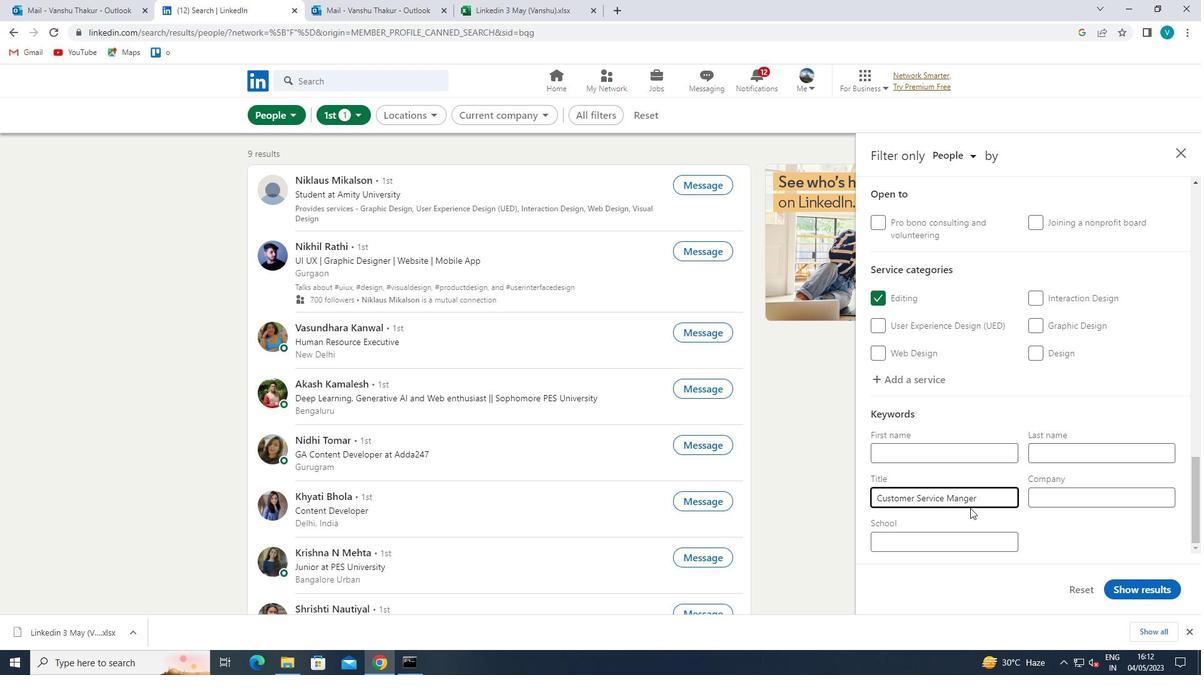 
Action: Mouse pressed left at (965, 499)
Screenshot: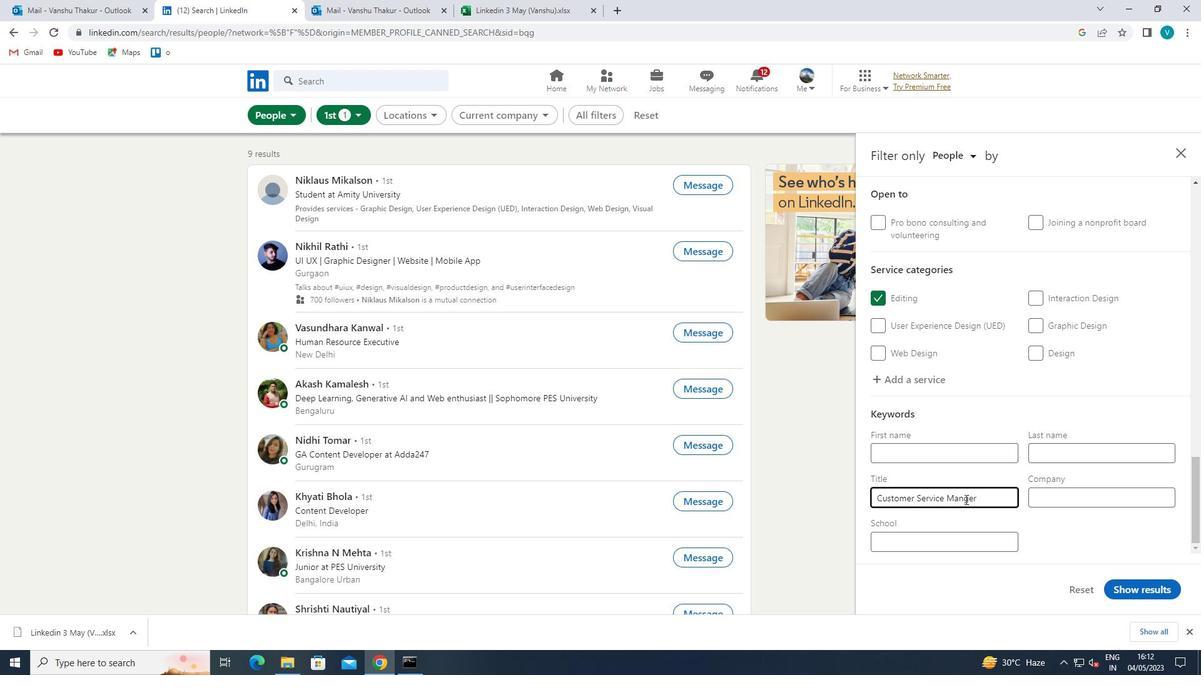 
Action: Mouse moved to (994, 532)
Screenshot: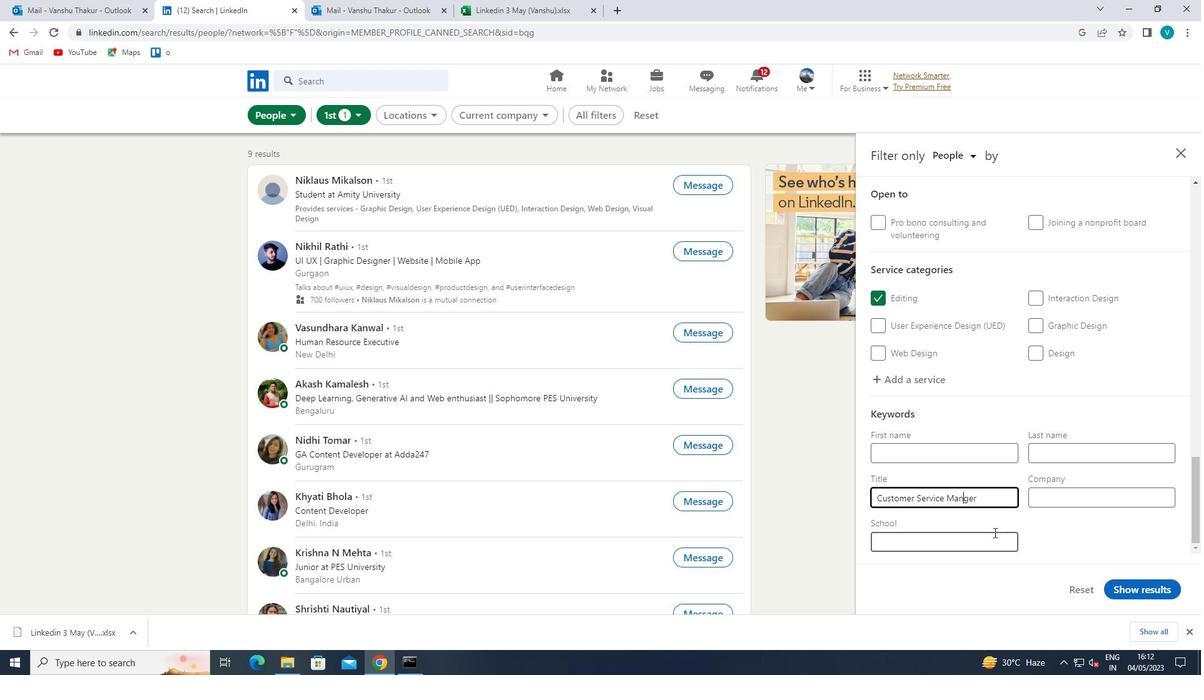 
Action: Key pressed A
Screenshot: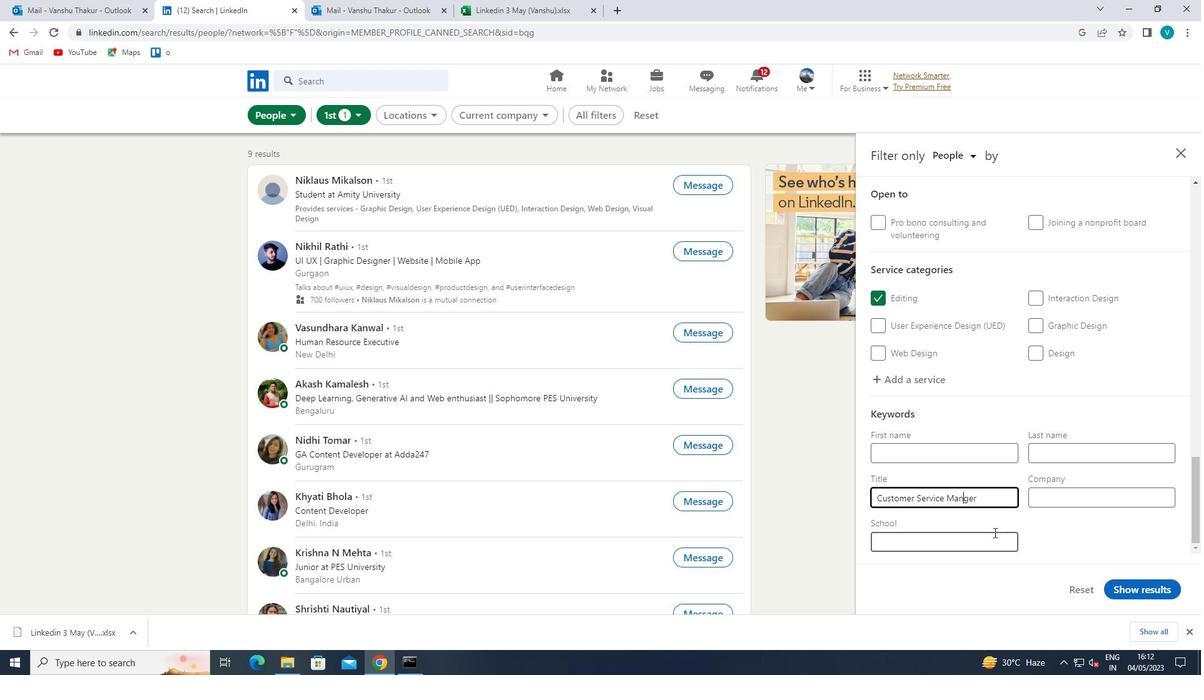 
Action: Mouse moved to (1130, 586)
Screenshot: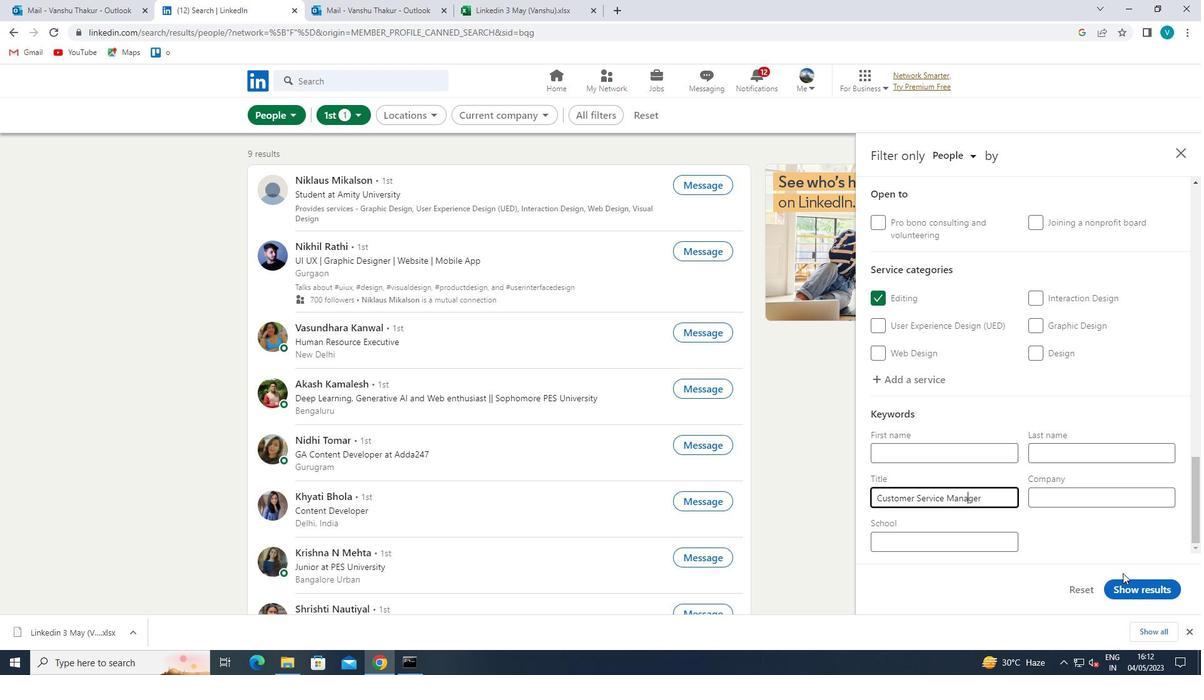 
Action: Mouse pressed left at (1130, 586)
Screenshot: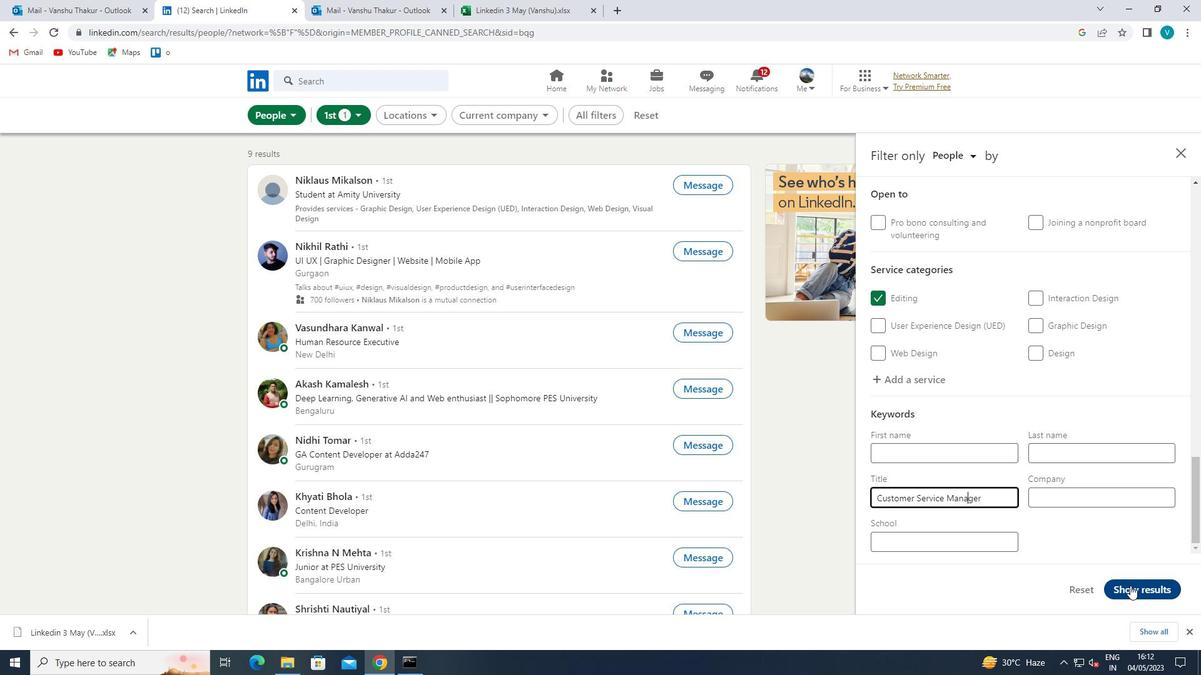 
